 Task: Play online Dominion games in easy mode.
Action: Mouse moved to (625, 343)
Screenshot: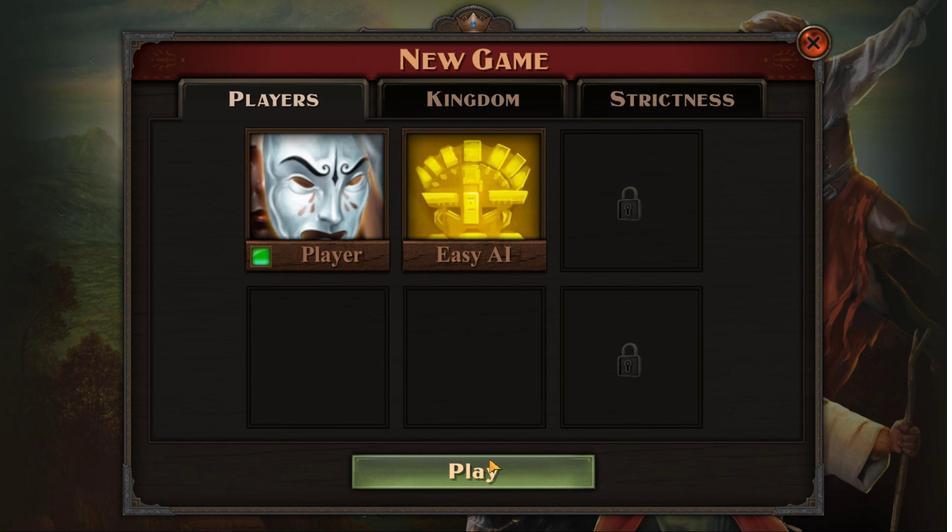 
Action: Mouse pressed left at (625, 343)
Screenshot: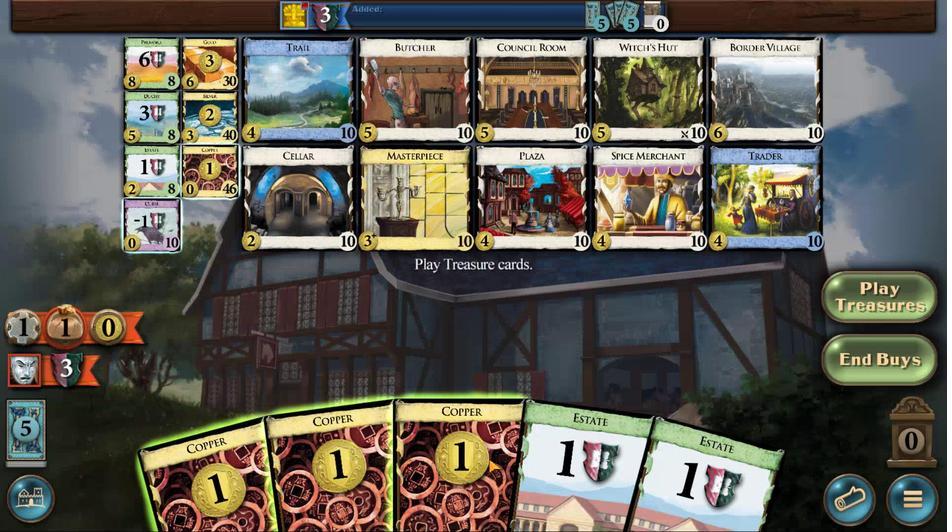 
Action: Mouse moved to (606, 344)
Screenshot: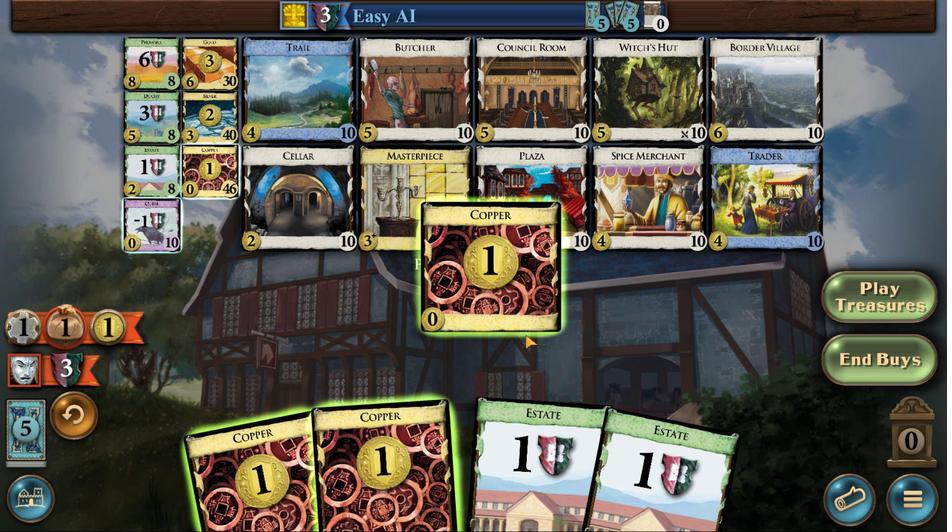 
Action: Mouse pressed left at (606, 344)
Screenshot: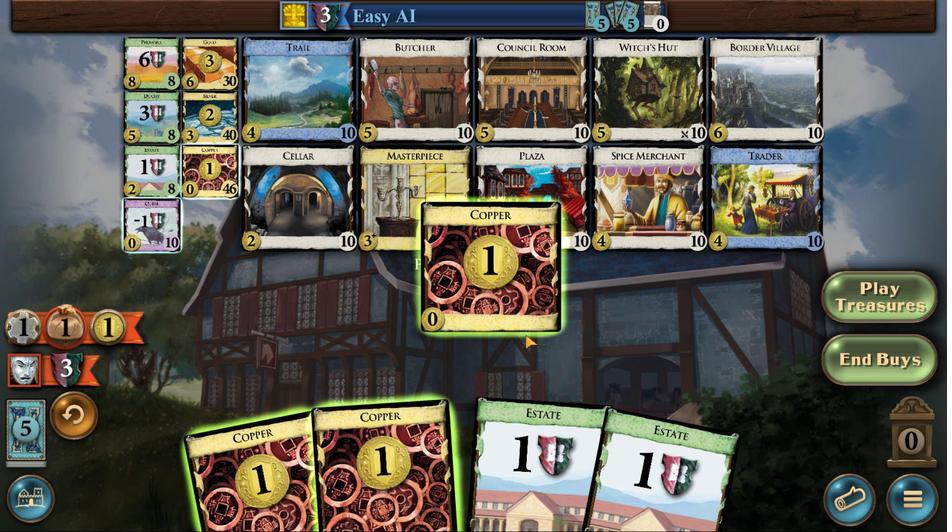 
Action: Mouse moved to (545, 345)
Screenshot: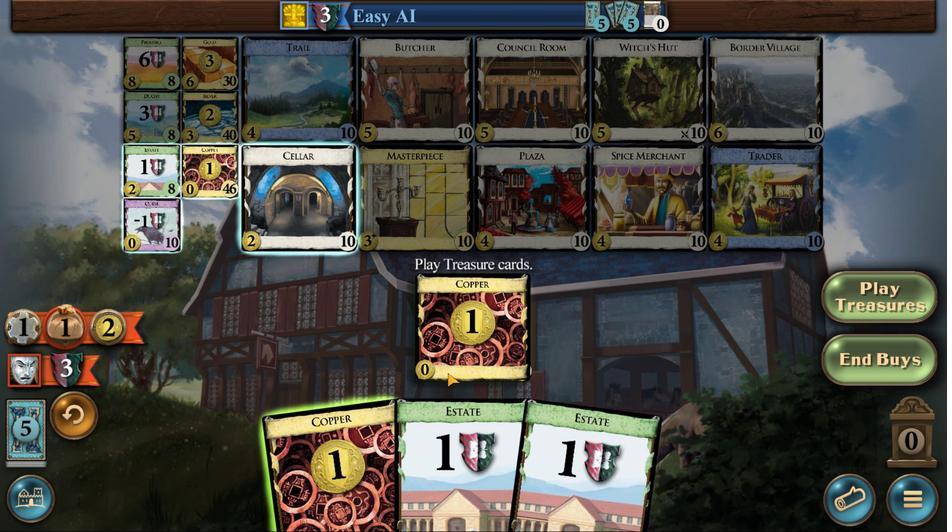 
Action: Mouse pressed left at (545, 345)
Screenshot: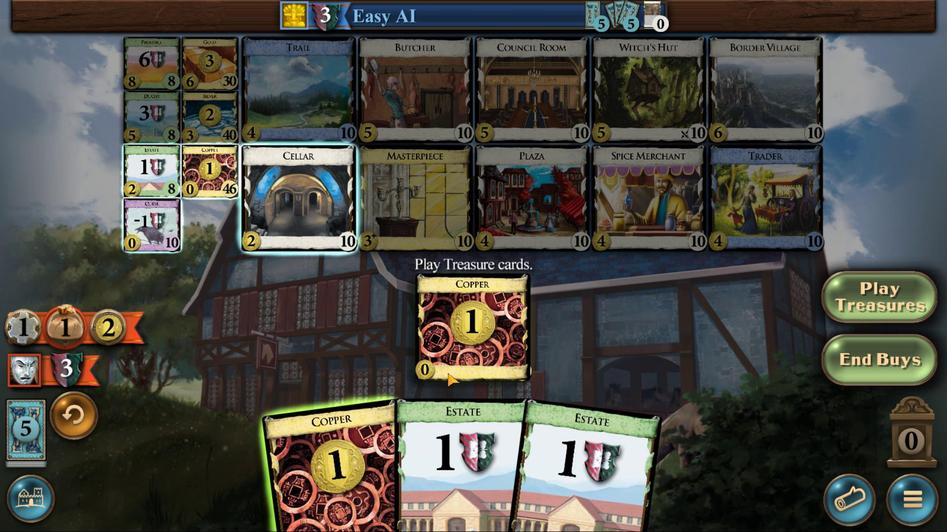 
Action: Mouse moved to (515, 341)
Screenshot: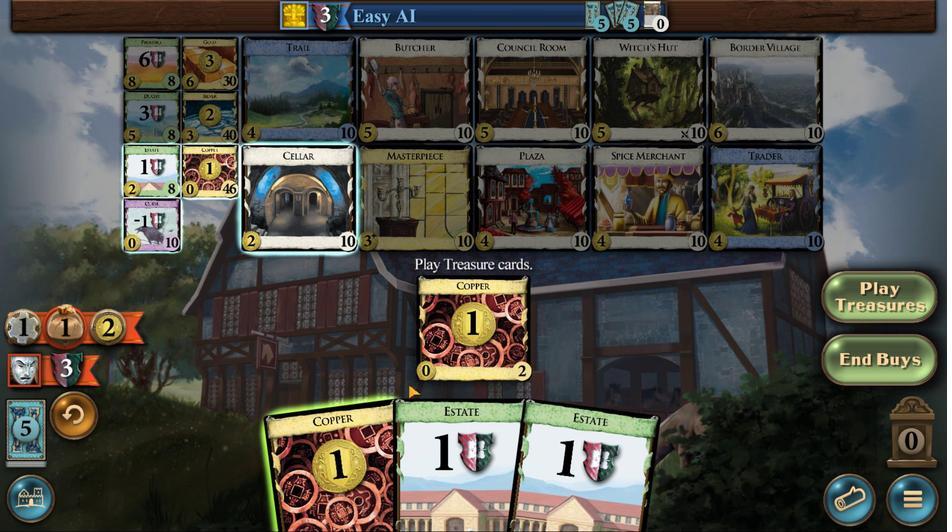 
Action: Mouse pressed left at (515, 341)
Screenshot: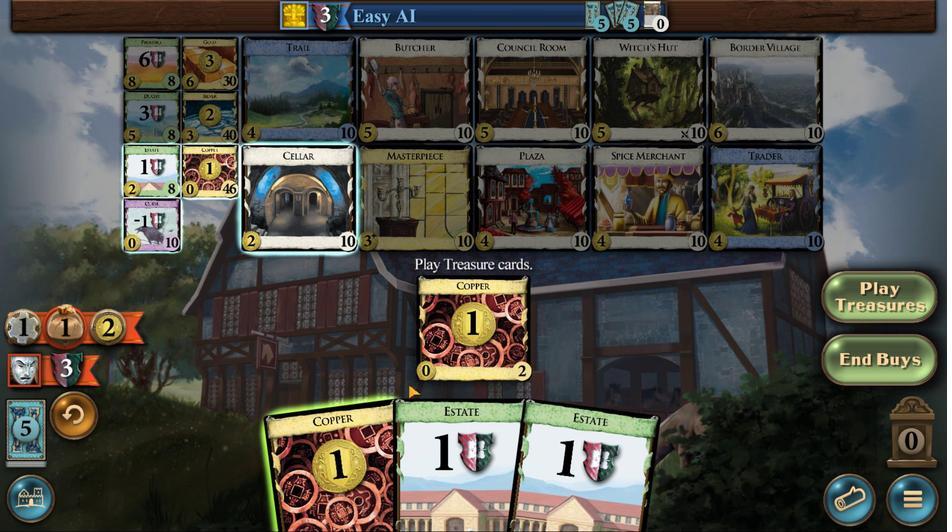 
Action: Mouse moved to (384, 302)
Screenshot: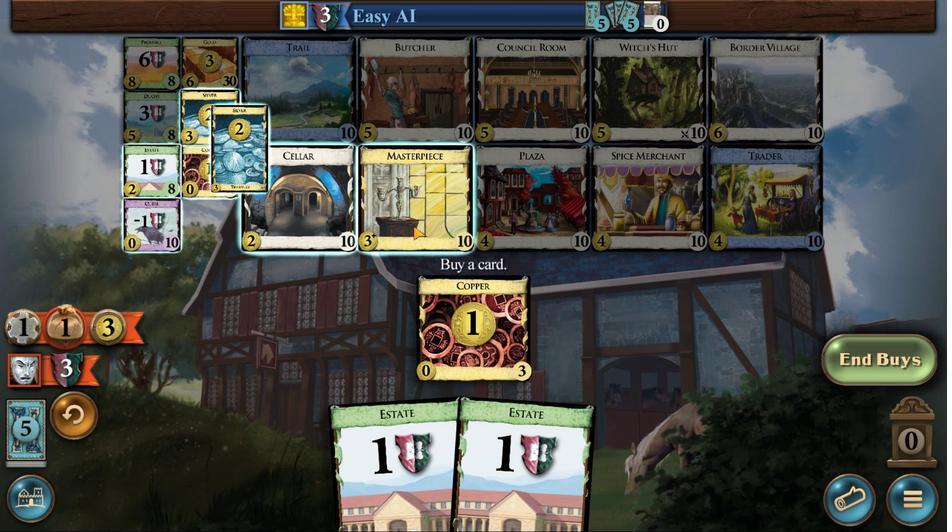 
Action: Mouse pressed left at (384, 302)
Screenshot: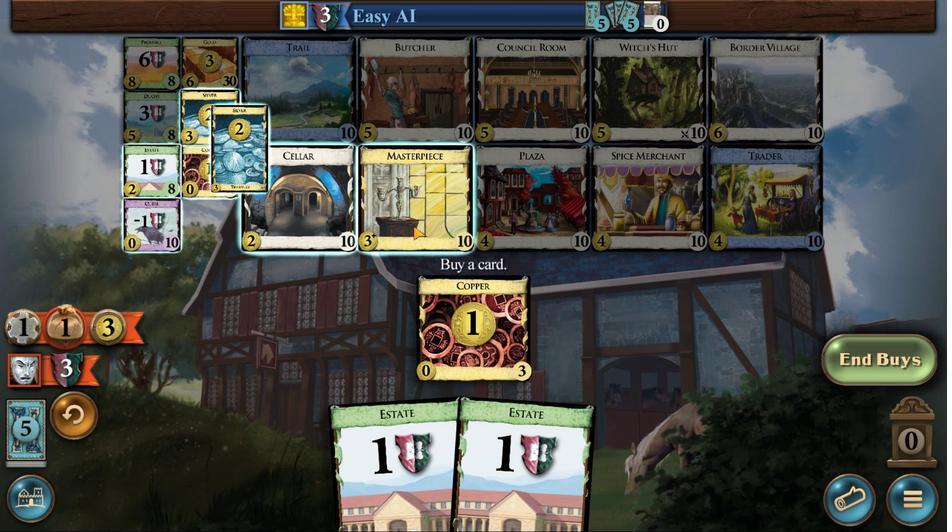 
Action: Mouse moved to (482, 341)
Screenshot: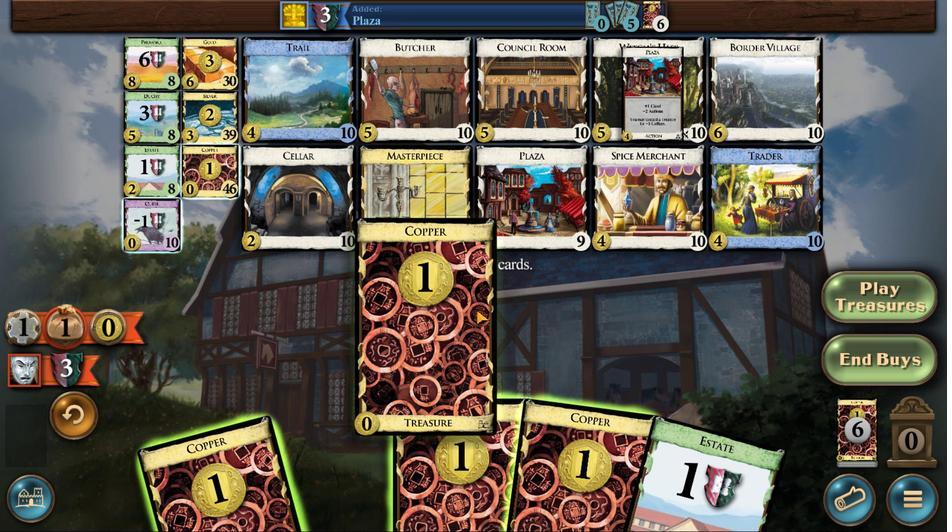 
Action: Mouse pressed left at (482, 341)
Screenshot: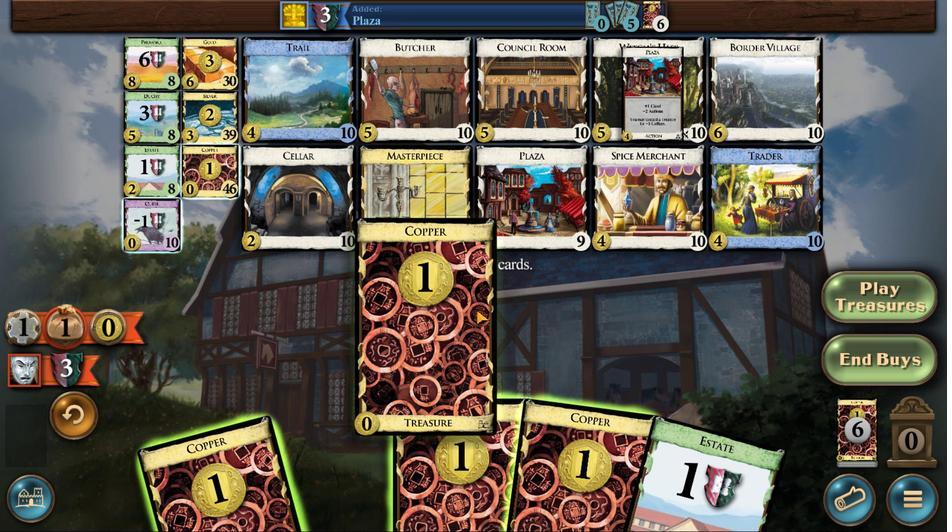 
Action: Mouse moved to (461, 344)
Screenshot: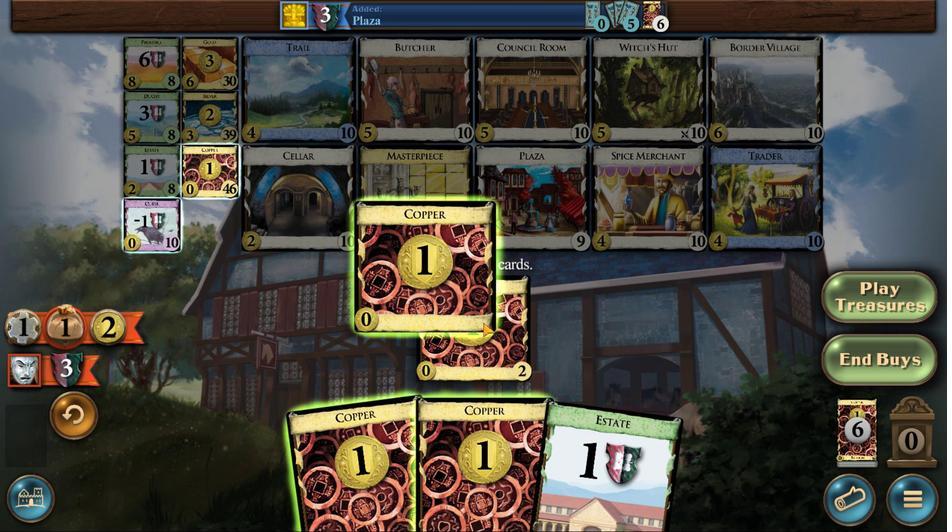 
Action: Mouse pressed left at (461, 344)
Screenshot: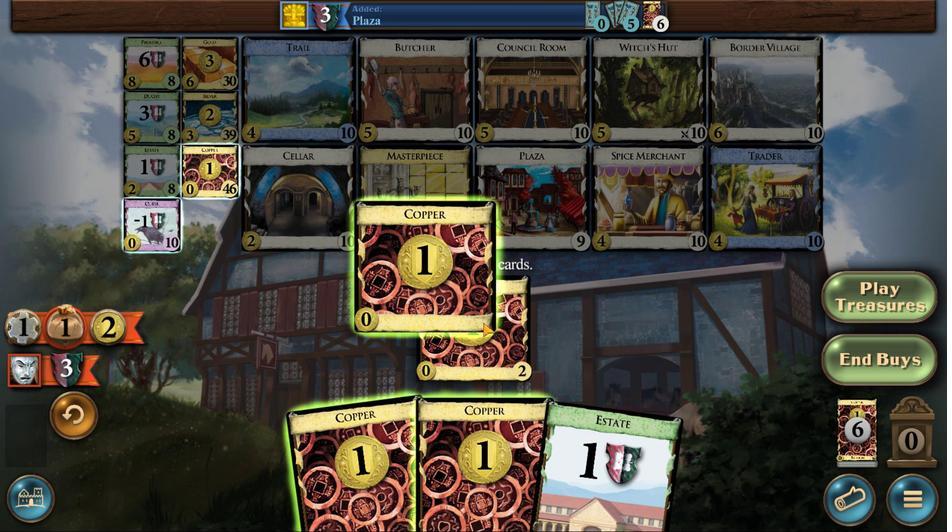 
Action: Mouse moved to (582, 342)
Screenshot: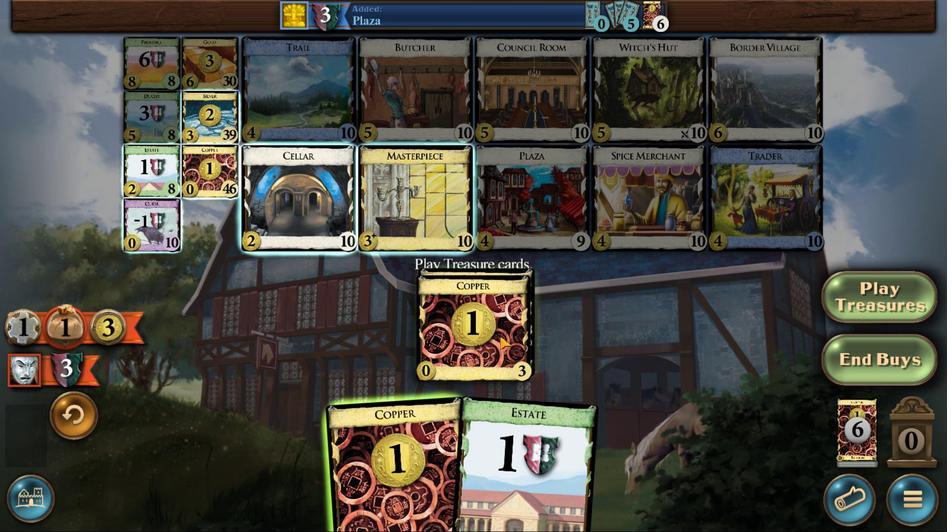 
Action: Mouse pressed left at (582, 342)
Screenshot: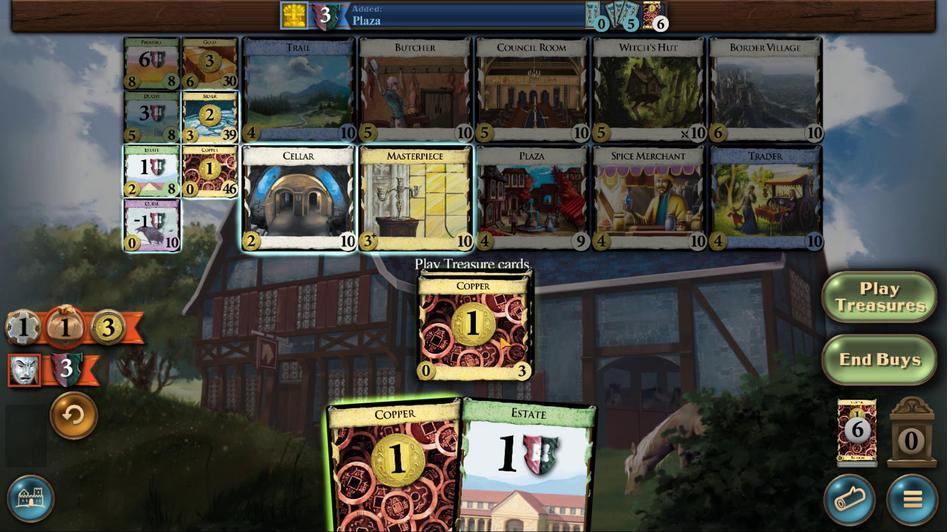 
Action: Mouse moved to (525, 342)
Screenshot: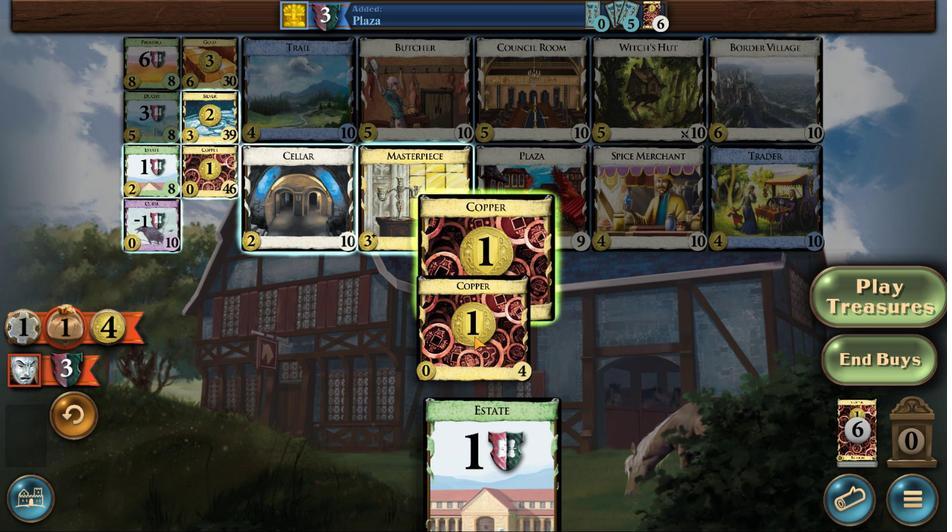 
Action: Mouse pressed left at (525, 342)
Screenshot: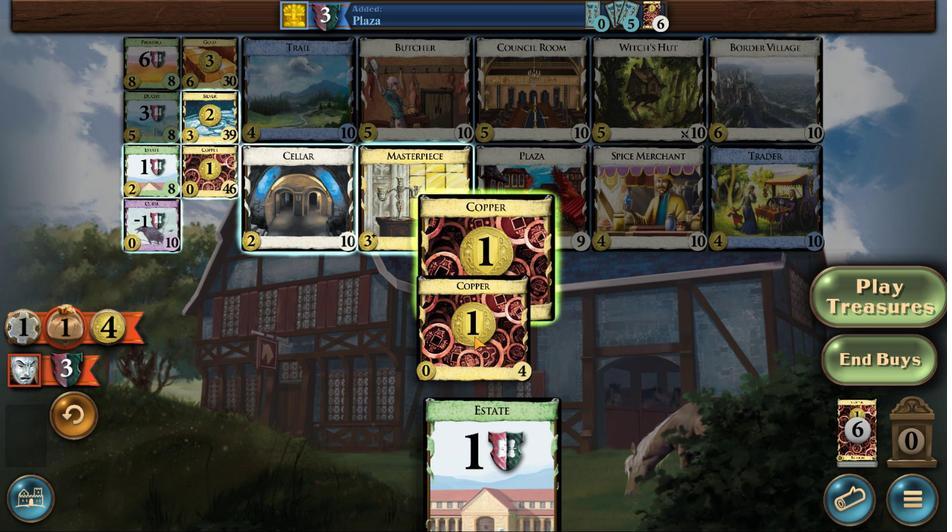 
Action: Mouse moved to (378, 302)
Screenshot: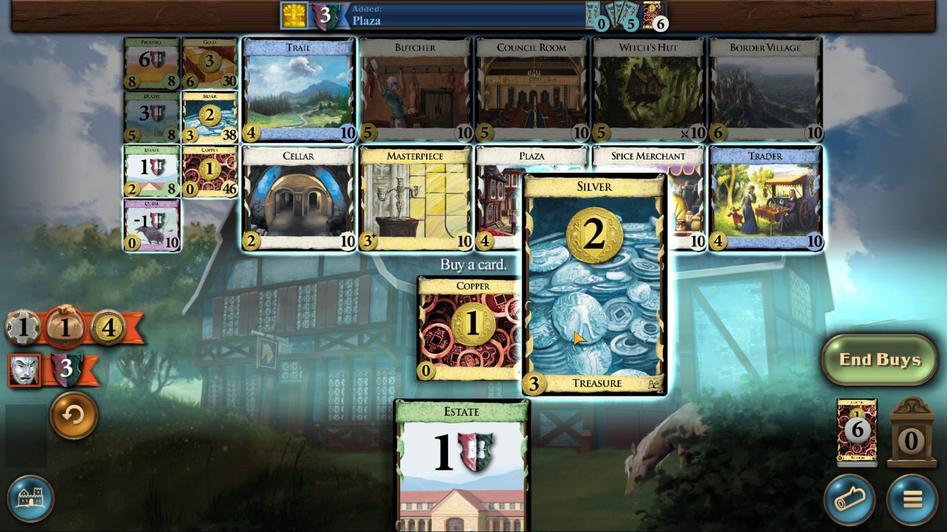 
Action: Mouse pressed left at (378, 302)
Screenshot: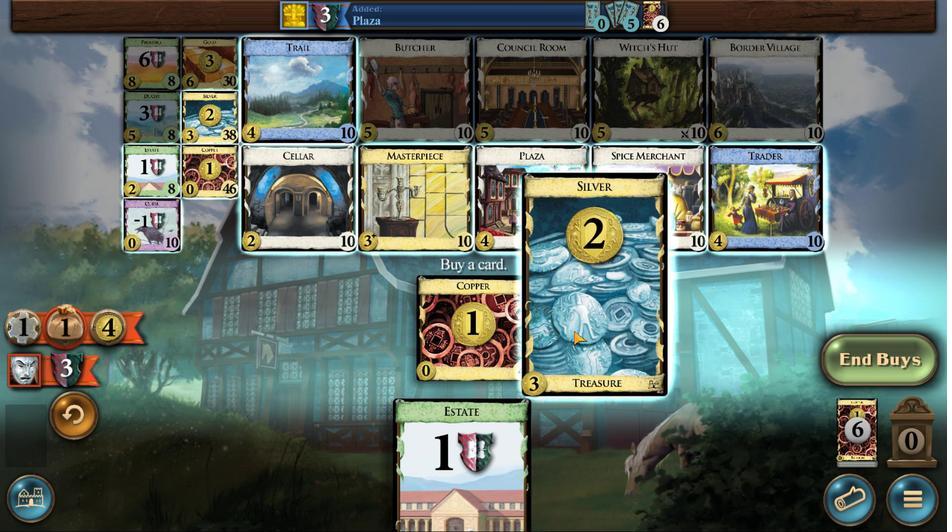 
Action: Mouse moved to (600, 341)
Screenshot: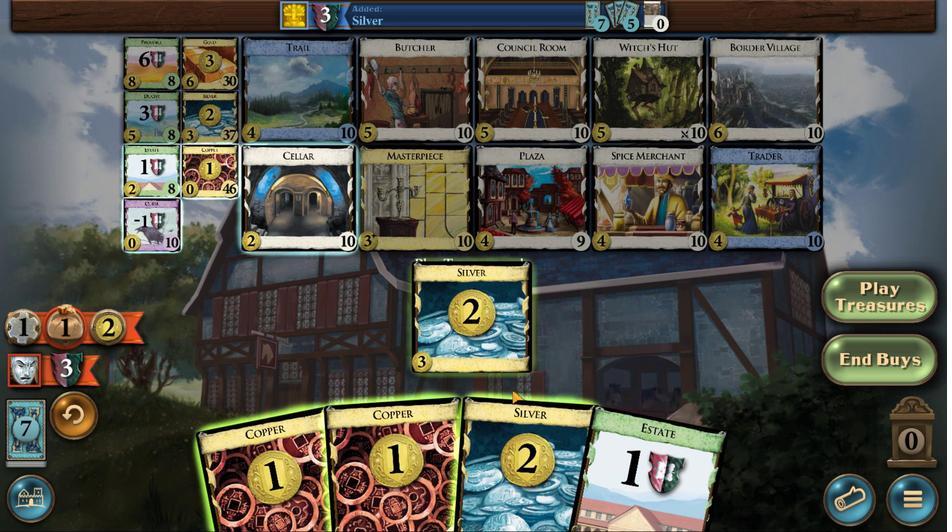 
Action: Mouse pressed left at (600, 341)
Screenshot: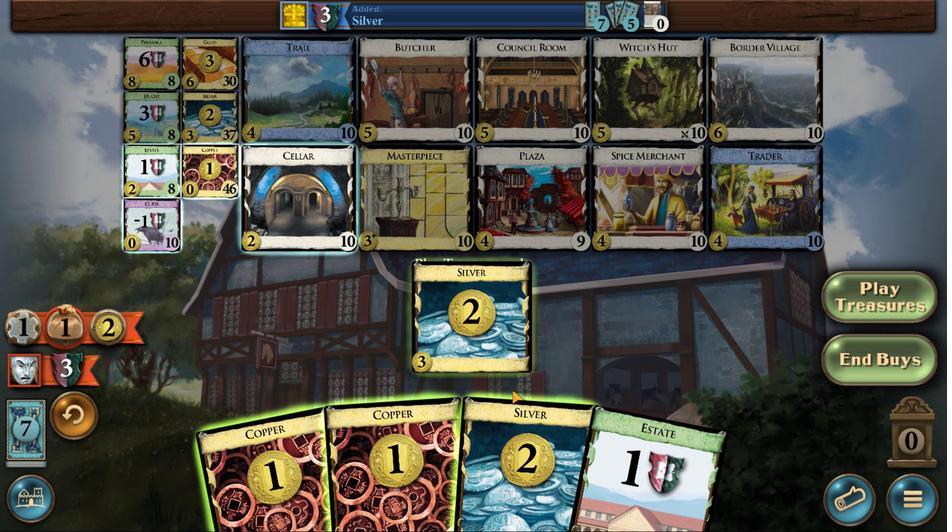 
Action: Mouse moved to (681, 346)
Screenshot: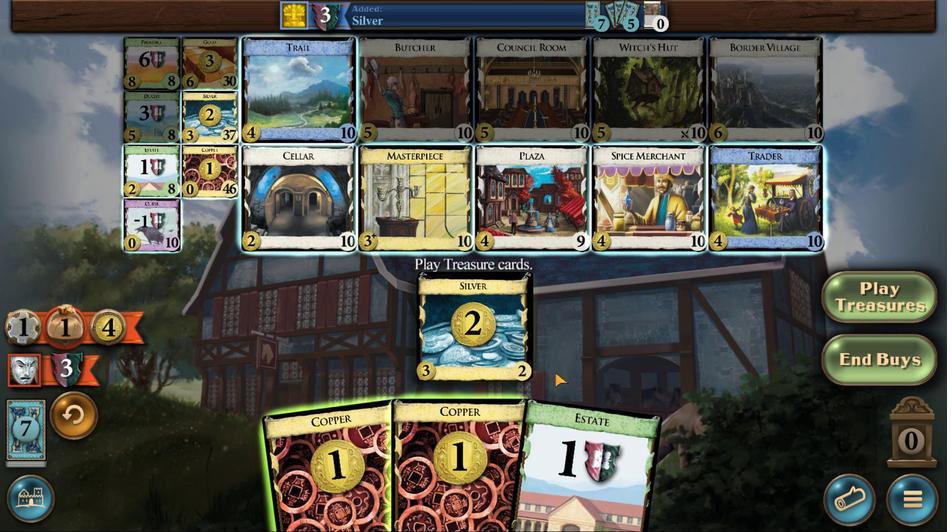 
Action: Mouse pressed left at (681, 346)
Screenshot: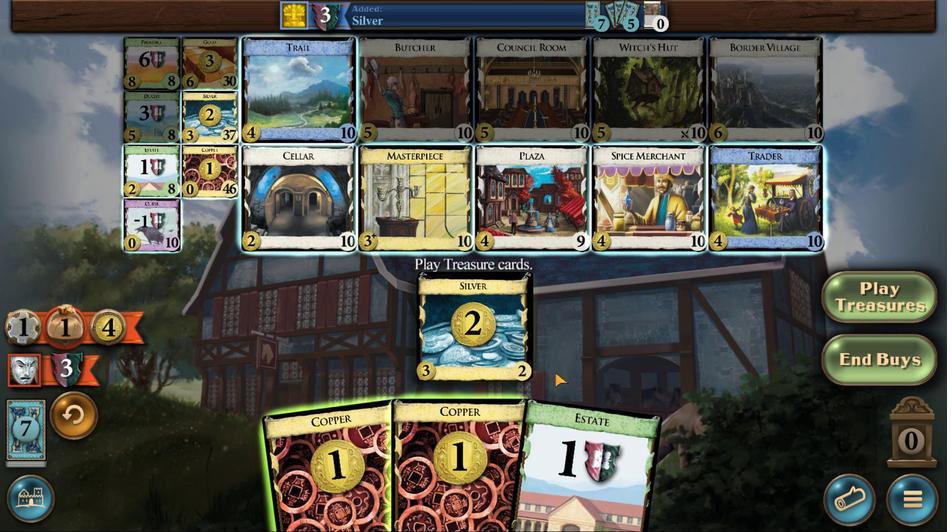 
Action: Mouse moved to (583, 345)
Screenshot: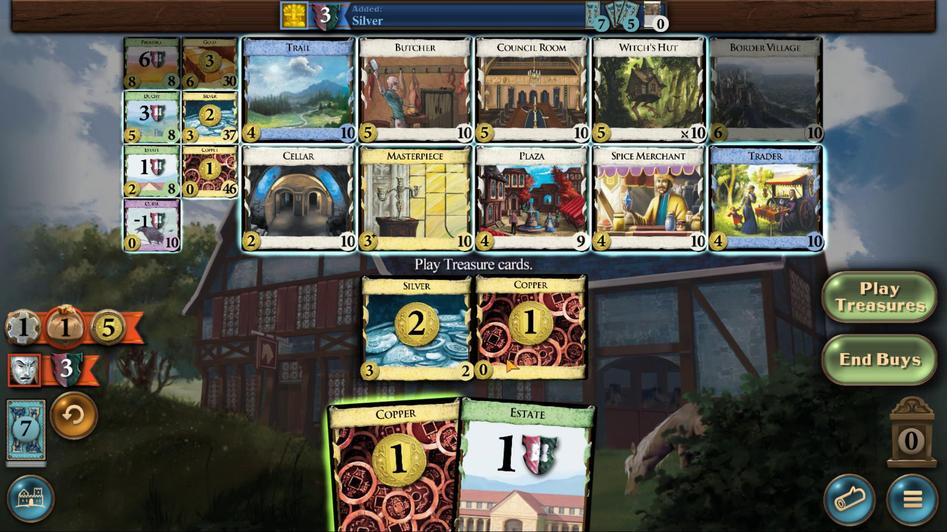 
Action: Mouse pressed left at (583, 345)
Screenshot: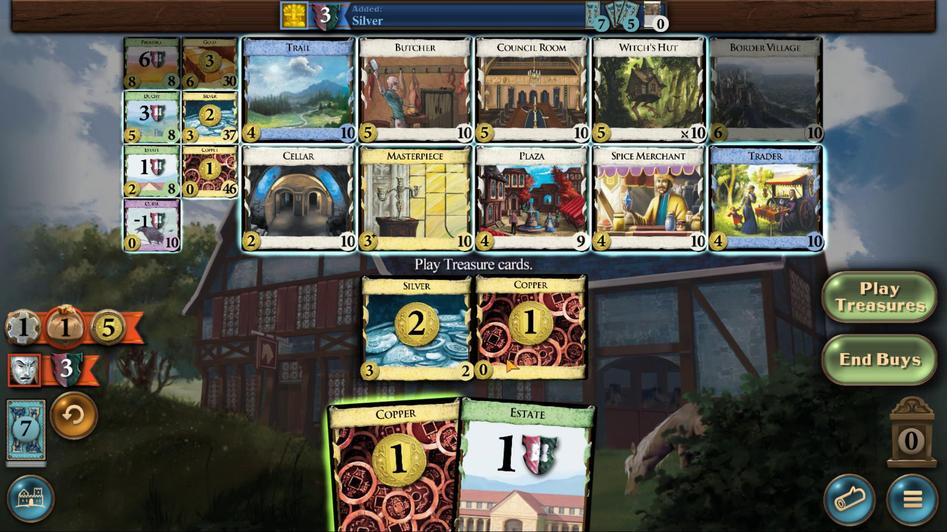 
Action: Mouse moved to (618, 336)
Screenshot: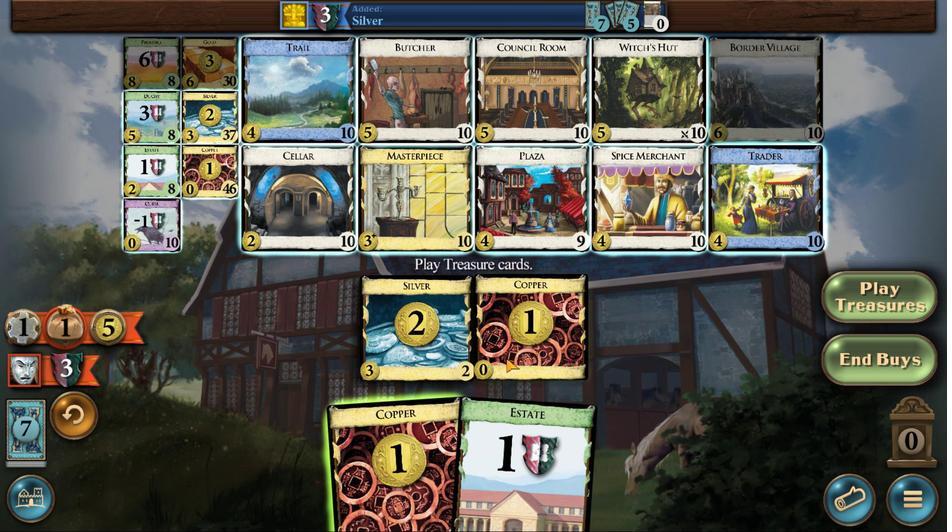 
Action: Mouse pressed left at (618, 336)
Screenshot: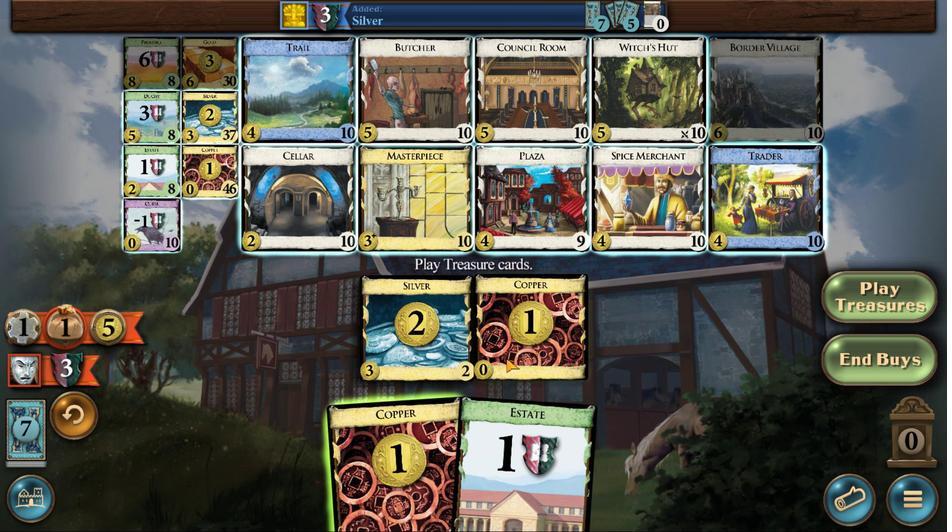 
Action: Mouse moved to (528, 343)
Screenshot: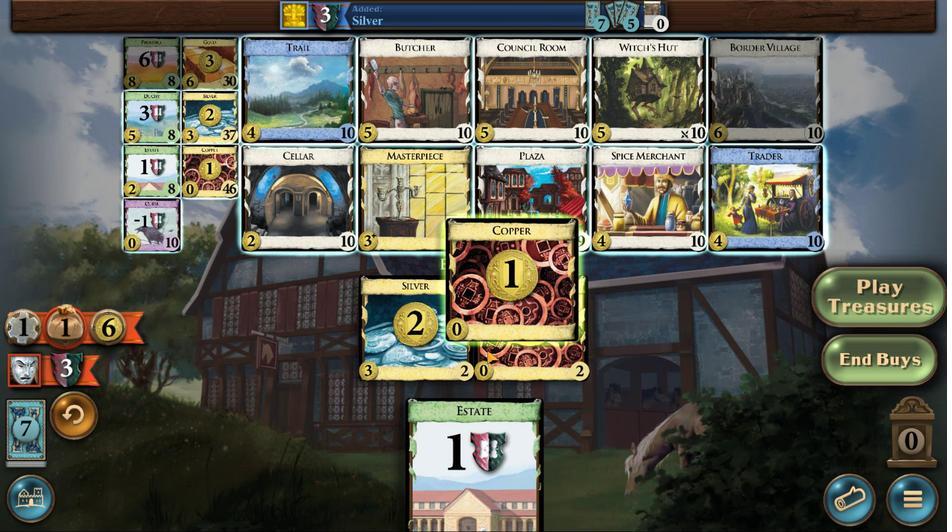 
Action: Mouse pressed left at (528, 343)
Screenshot: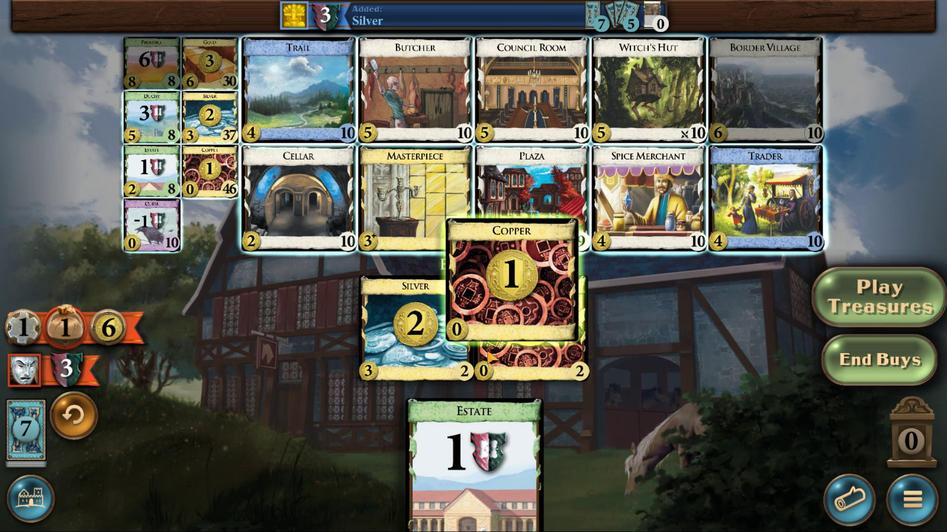 
Action: Mouse moved to (375, 297)
Screenshot: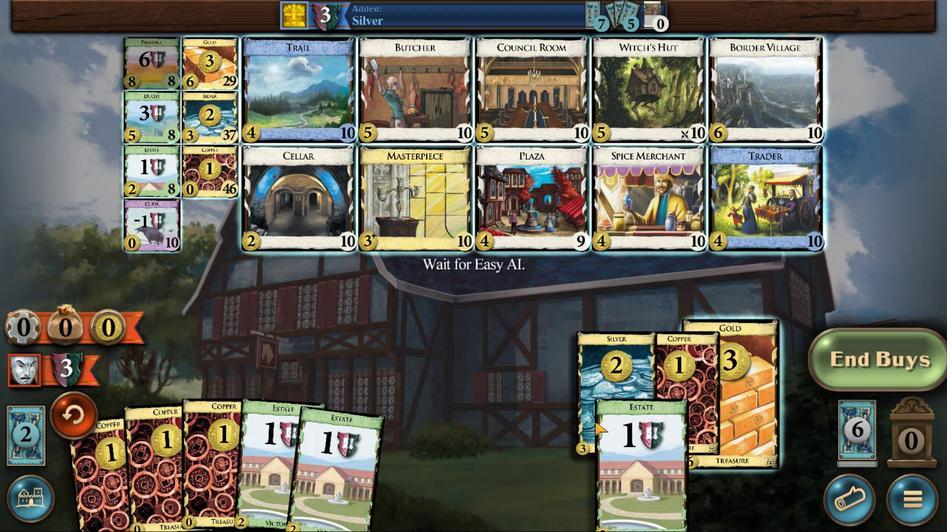 
Action: Mouse pressed left at (375, 297)
Screenshot: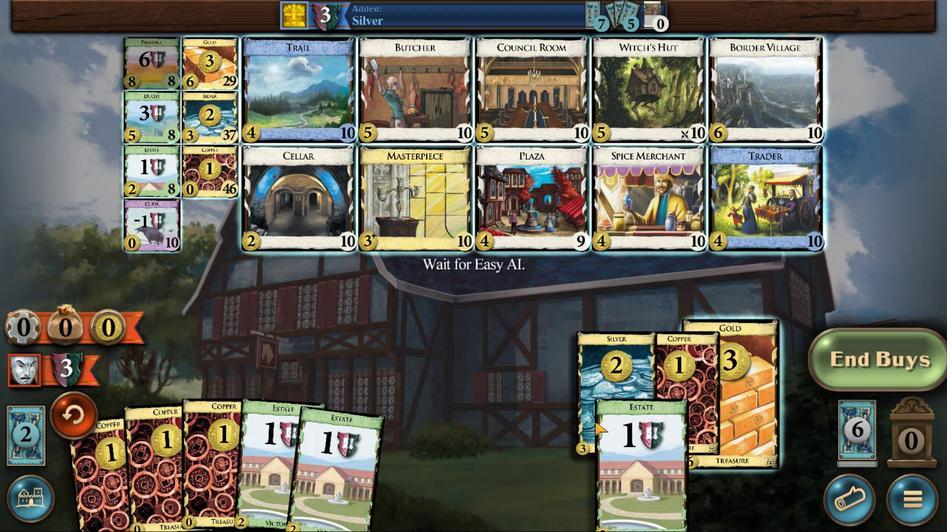 
Action: Mouse moved to (605, 343)
Screenshot: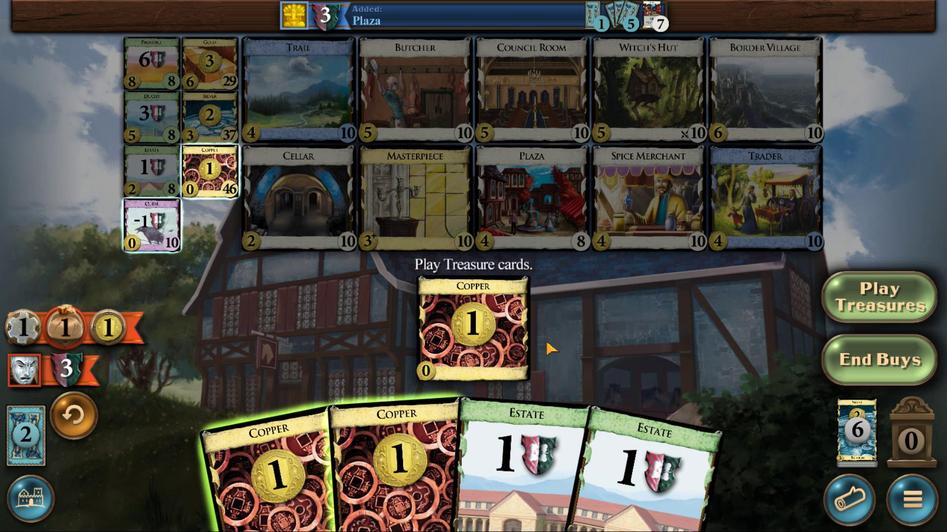 
Action: Mouse pressed left at (605, 343)
Screenshot: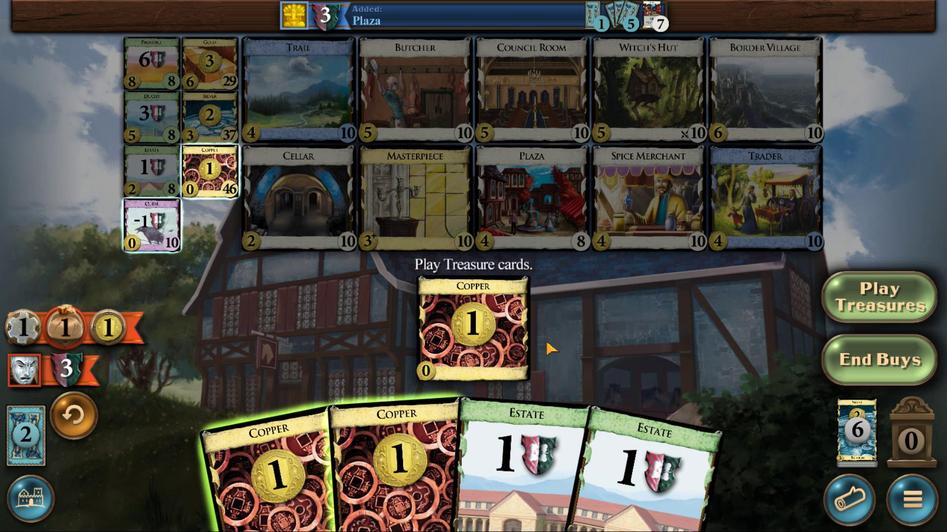 
Action: Mouse moved to (513, 340)
Screenshot: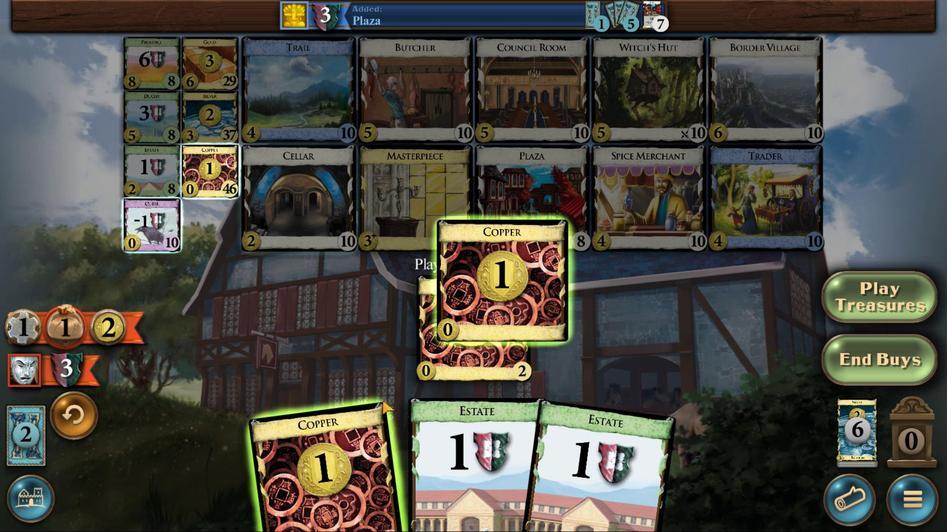 
Action: Mouse pressed left at (512, 341)
Screenshot: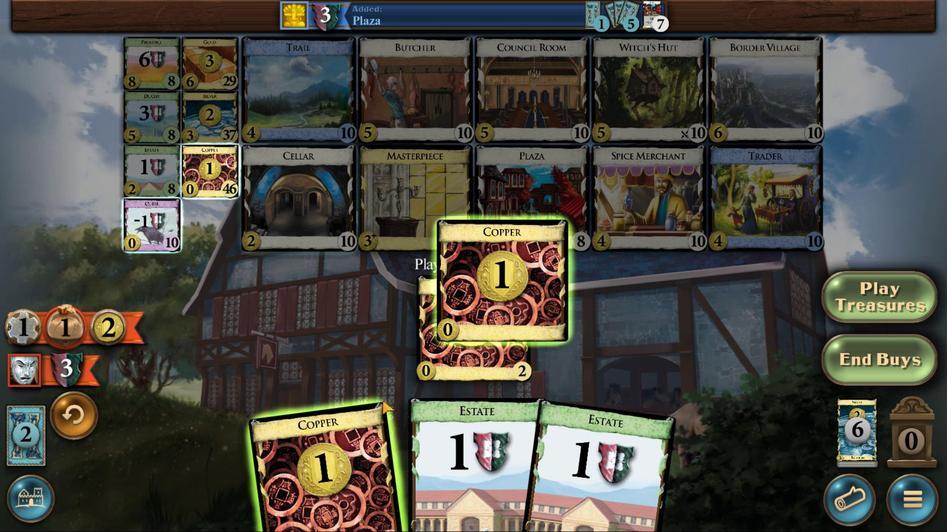 
Action: Mouse moved to (480, 341)
Screenshot: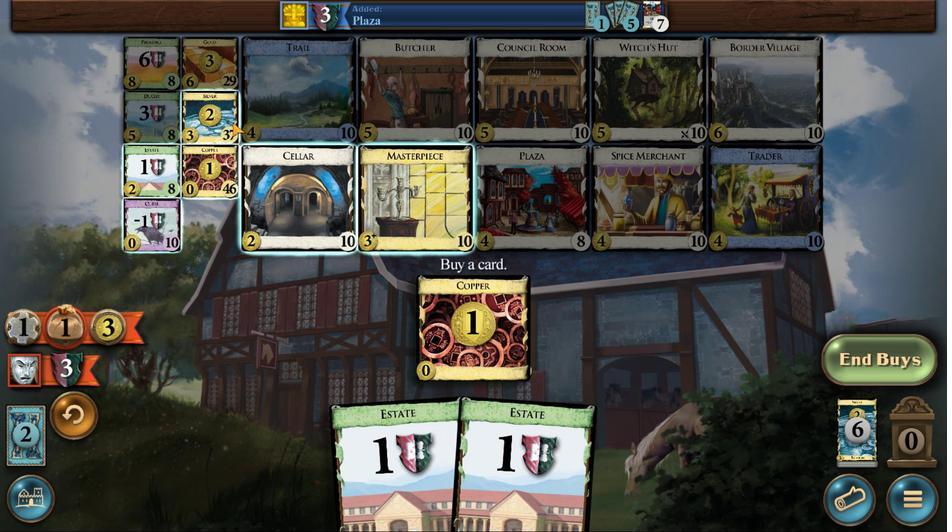 
Action: Mouse pressed left at (480, 341)
Screenshot: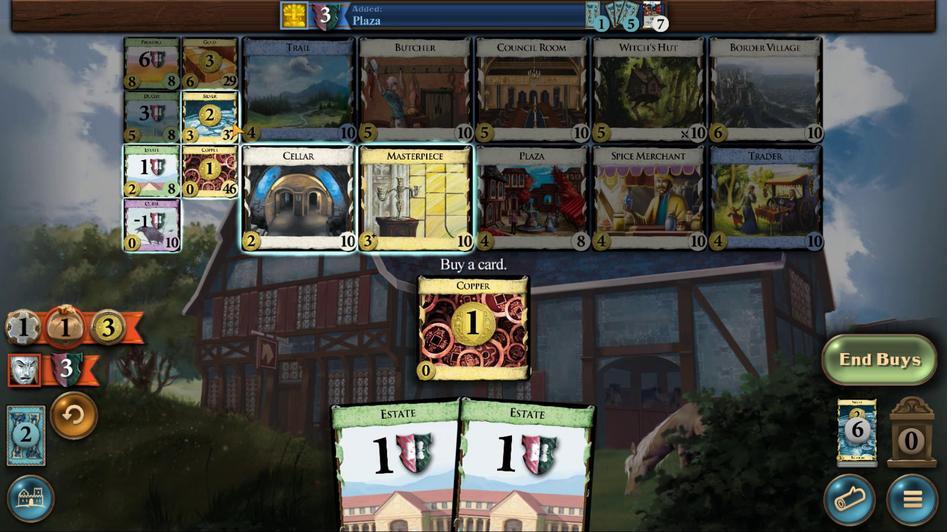 
Action: Mouse moved to (379, 302)
Screenshot: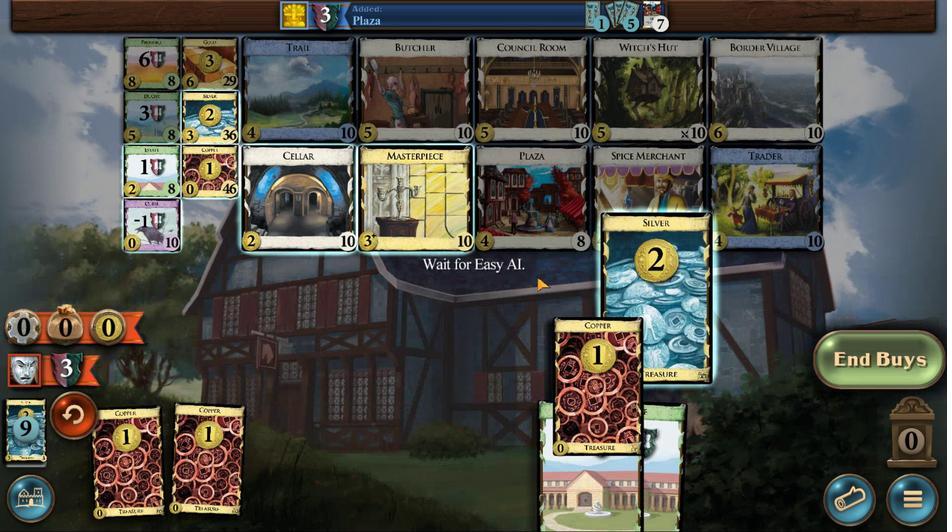 
Action: Mouse pressed left at (379, 302)
Screenshot: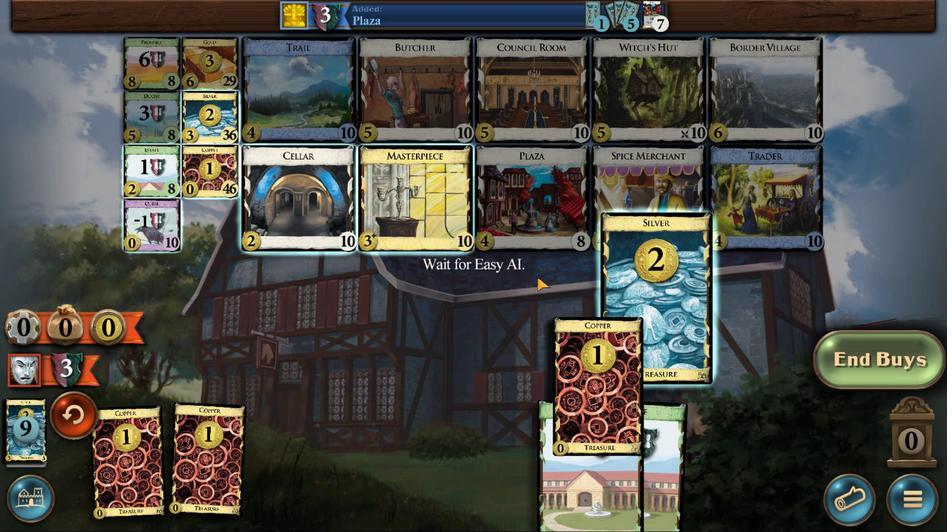 
Action: Mouse moved to (580, 341)
Screenshot: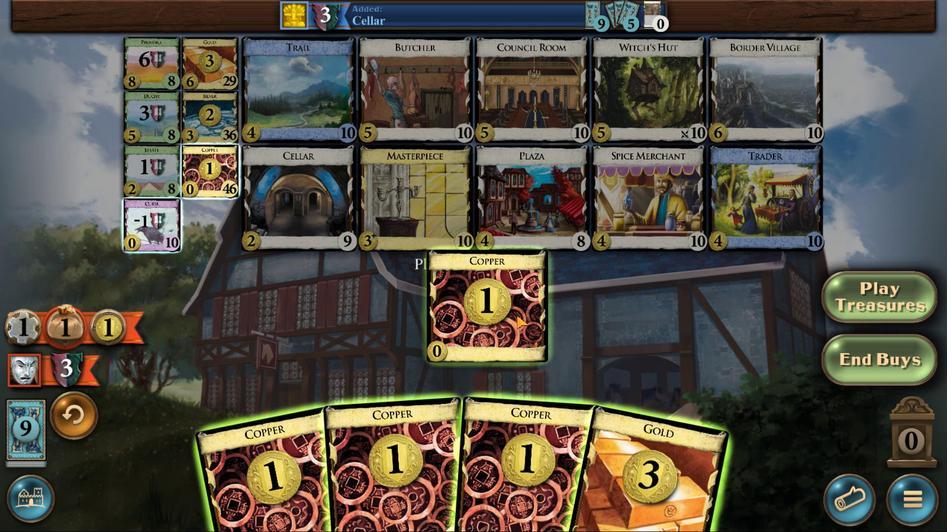 
Action: Mouse pressed left at (580, 341)
Screenshot: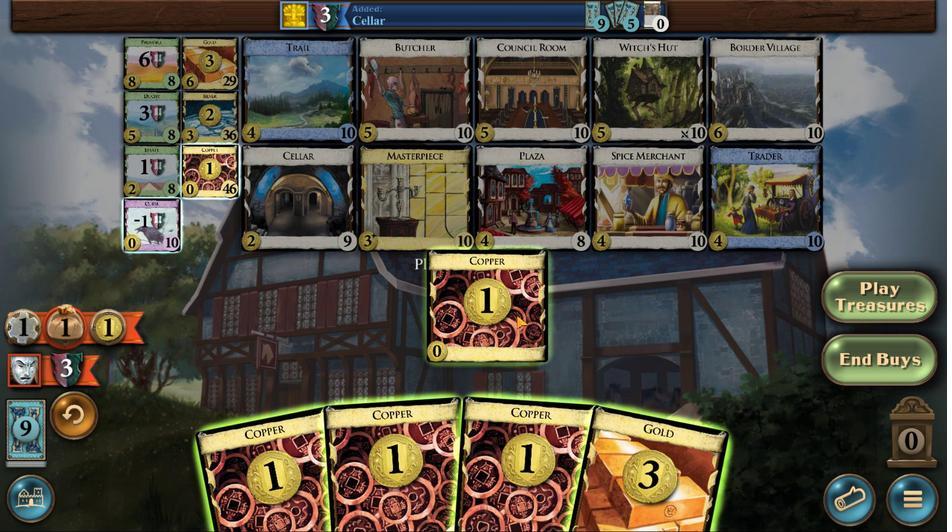 
Action: Mouse moved to (514, 344)
Screenshot: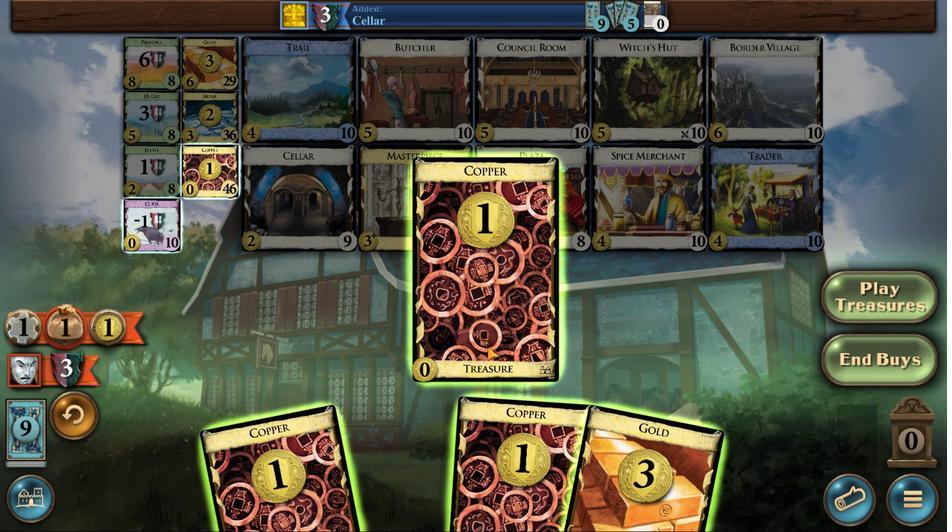 
Action: Mouse pressed left at (514, 344)
Screenshot: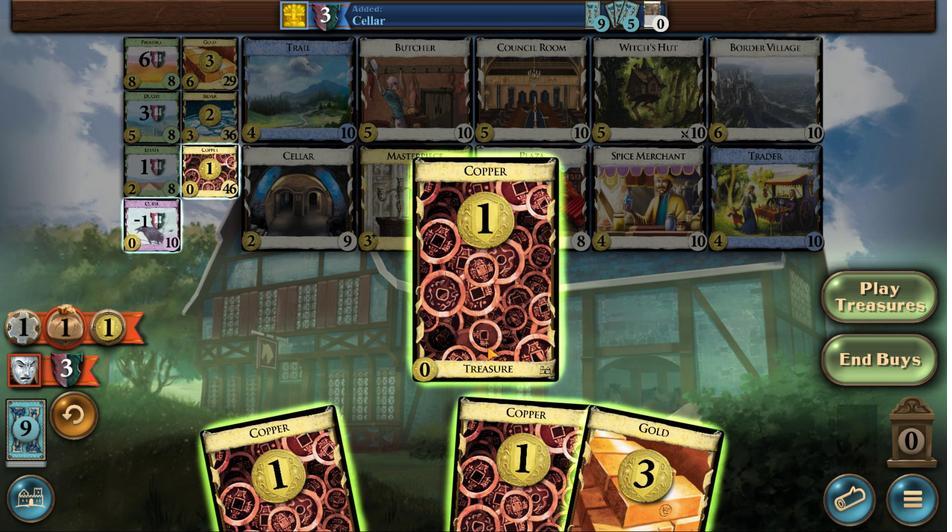
Action: Mouse moved to (713, 342)
Screenshot: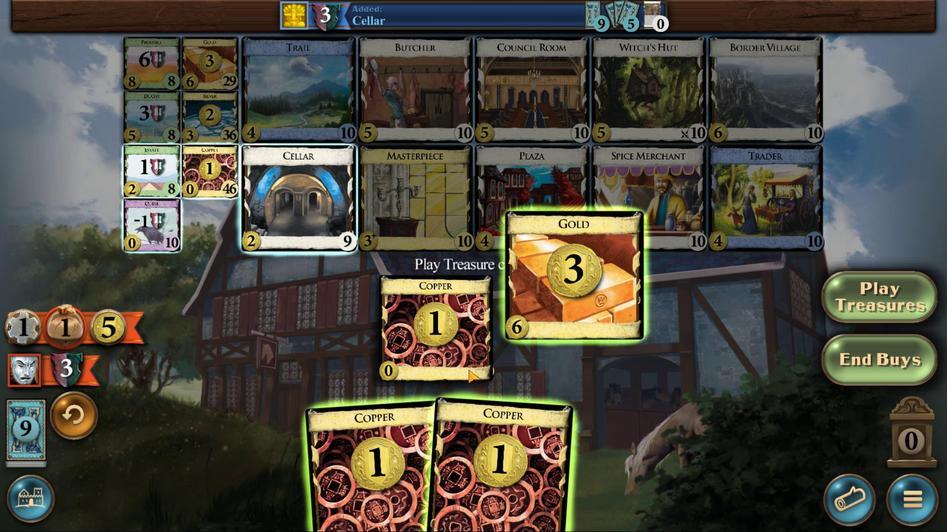 
Action: Mouse pressed left at (713, 342)
Screenshot: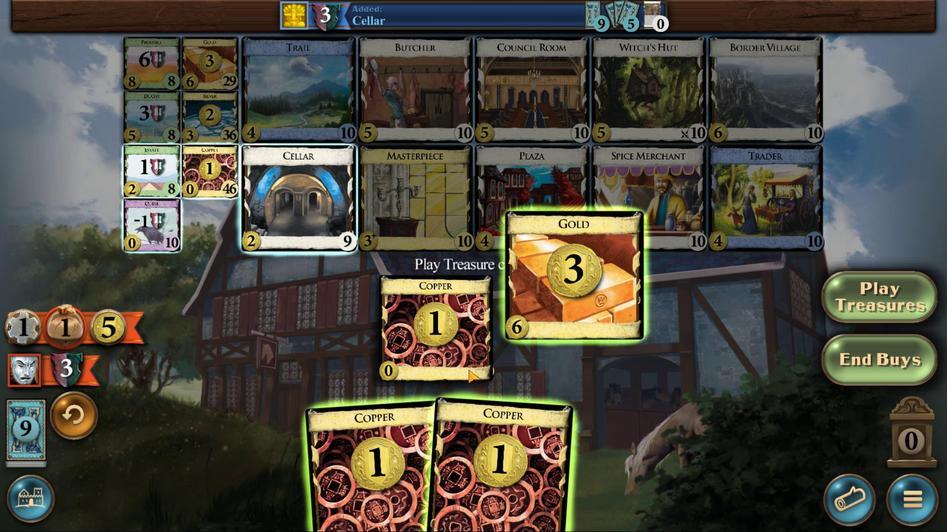 
Action: Mouse moved to (622, 344)
Screenshot: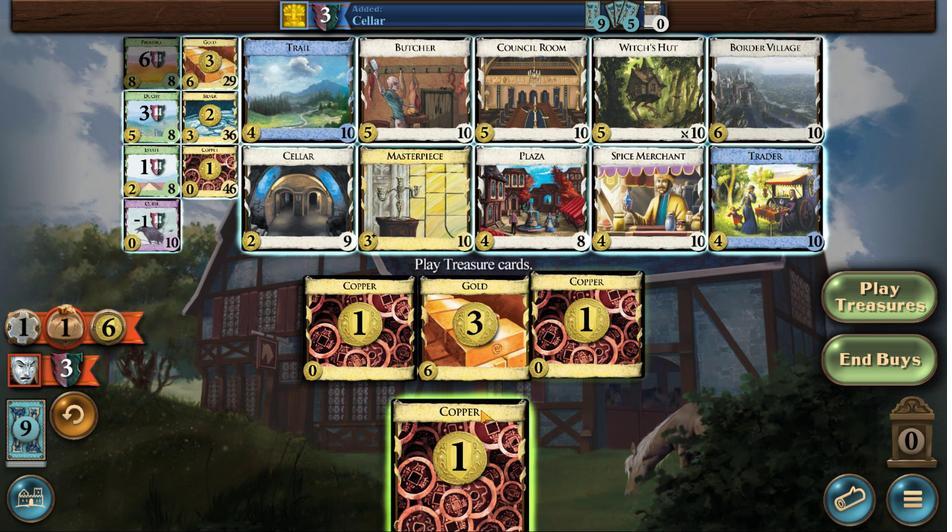 
Action: Mouse pressed left at (622, 344)
Screenshot: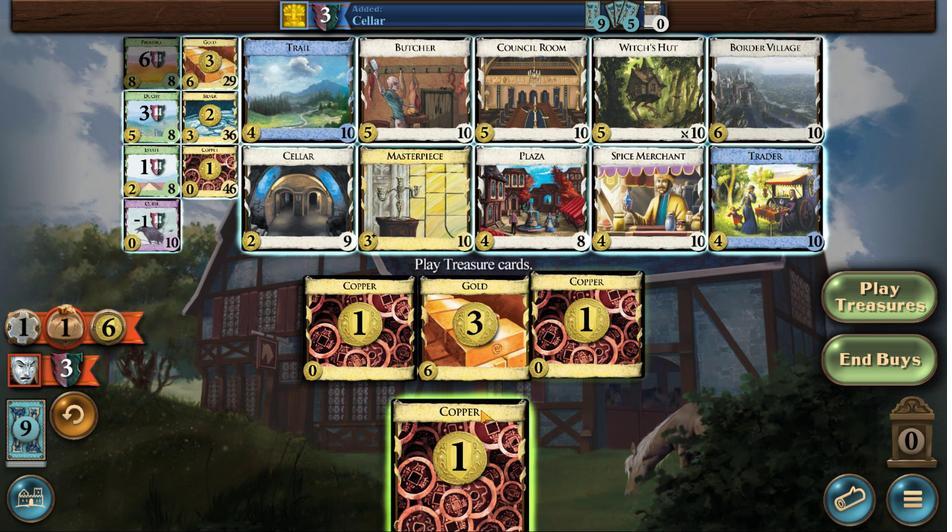 
Action: Mouse moved to (571, 342)
Screenshot: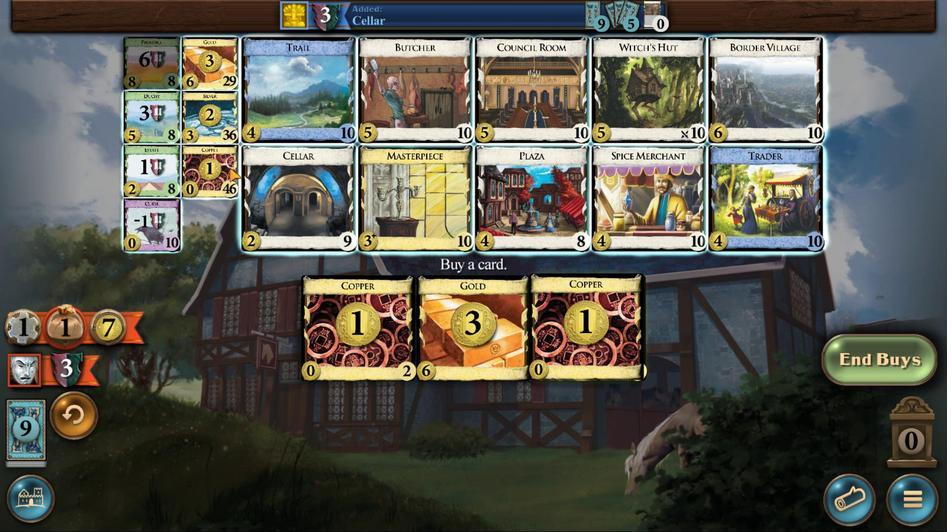
Action: Mouse pressed left at (571, 342)
Screenshot: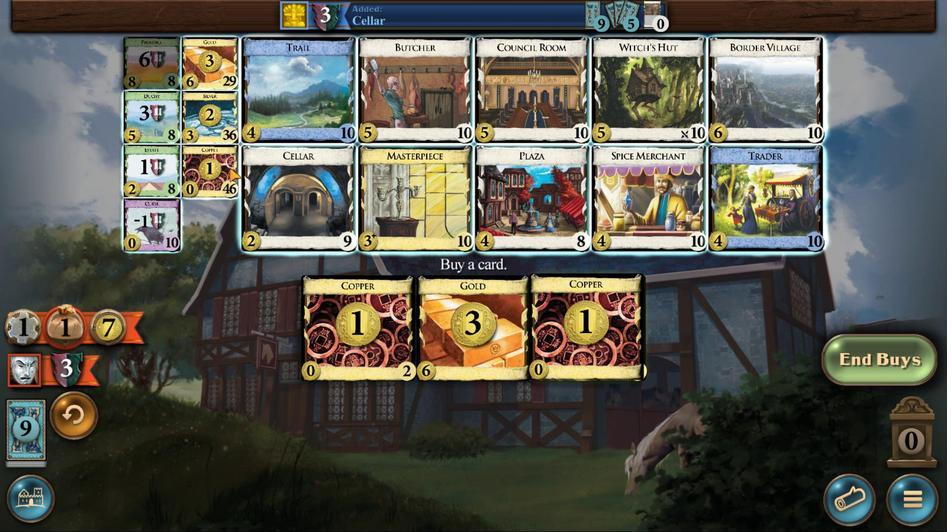 
Action: Mouse moved to (373, 295)
Screenshot: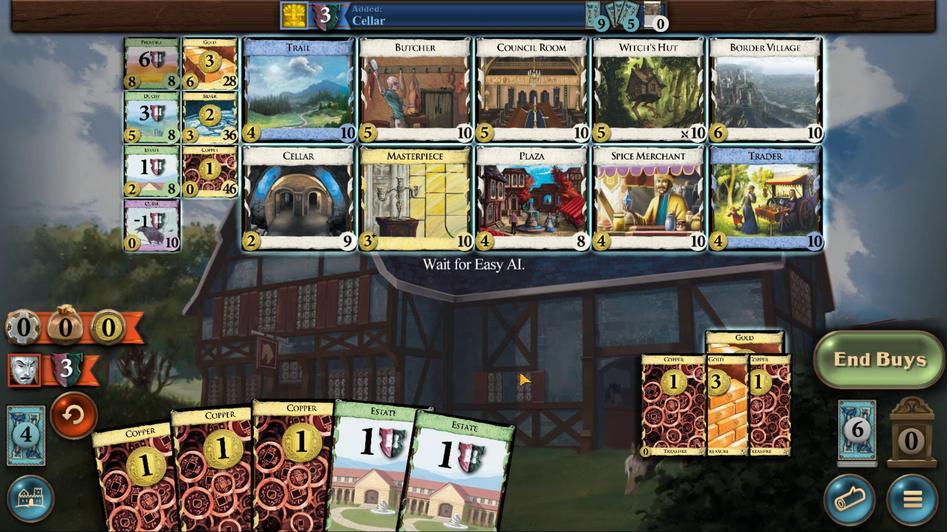 
Action: Mouse pressed left at (373, 295)
Screenshot: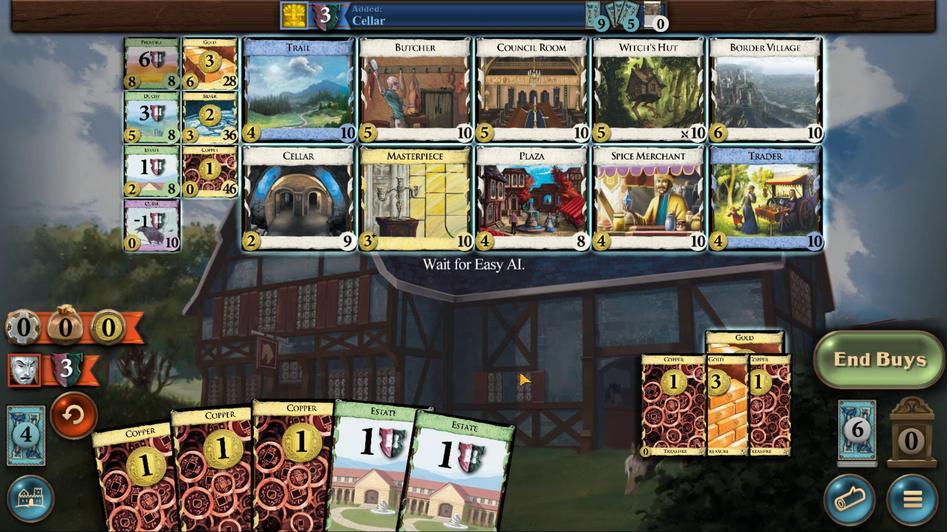 
Action: Mouse moved to (556, 342)
Screenshot: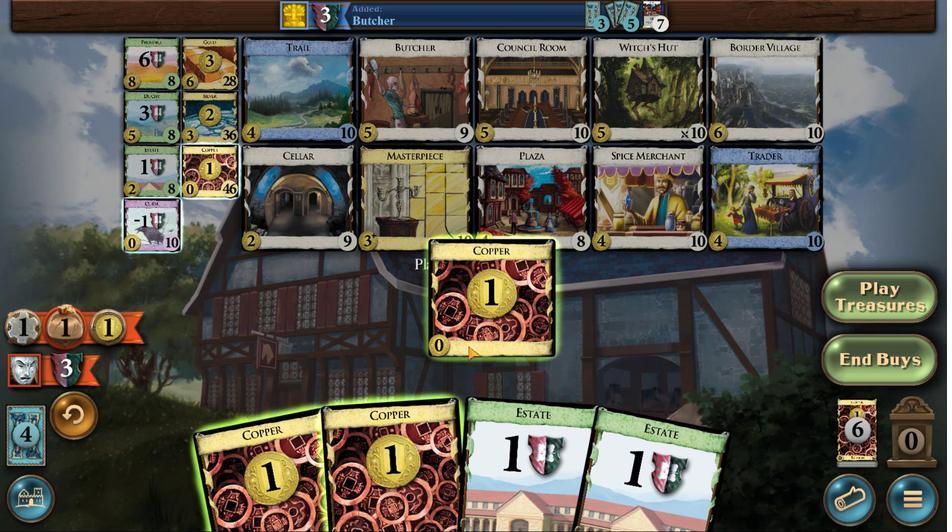 
Action: Mouse pressed left at (556, 342)
Screenshot: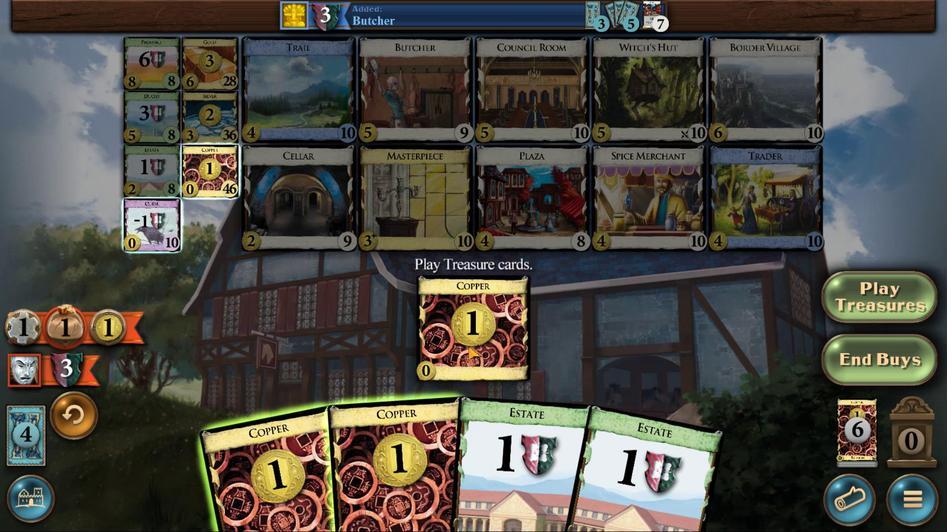 
Action: Mouse moved to (544, 344)
Screenshot: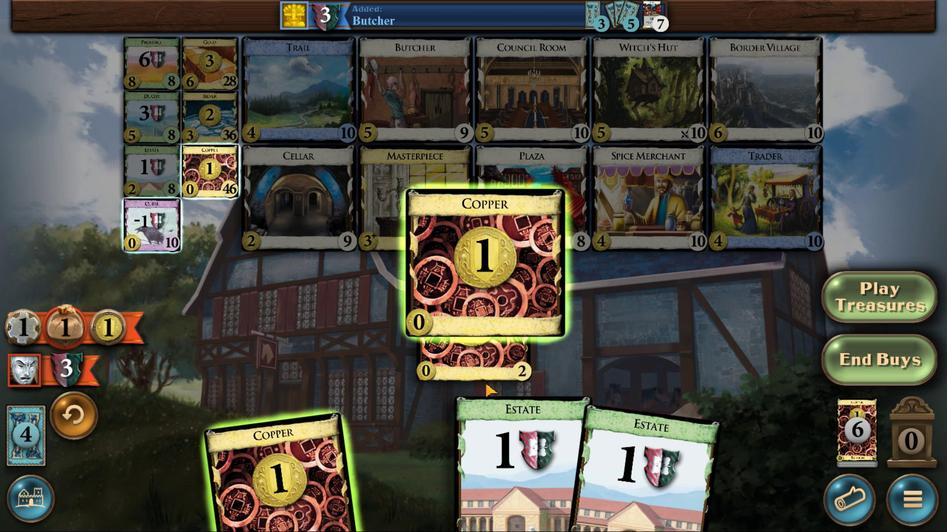 
Action: Mouse pressed left at (544, 344)
Screenshot: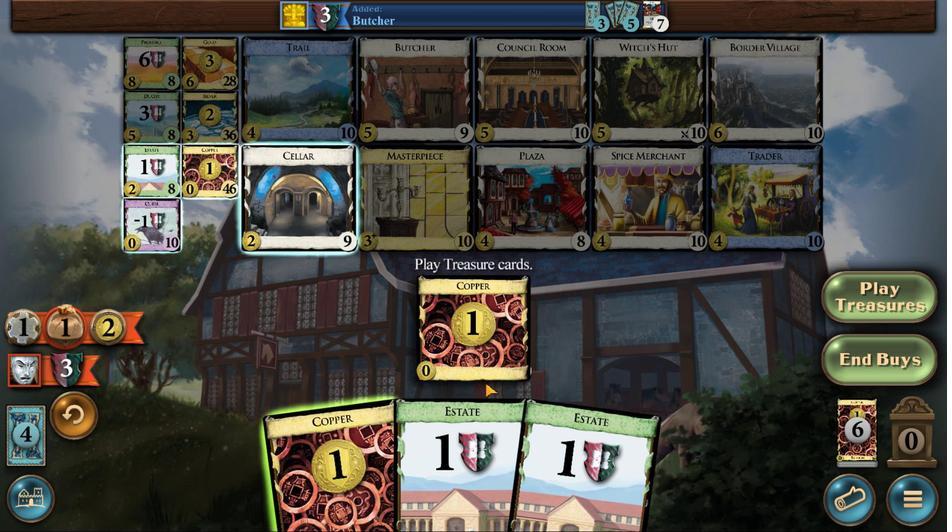 
Action: Mouse moved to (521, 342)
Screenshot: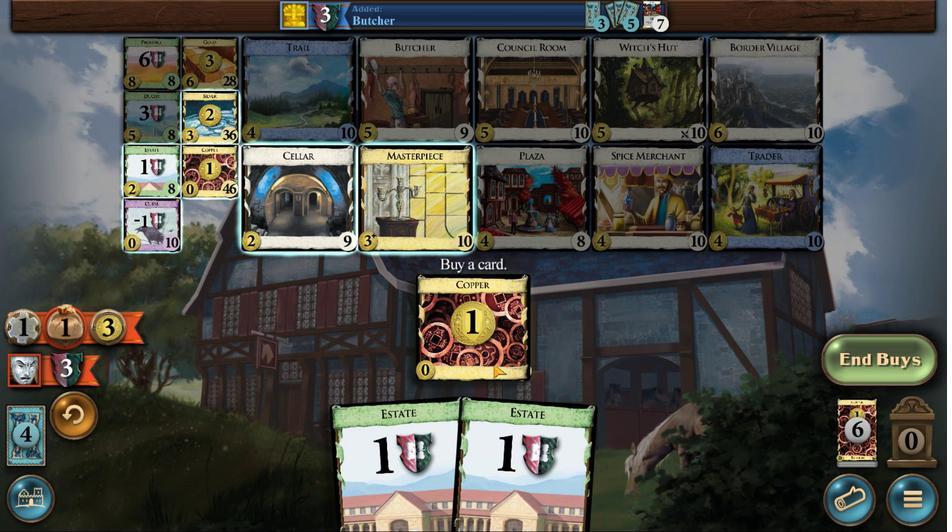 
Action: Mouse pressed left at (519, 342)
Screenshot: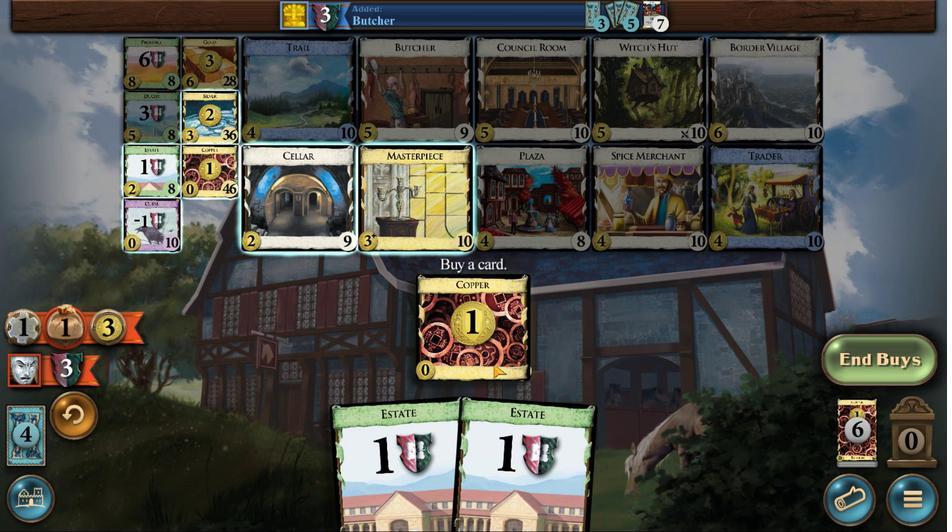 
Action: Mouse moved to (372, 303)
Screenshot: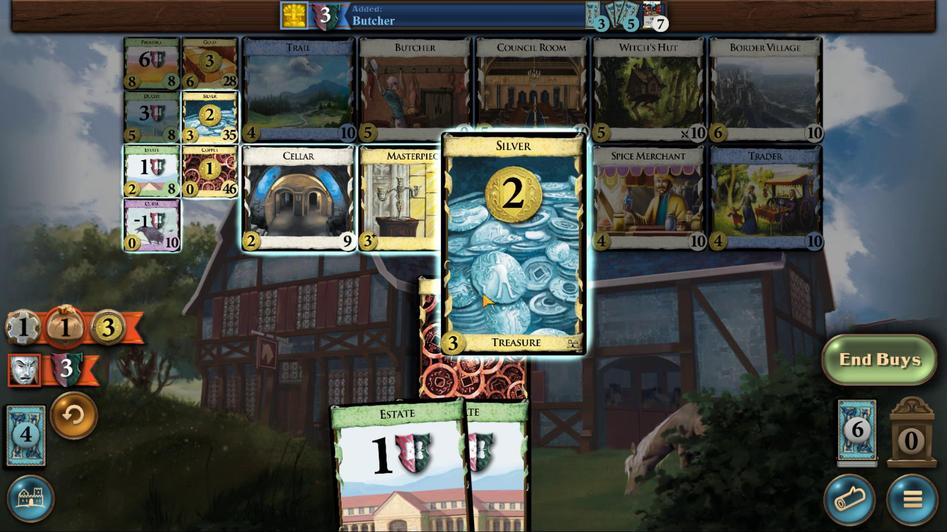 
Action: Mouse pressed left at (372, 303)
Screenshot: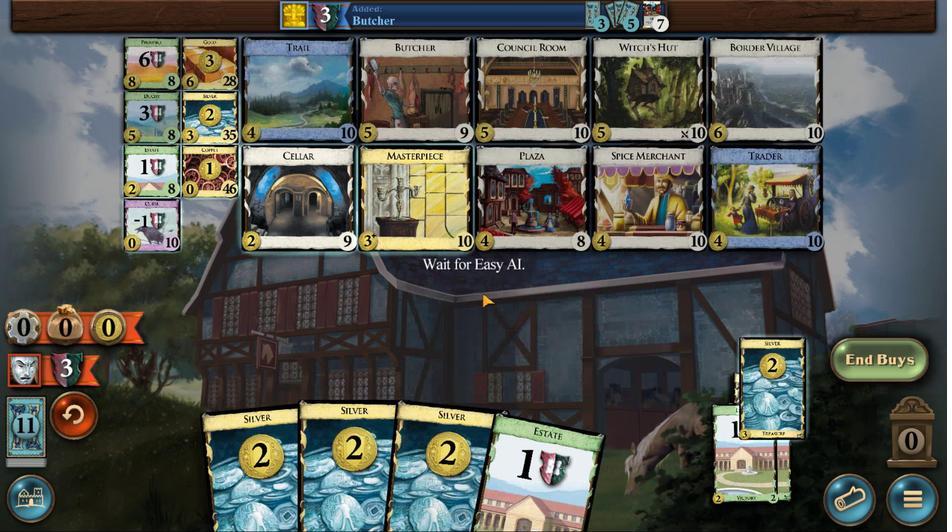 
Action: Mouse moved to (488, 340)
Screenshot: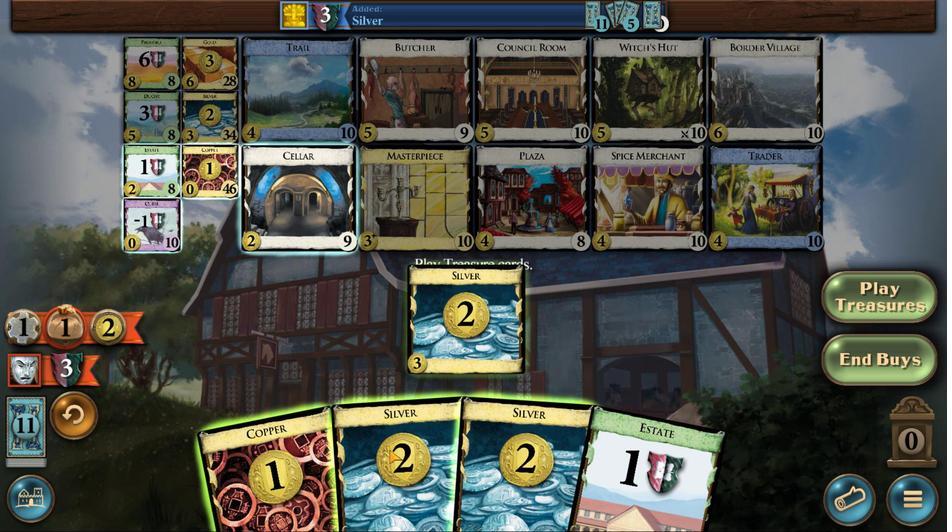 
Action: Mouse pressed left at (488, 340)
Screenshot: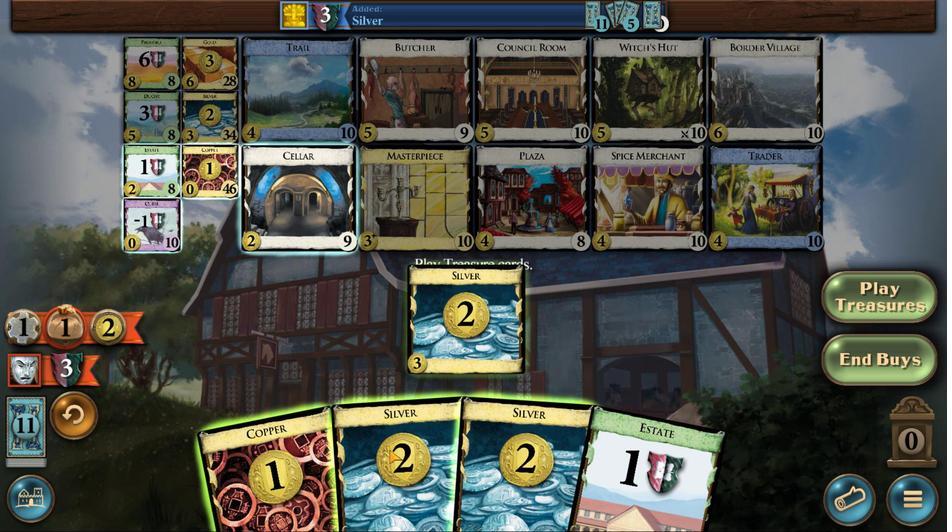 
Action: Mouse moved to (535, 342)
Screenshot: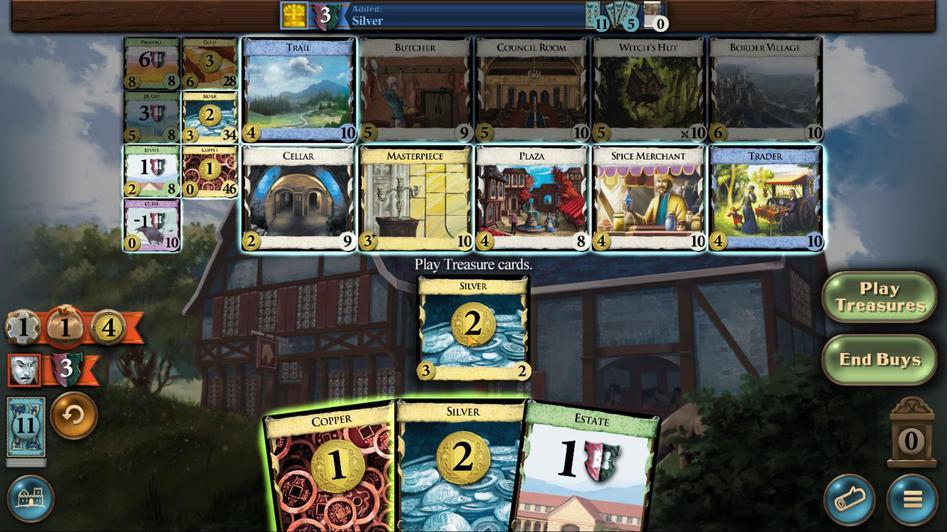 
Action: Mouse pressed left at (535, 342)
Screenshot: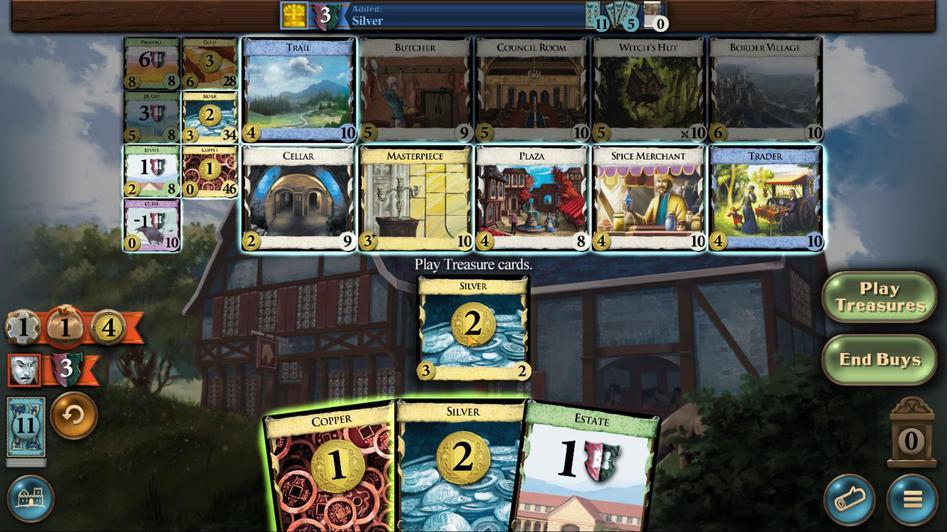 
Action: Mouse moved to (606, 339)
Screenshot: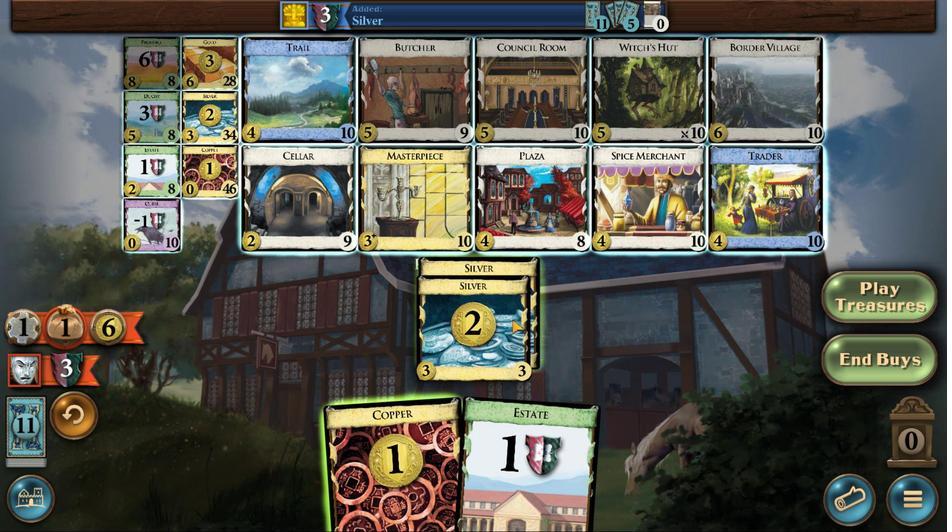 
Action: Mouse pressed left at (606, 339)
Screenshot: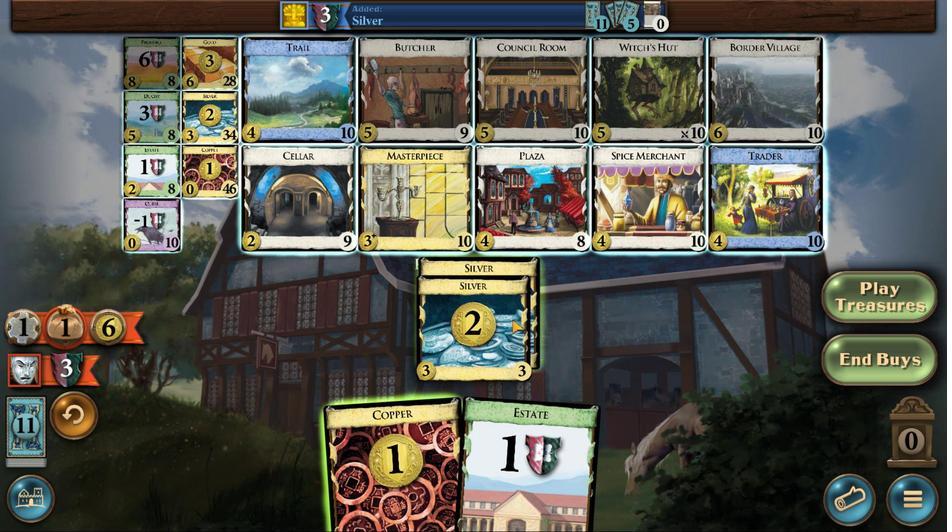 
Action: Mouse moved to (385, 297)
Screenshot: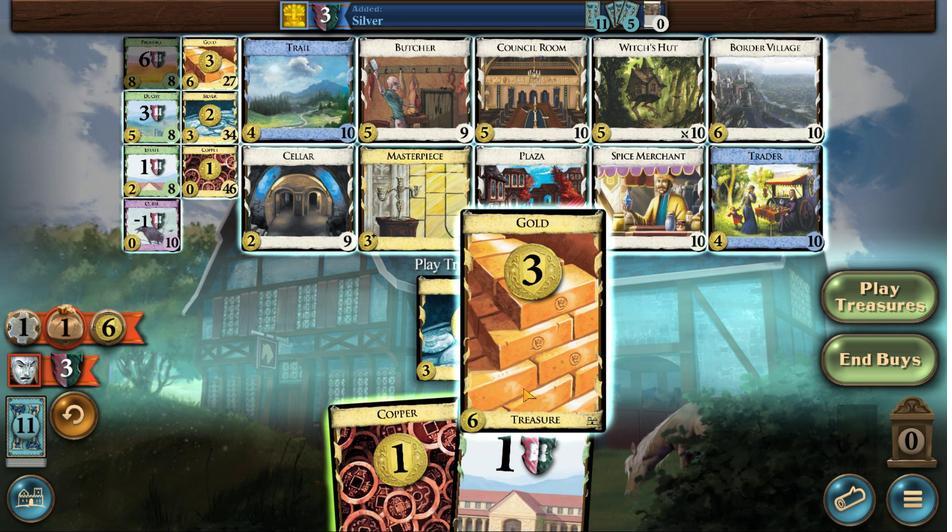 
Action: Mouse pressed left at (385, 297)
Screenshot: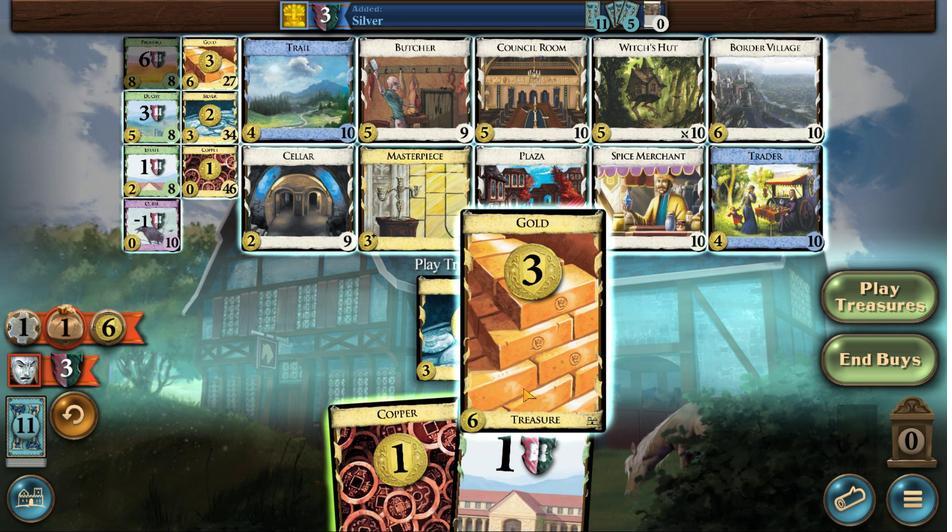 
Action: Mouse moved to (595, 344)
Screenshot: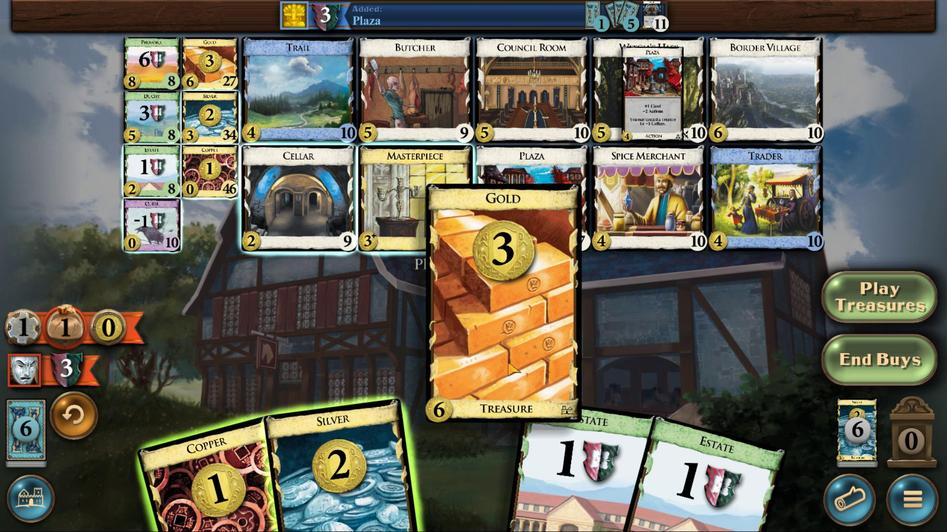 
Action: Mouse pressed left at (595, 344)
Screenshot: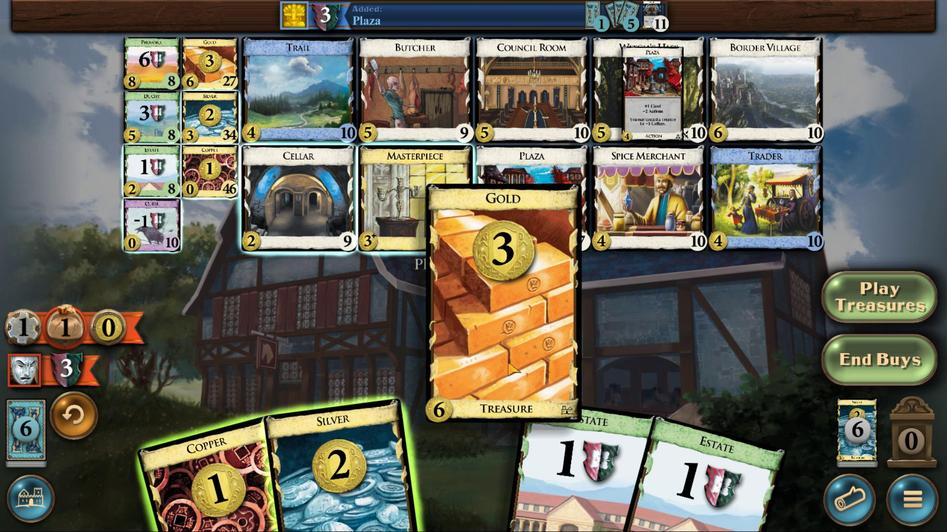 
Action: Mouse moved to (556, 342)
Screenshot: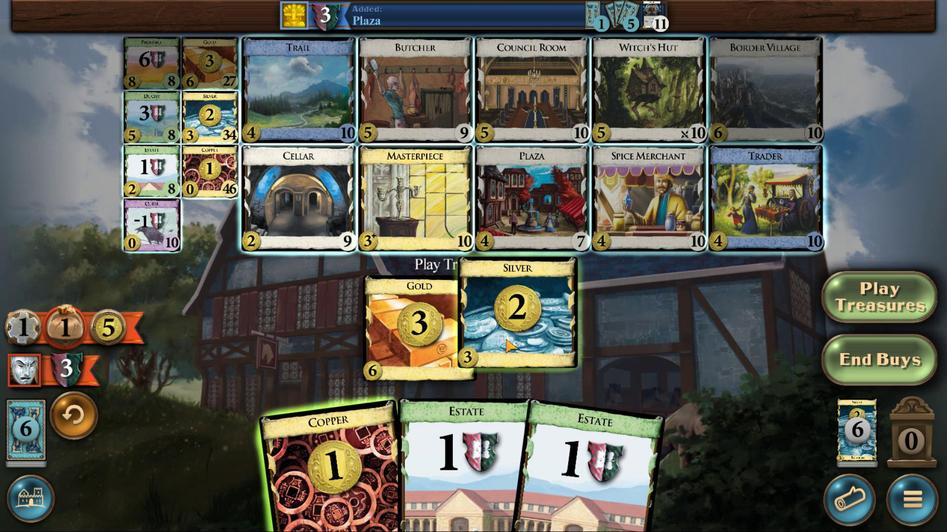 
Action: Mouse pressed left at (556, 342)
Screenshot: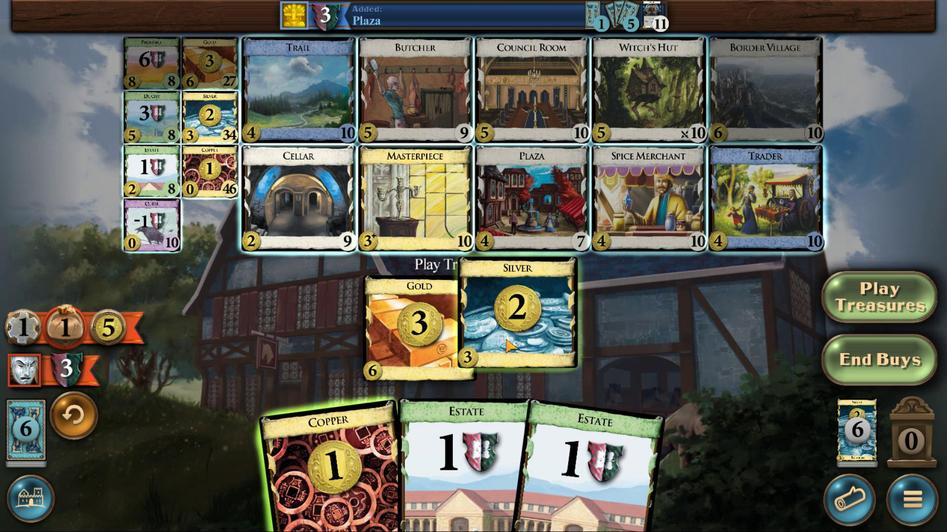 
Action: Mouse moved to (507, 340)
Screenshot: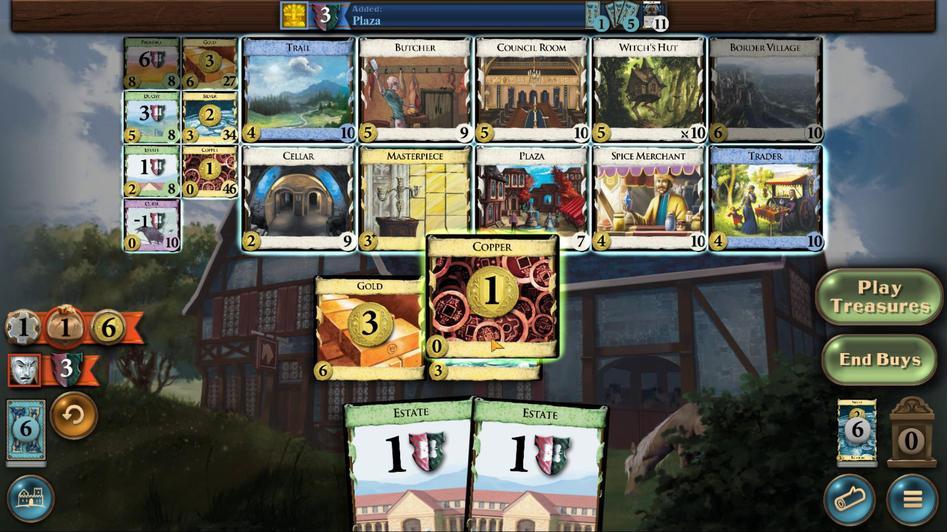 
Action: Mouse pressed left at (507, 340)
Screenshot: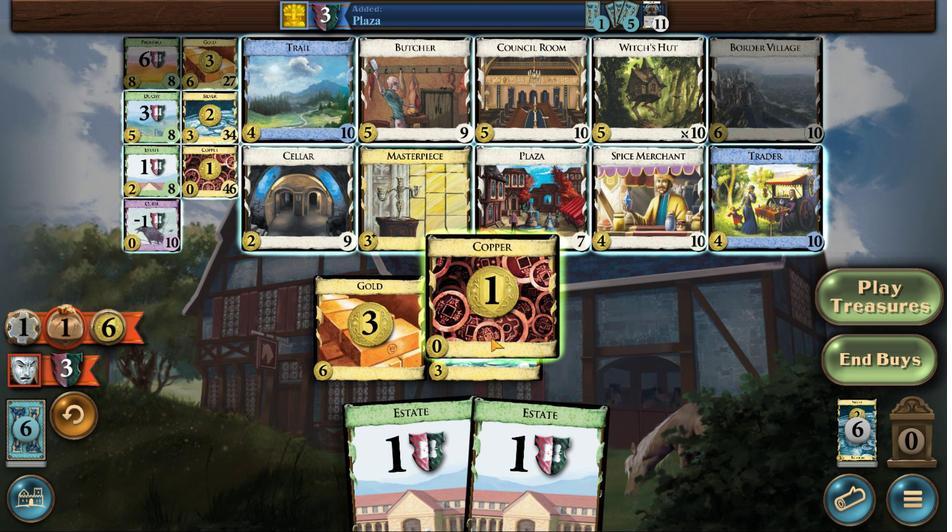 
Action: Mouse moved to (644, 299)
Screenshot: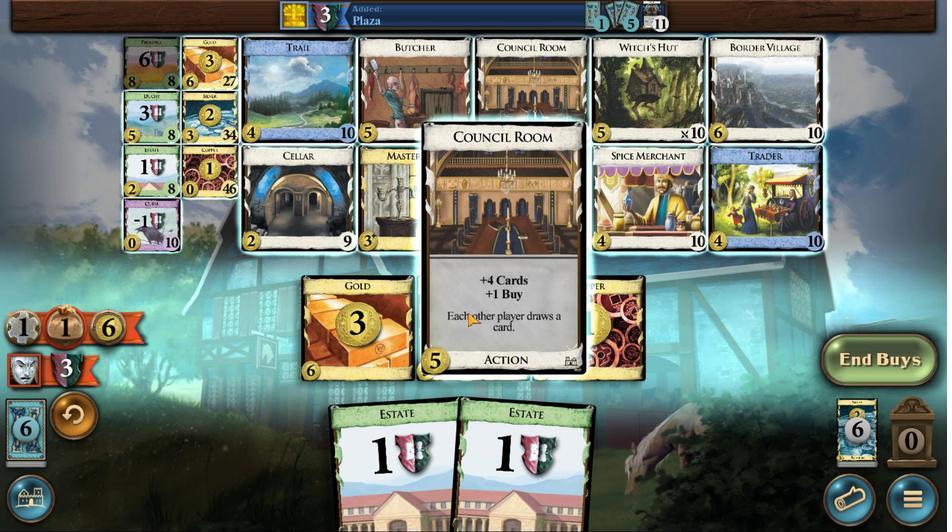 
Action: Mouse pressed left at (644, 299)
Screenshot: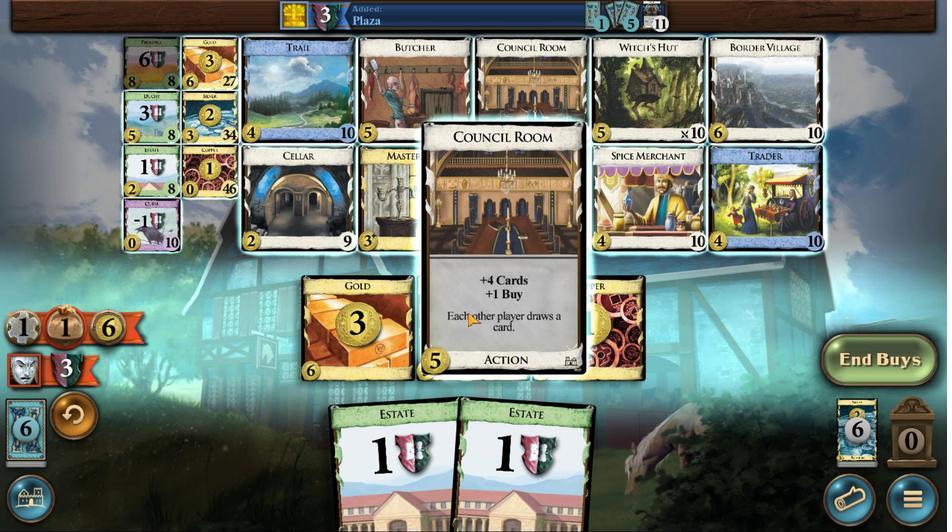 
Action: Mouse moved to (811, 342)
Screenshot: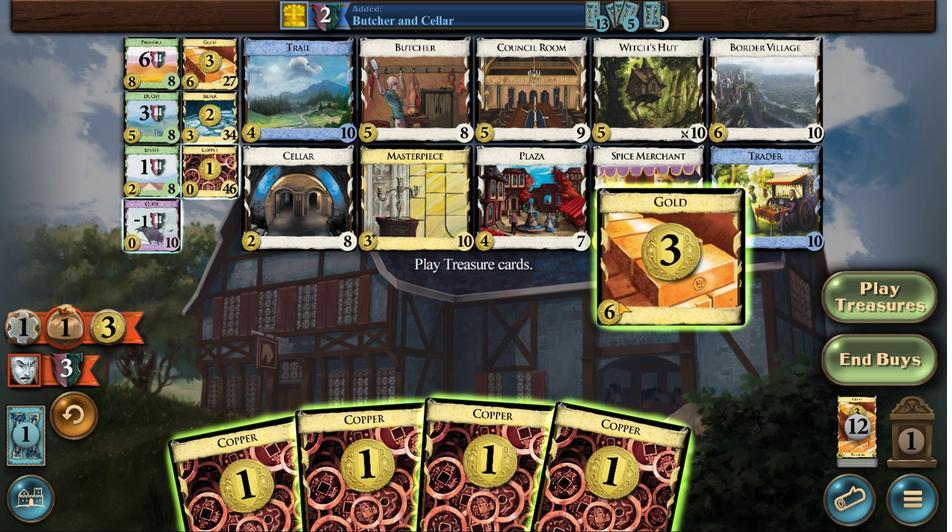 
Action: Mouse pressed left at (811, 342)
Screenshot: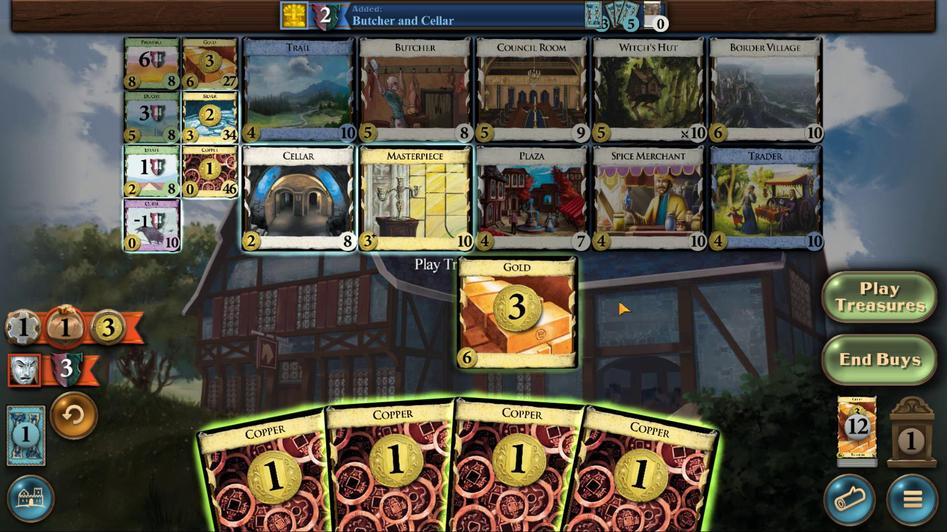 
Action: Mouse moved to (618, 343)
Screenshot: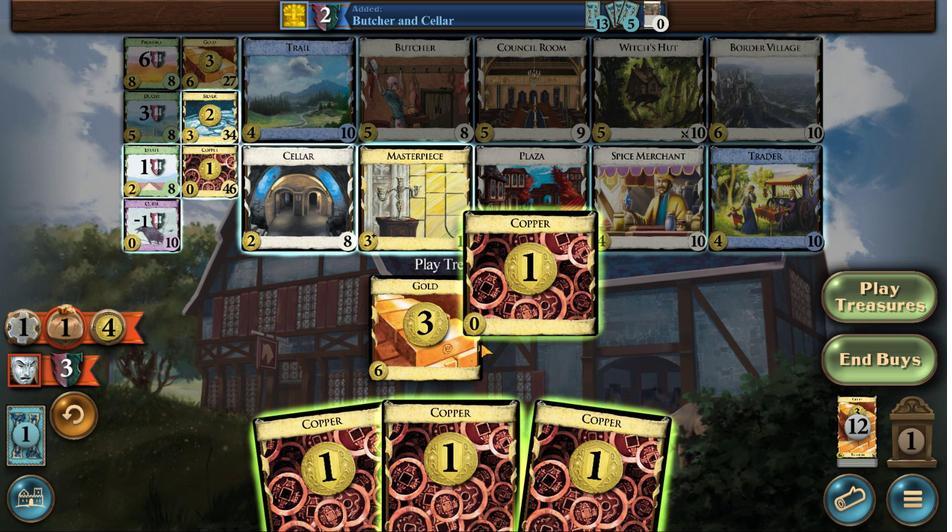 
Action: Mouse pressed left at (618, 343)
Screenshot: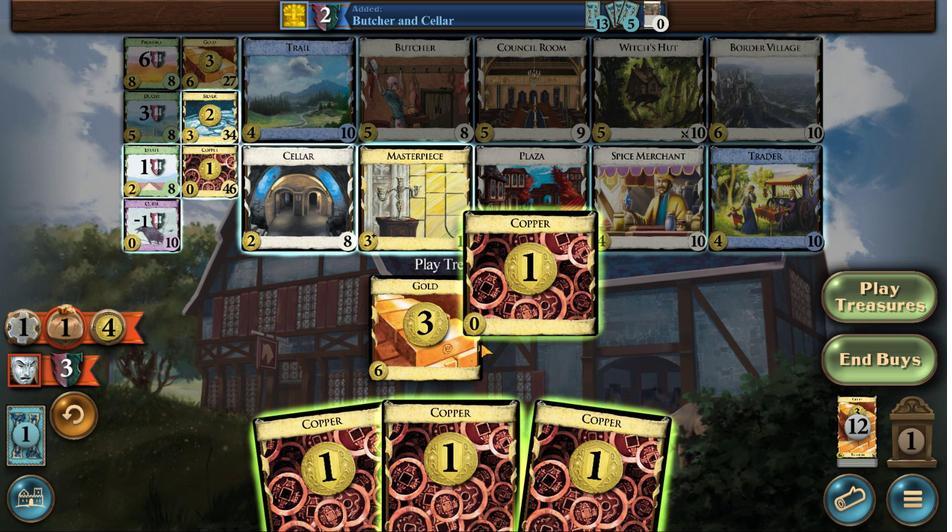 
Action: Mouse moved to (710, 343)
Screenshot: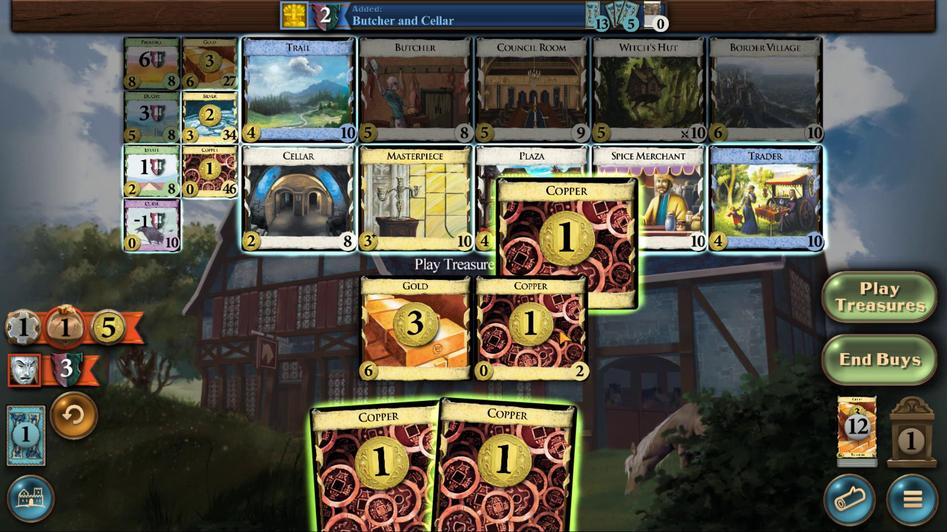 
Action: Mouse pressed left at (710, 343)
Screenshot: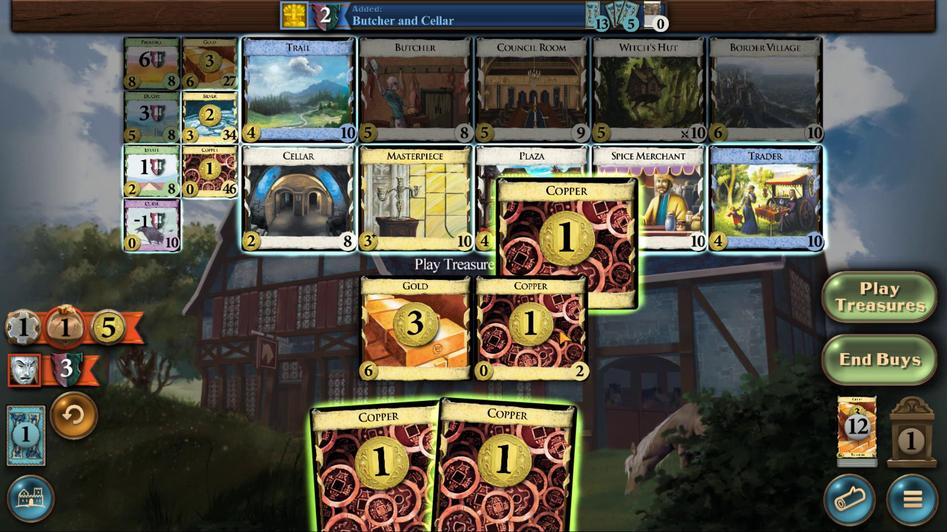 
Action: Mouse moved to (631, 341)
Screenshot: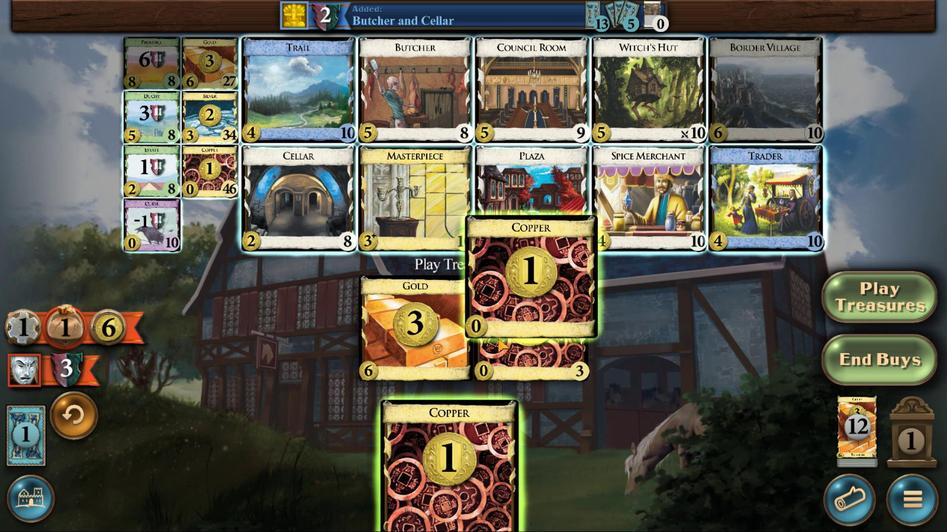 
Action: Mouse pressed left at (631, 341)
Screenshot: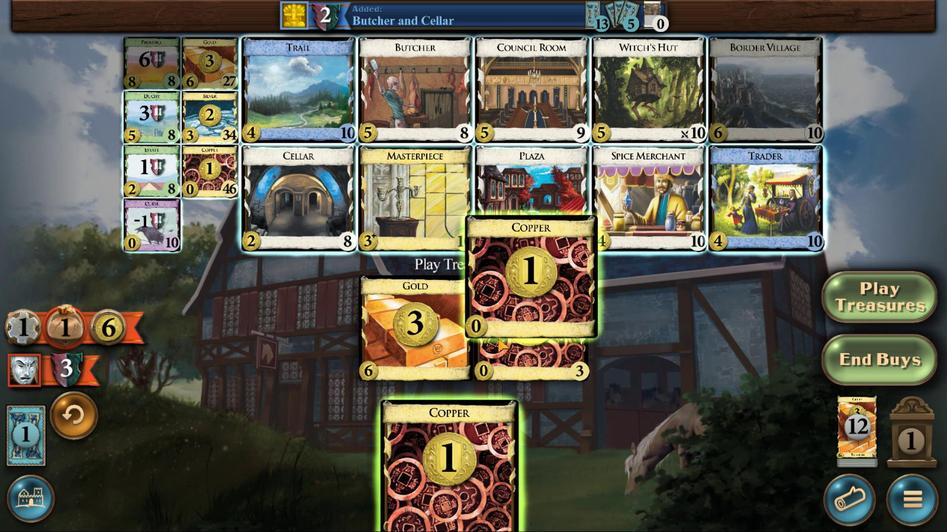 
Action: Mouse moved to (561, 340)
Screenshot: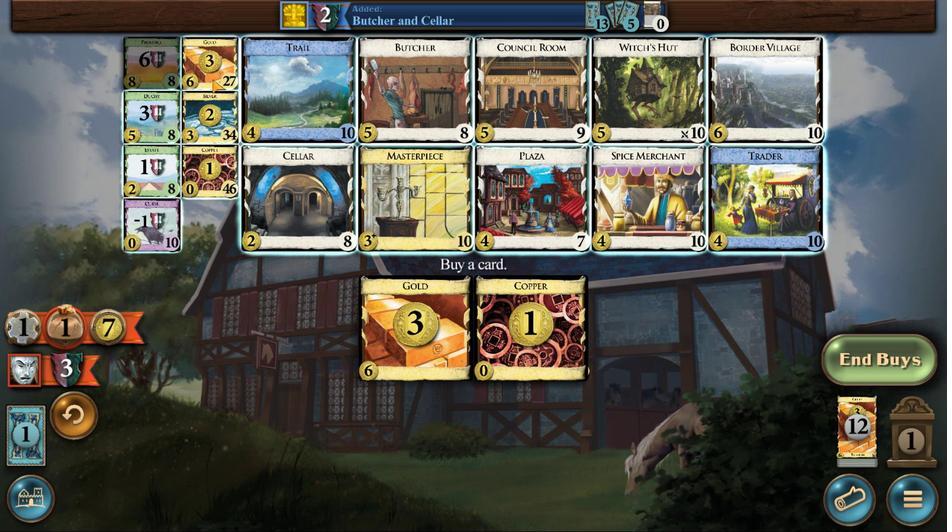 
Action: Mouse pressed left at (561, 340)
Screenshot: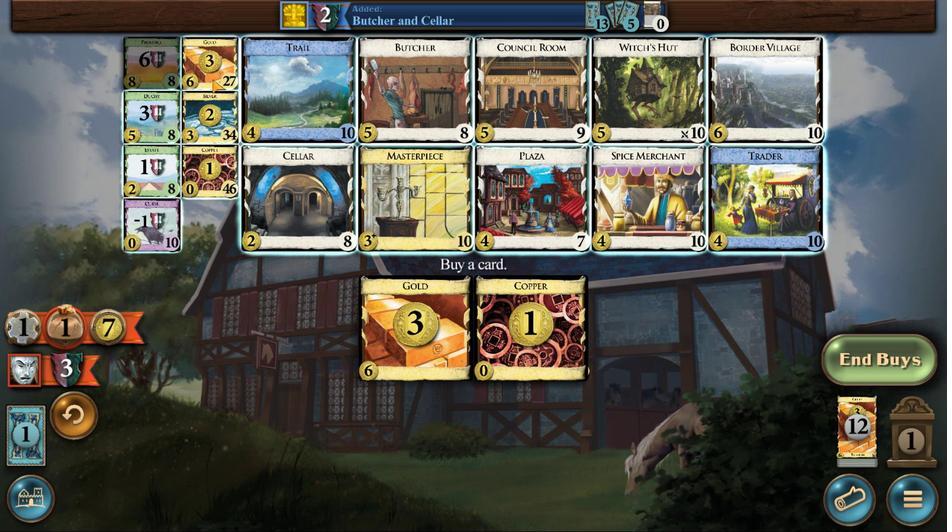 
Action: Mouse moved to (385, 296)
Screenshot: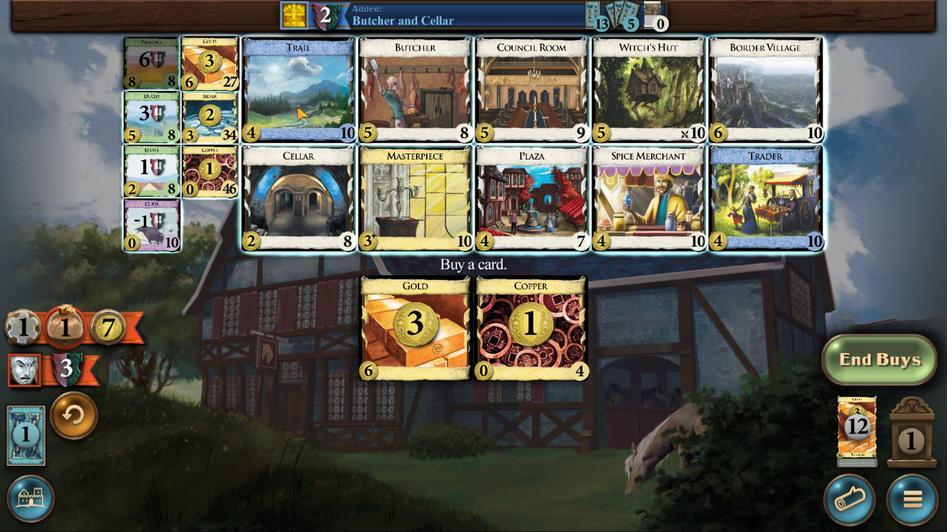 
Action: Mouse pressed left at (385, 296)
Screenshot: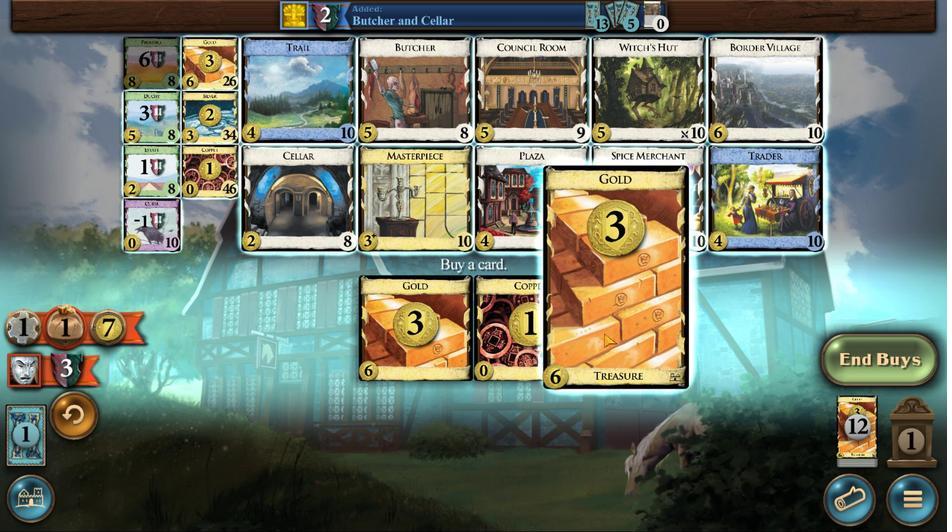 
Action: Mouse moved to (405, 344)
Screenshot: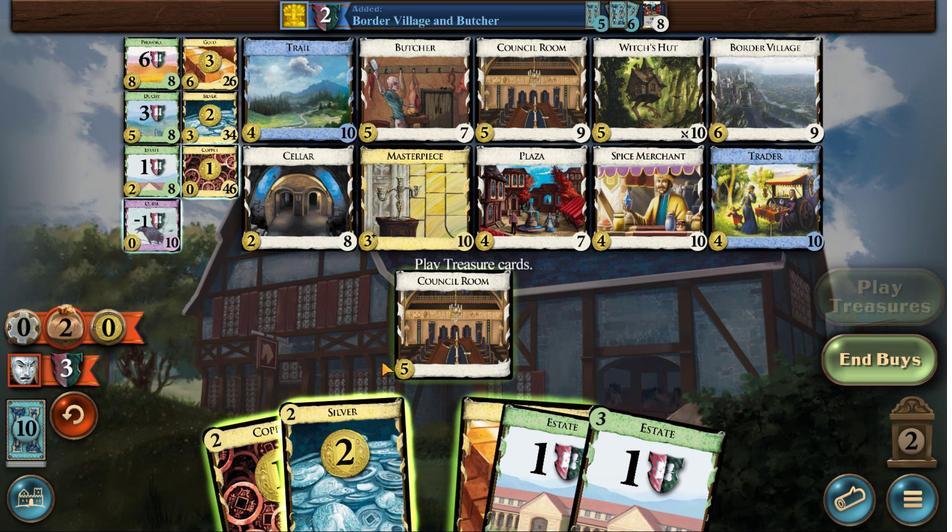 
Action: Mouse pressed left at (405, 344)
Screenshot: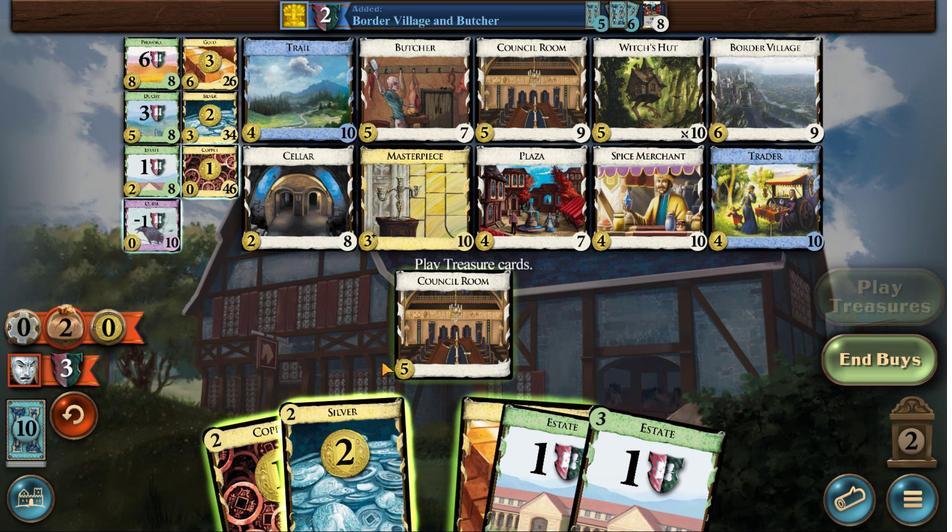 
Action: Mouse moved to (628, 341)
Screenshot: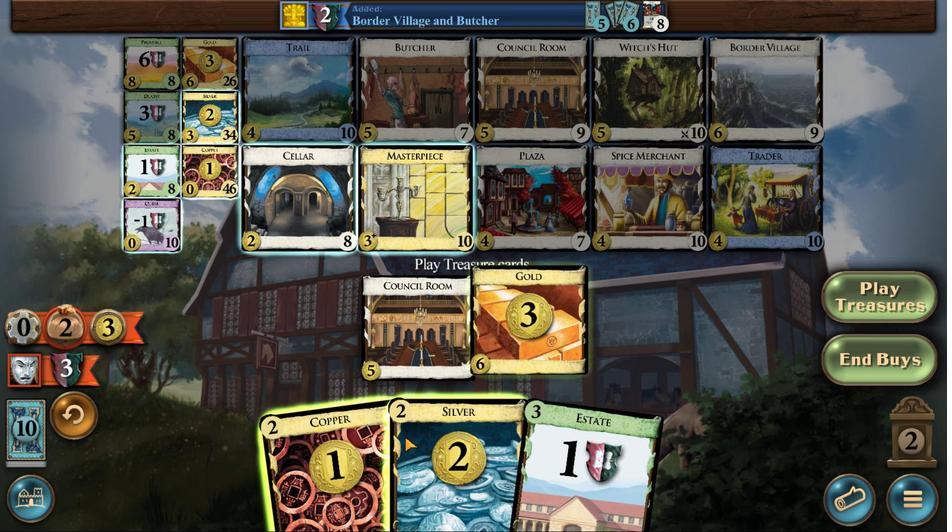 
Action: Mouse pressed left at (628, 341)
Screenshot: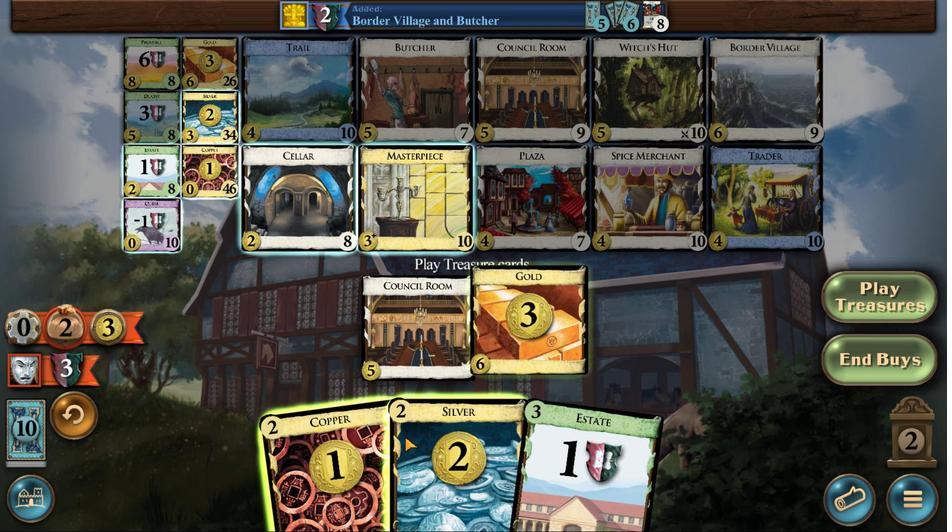 
Action: Mouse moved to (559, 340)
Screenshot: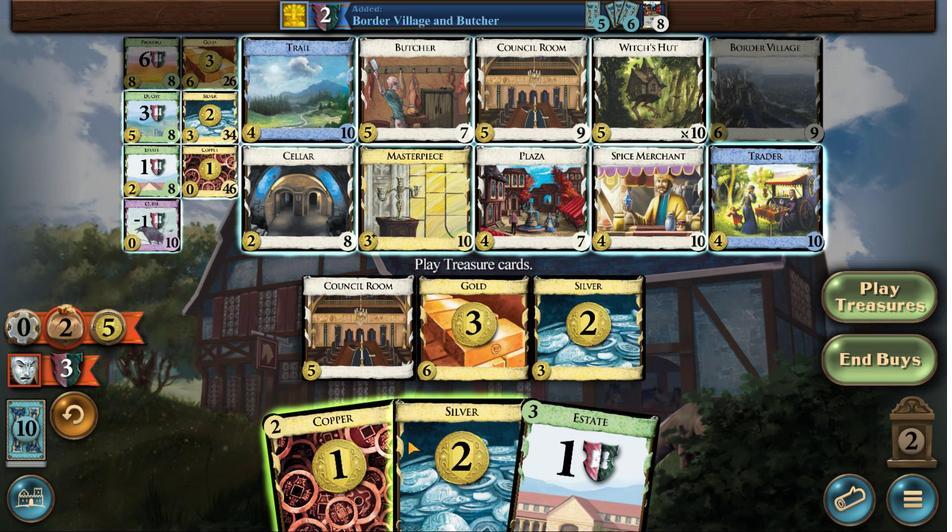 
Action: Mouse pressed left at (559, 340)
Screenshot: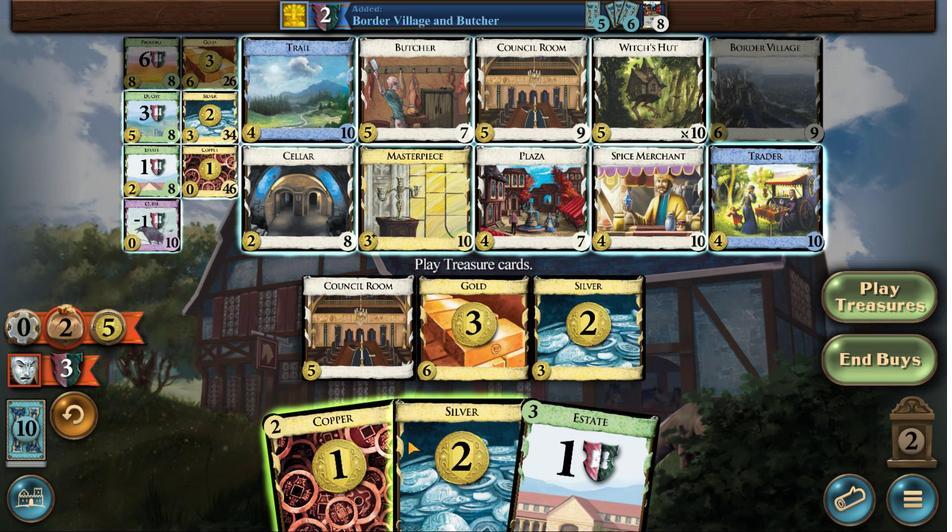 
Action: Mouse moved to (551, 341)
Screenshot: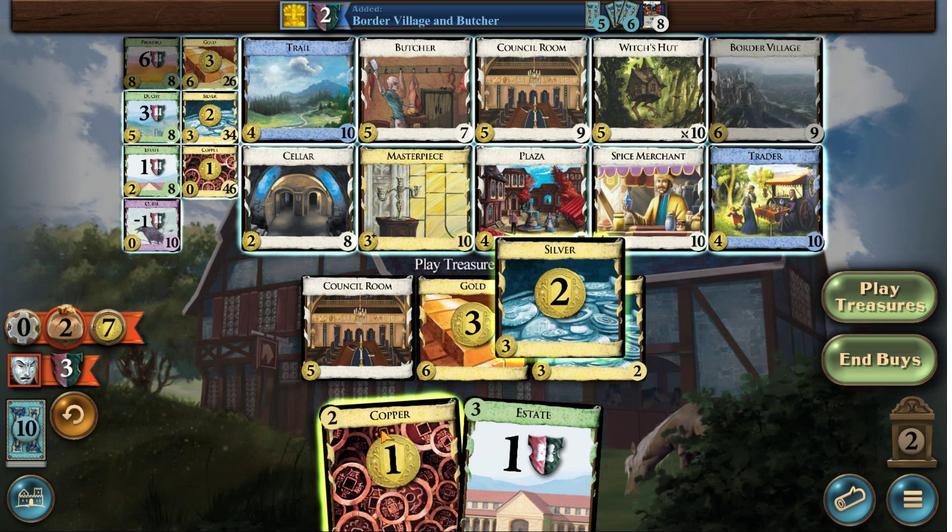 
Action: Mouse pressed left at (551, 341)
Screenshot: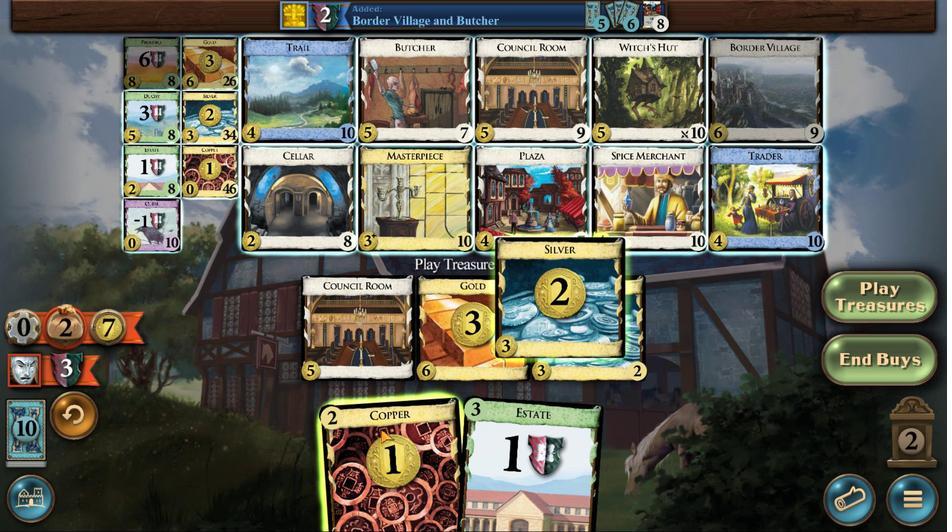 
Action: Mouse moved to (526, 340)
Screenshot: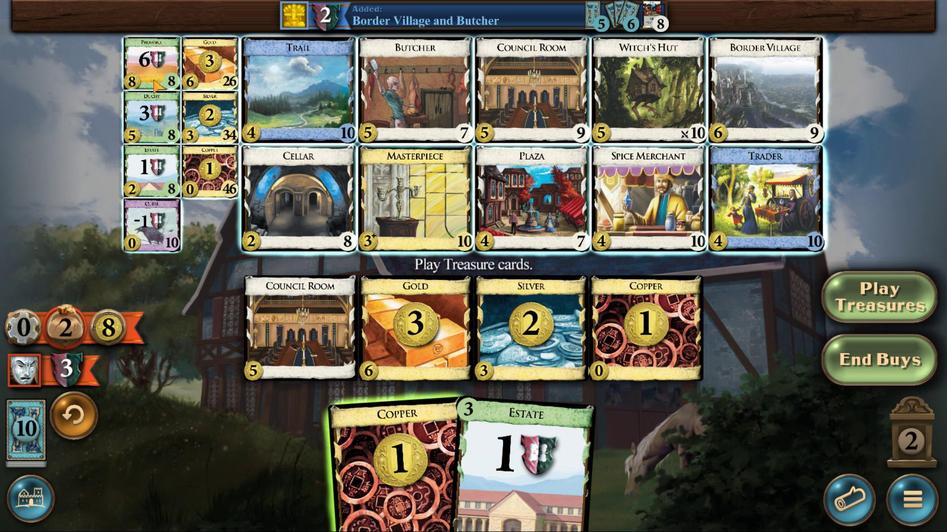 
Action: Mouse pressed left at (526, 340)
Screenshot: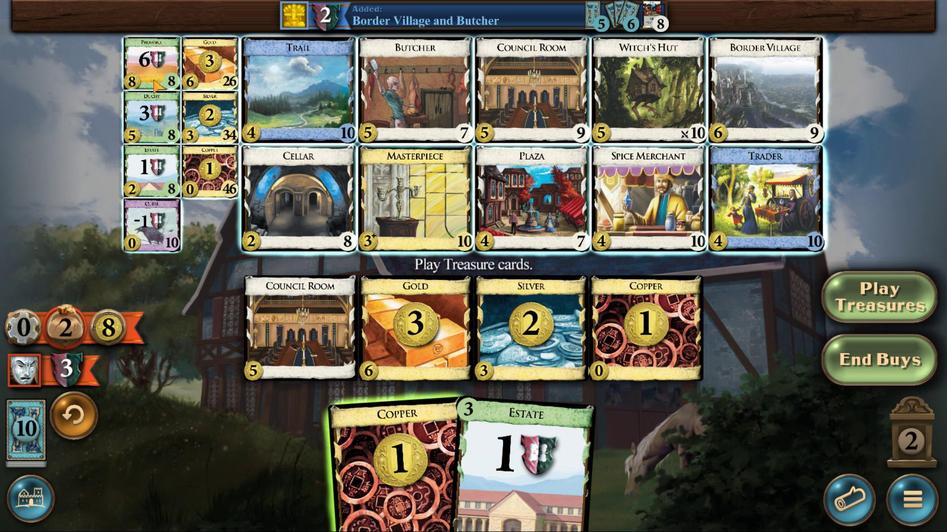 
Action: Mouse moved to (322, 297)
Screenshot: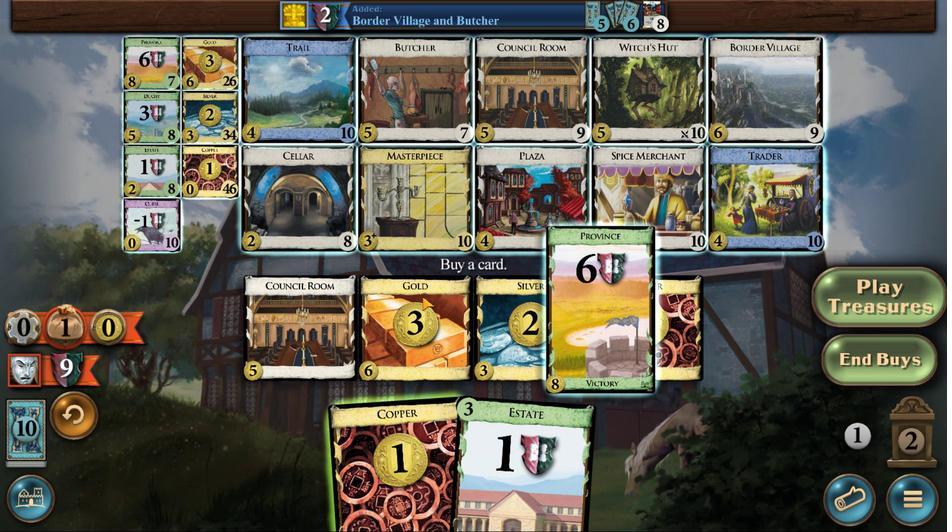 
Action: Mouse pressed left at (322, 297)
Screenshot: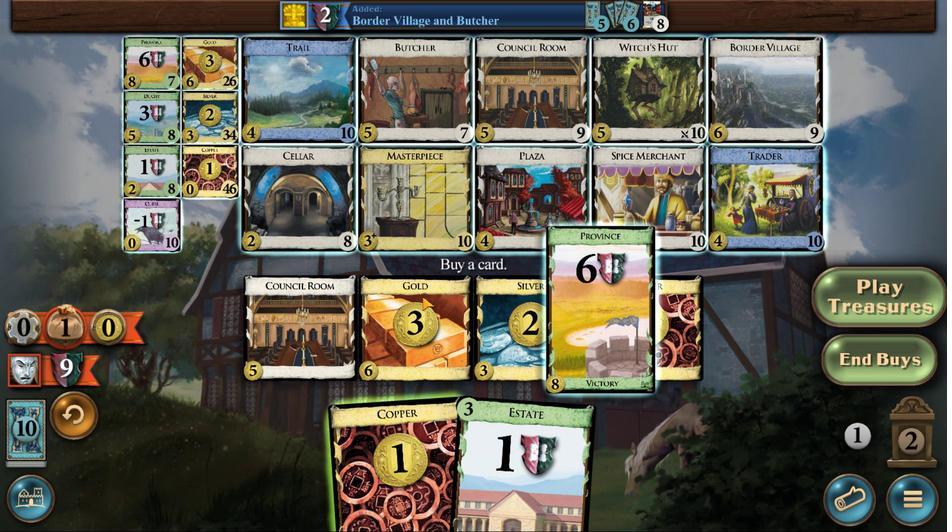 
Action: Mouse moved to (389, 309)
Screenshot: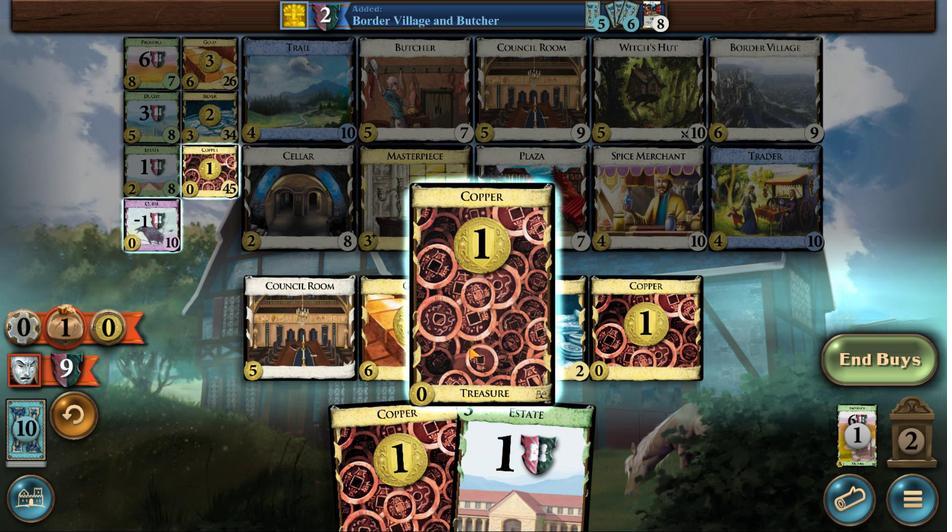 
Action: Mouse pressed left at (389, 309)
Screenshot: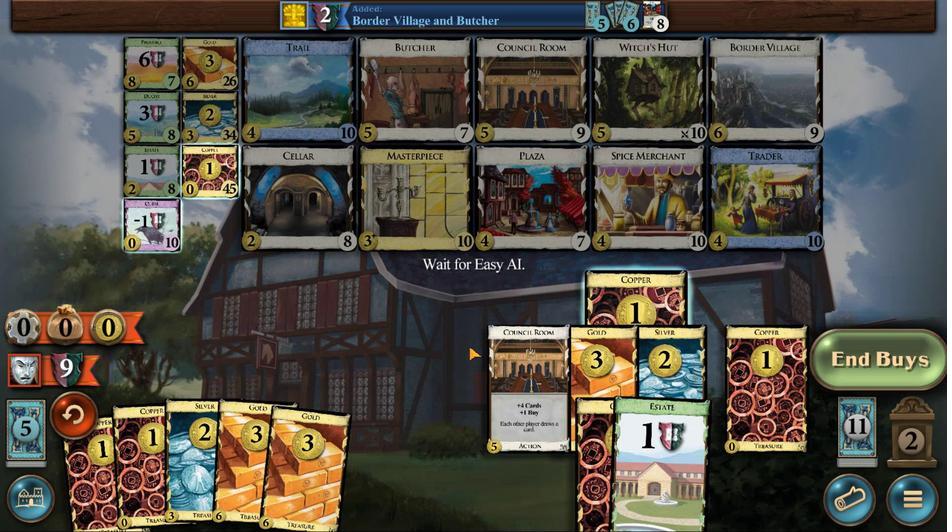
Action: Mouse moved to (733, 344)
Screenshot: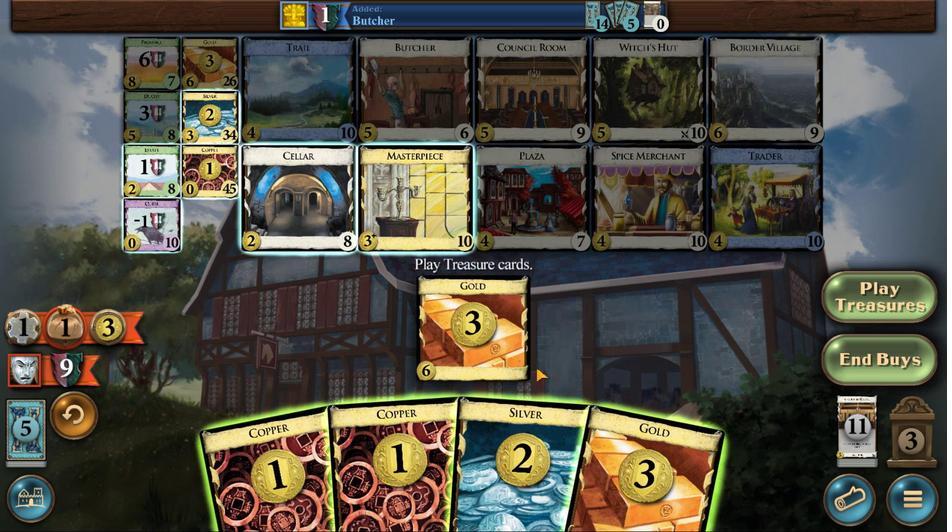 
Action: Mouse pressed left at (733, 344)
Screenshot: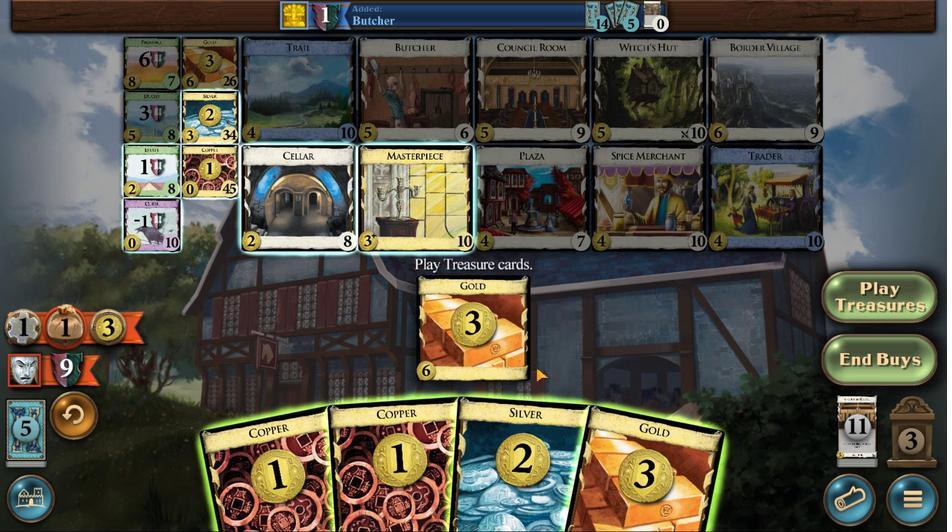 
Action: Mouse moved to (750, 344)
Screenshot: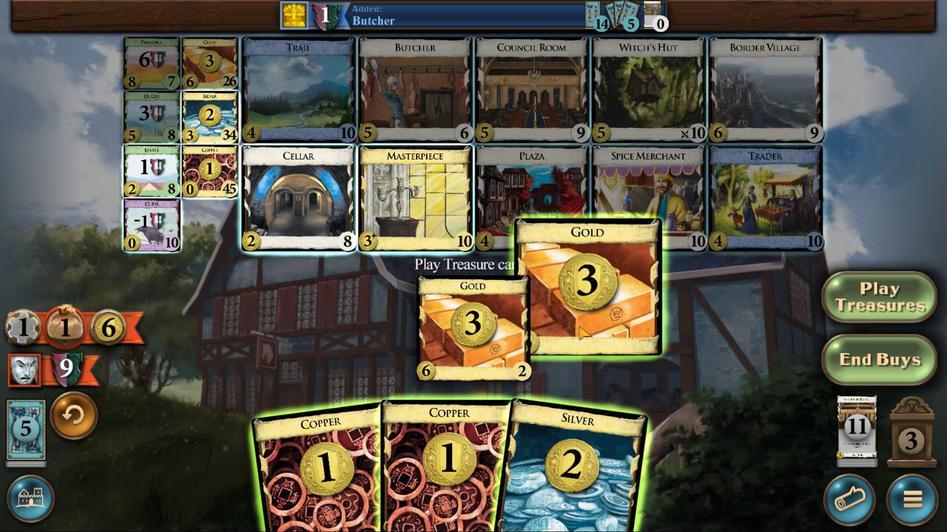 
Action: Mouse pressed left at (750, 344)
Screenshot: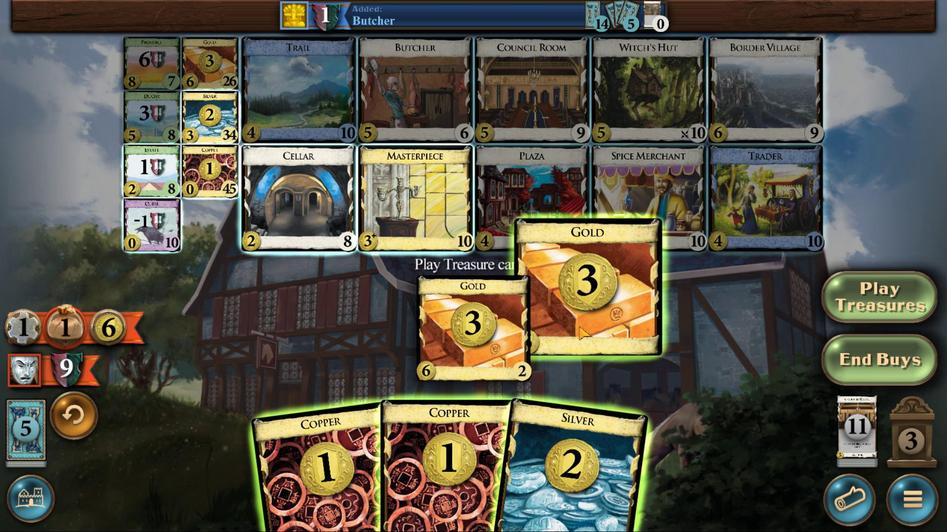 
Action: Mouse moved to (566, 343)
Screenshot: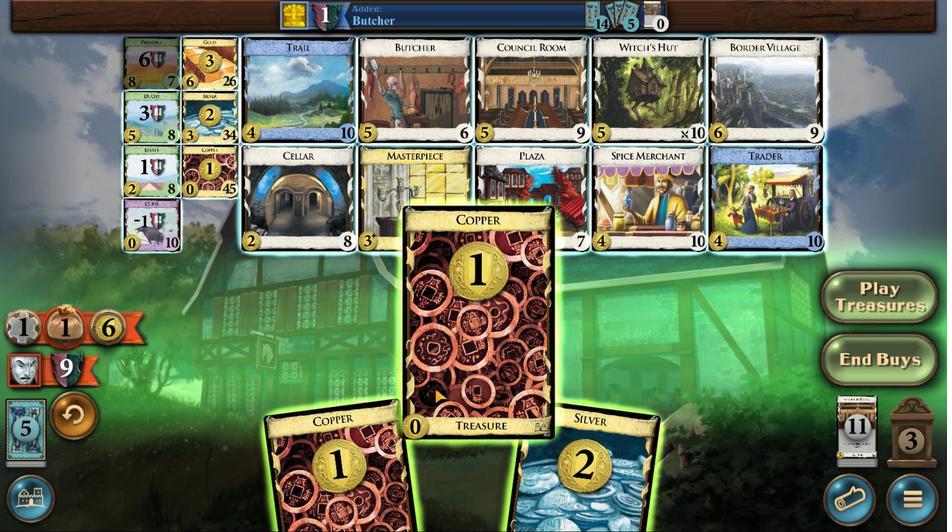 
Action: Mouse pressed left at (566, 343)
Screenshot: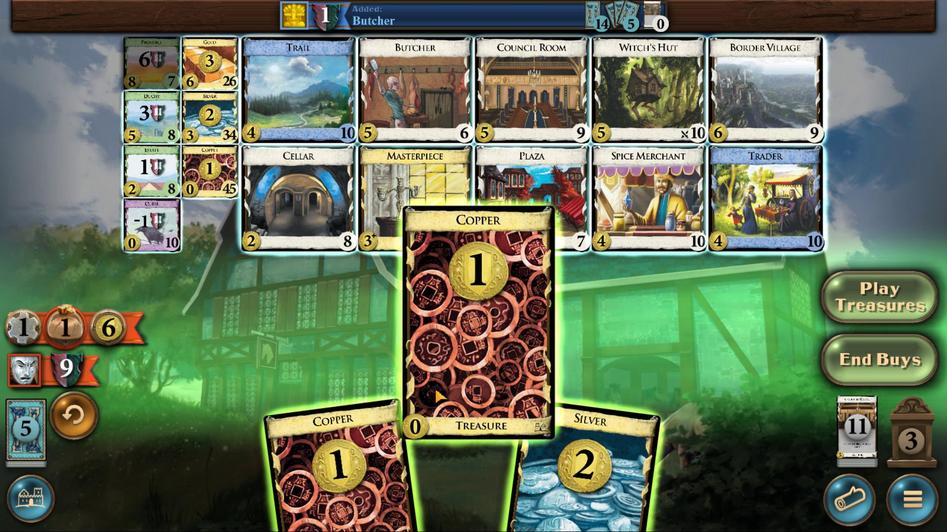 
Action: Mouse moved to (541, 344)
Screenshot: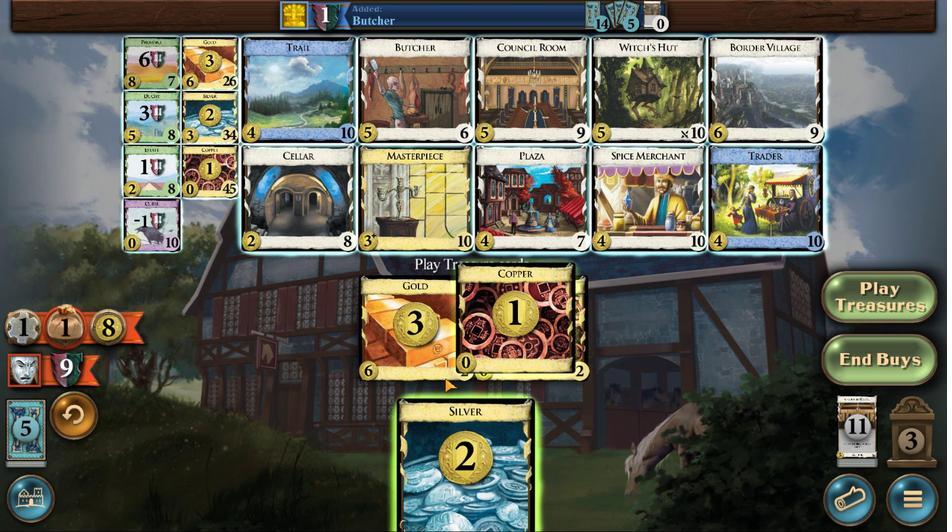 
Action: Mouse pressed left at (541, 344)
Screenshot: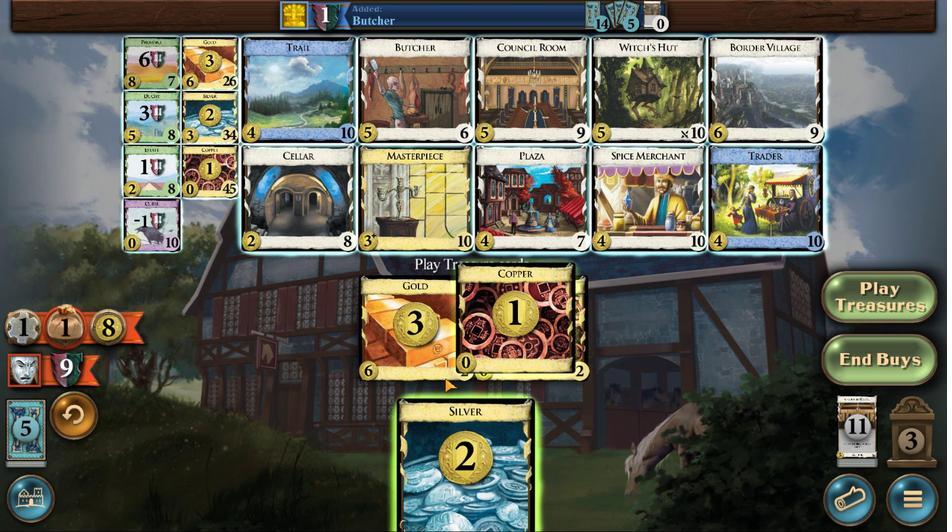 
Action: Mouse moved to (328, 298)
Screenshot: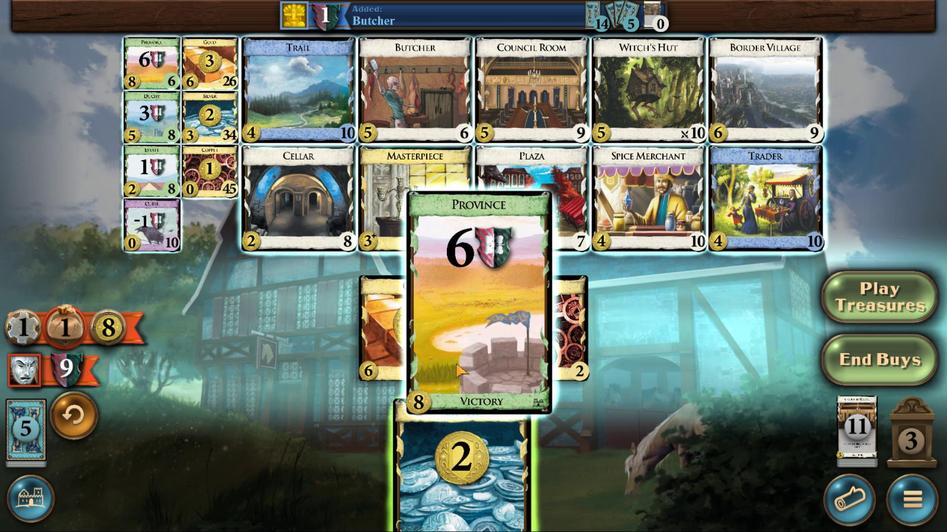 
Action: Mouse pressed left at (328, 298)
Screenshot: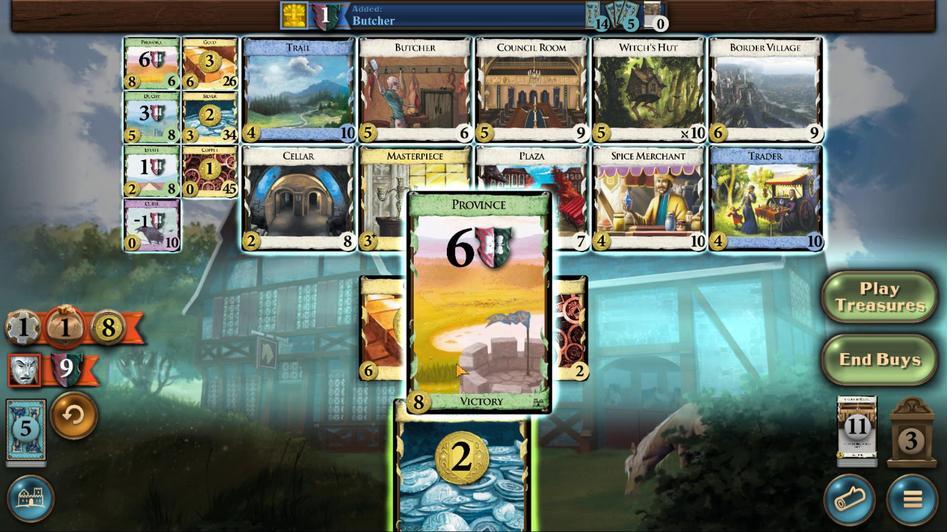 
Action: Mouse moved to (451, 345)
Screenshot: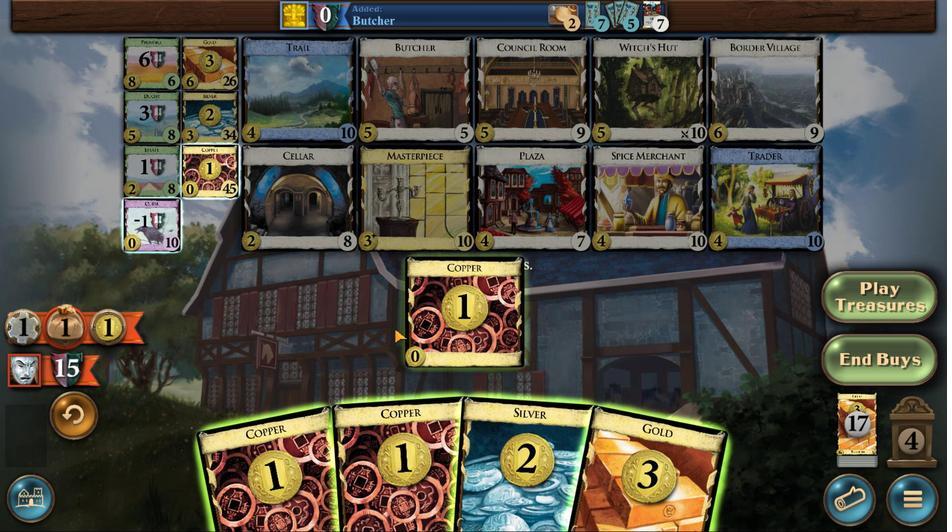 
Action: Mouse pressed left at (451, 345)
Screenshot: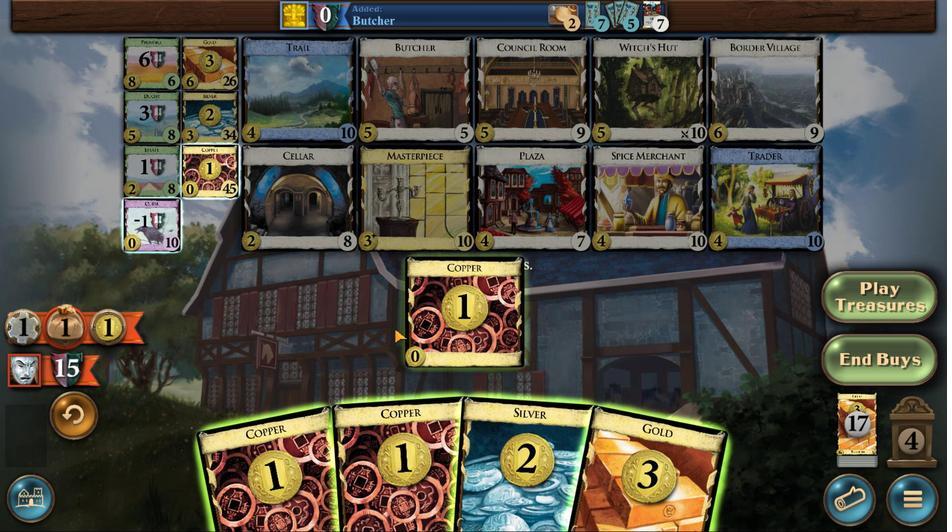 
Action: Mouse moved to (442, 341)
Screenshot: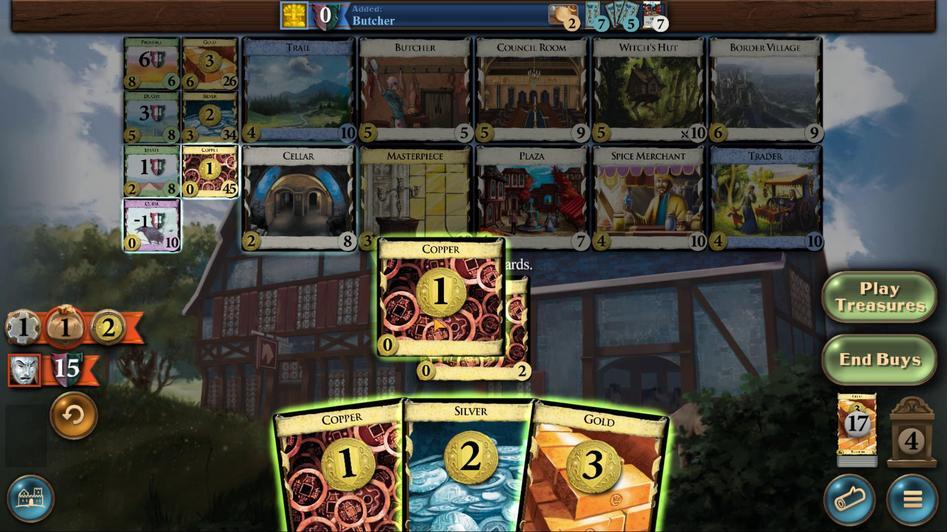 
Action: Mouse pressed left at (442, 341)
Screenshot: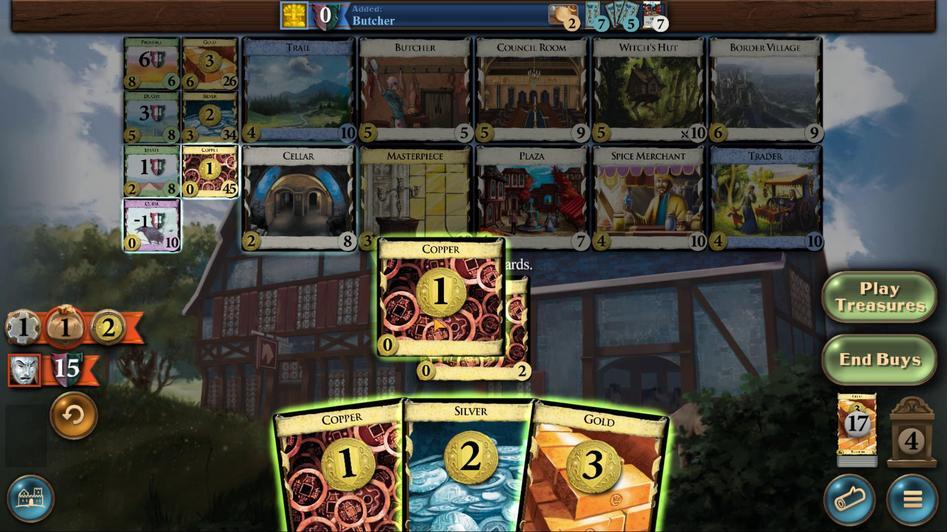 
Action: Mouse moved to (615, 343)
Screenshot: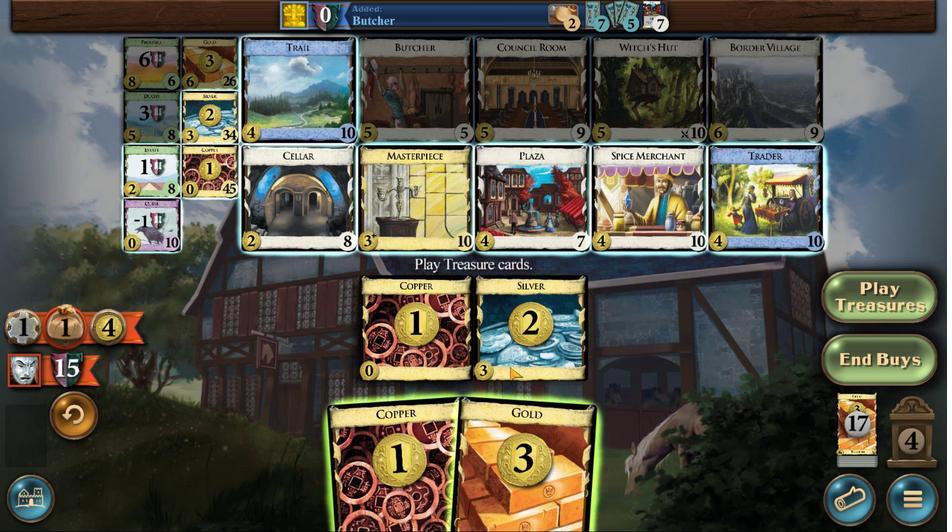 
Action: Mouse pressed left at (615, 343)
Screenshot: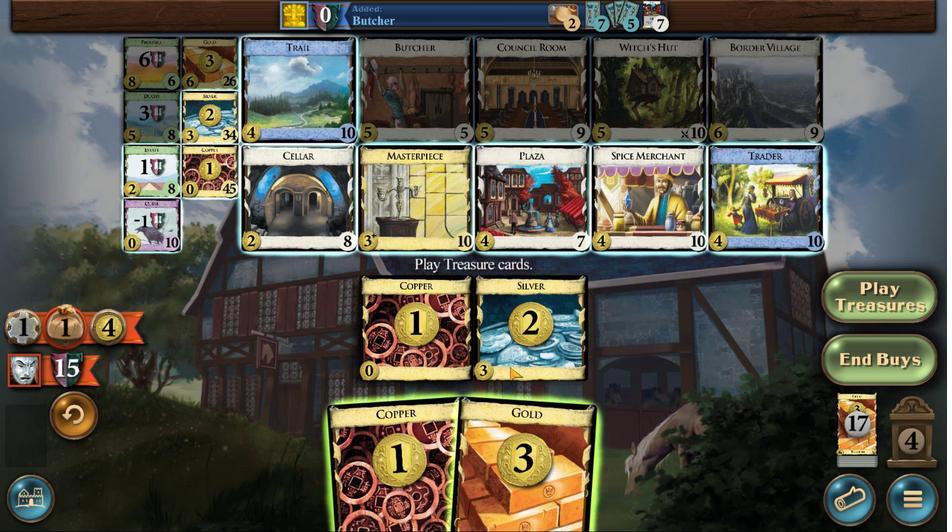 
Action: Mouse moved to (690, 342)
Screenshot: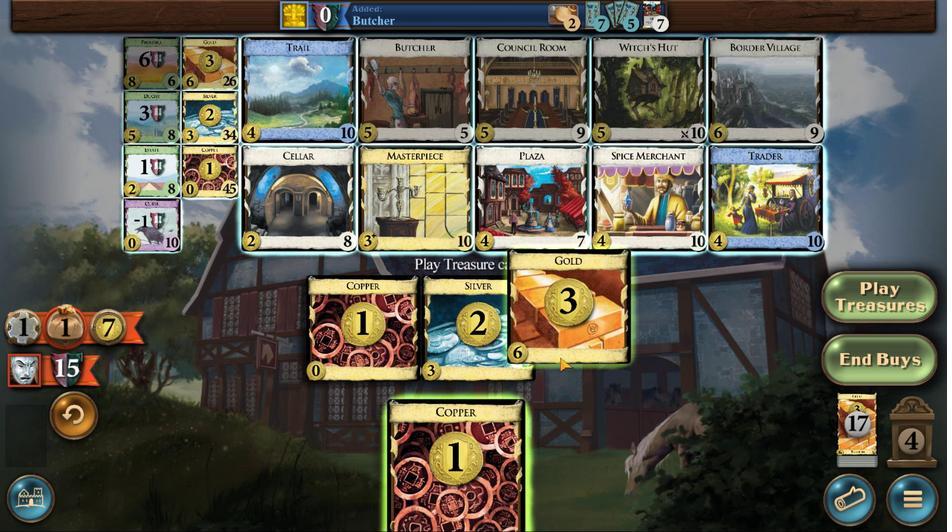 
Action: Mouse pressed left at (690, 342)
Screenshot: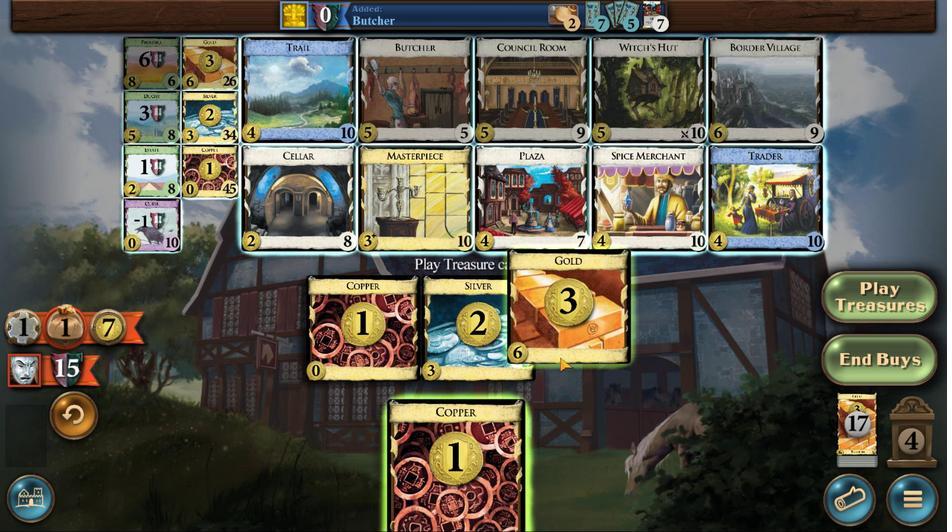 
Action: Mouse moved to (556, 342)
Screenshot: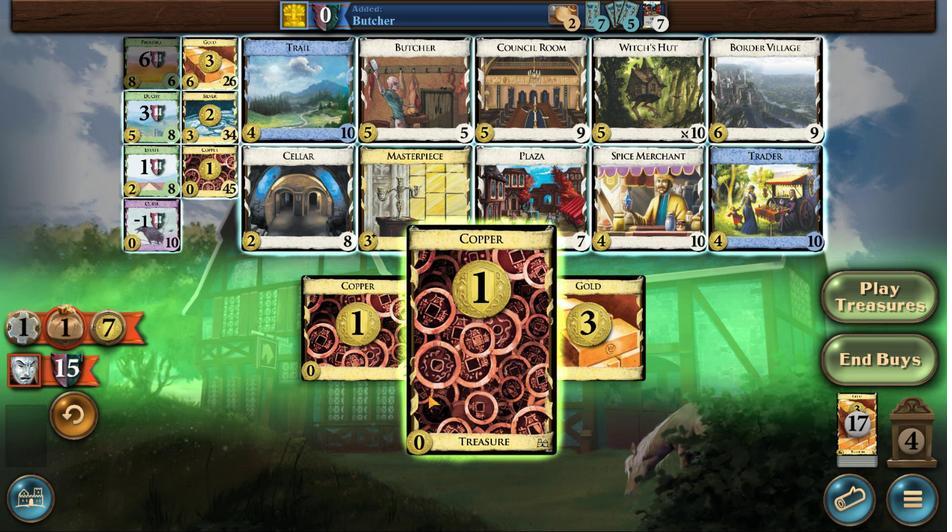 
Action: Mouse pressed left at (556, 342)
Screenshot: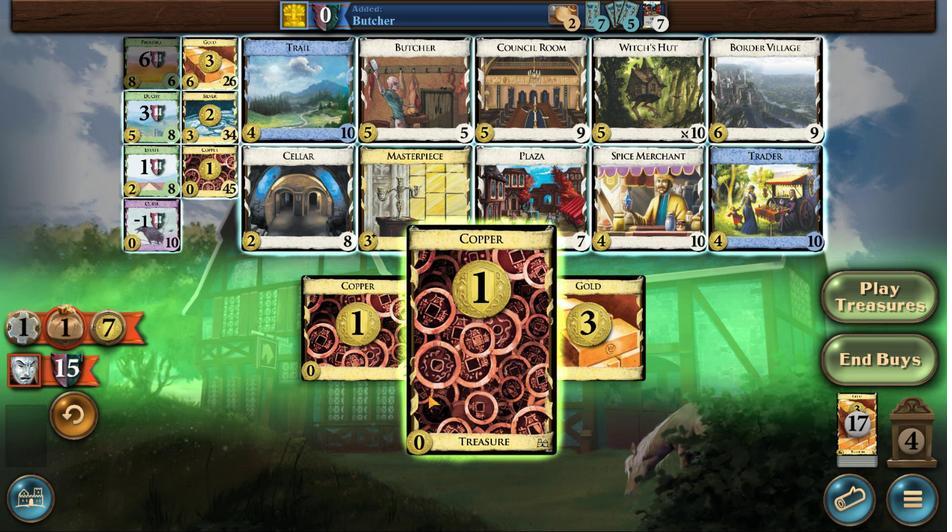 
Action: Mouse moved to (343, 298)
Screenshot: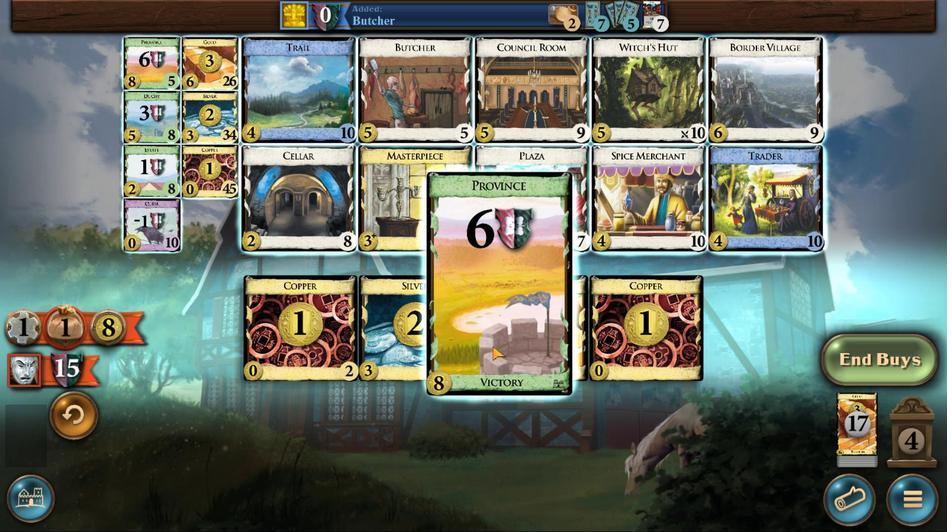 
Action: Mouse pressed left at (343, 298)
Screenshot: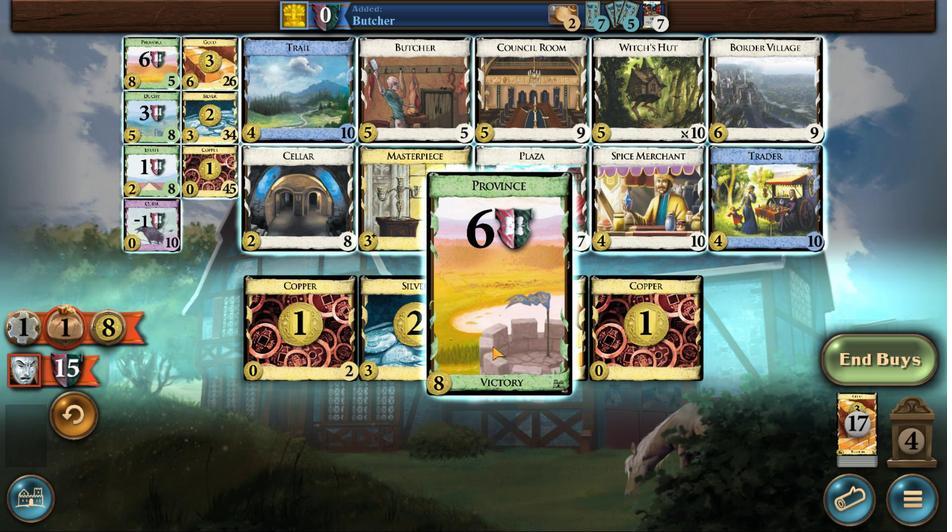 
Action: Mouse moved to (602, 343)
Screenshot: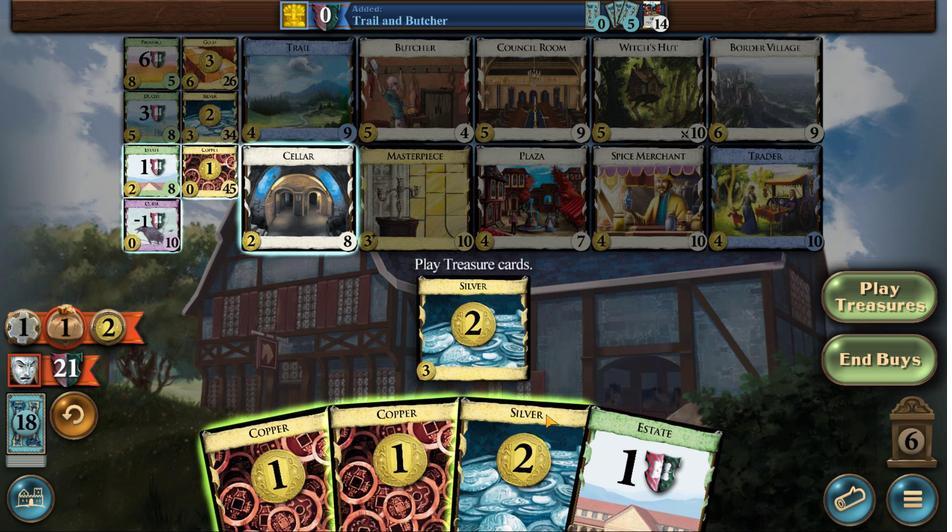 
Action: Mouse pressed left at (602, 343)
Screenshot: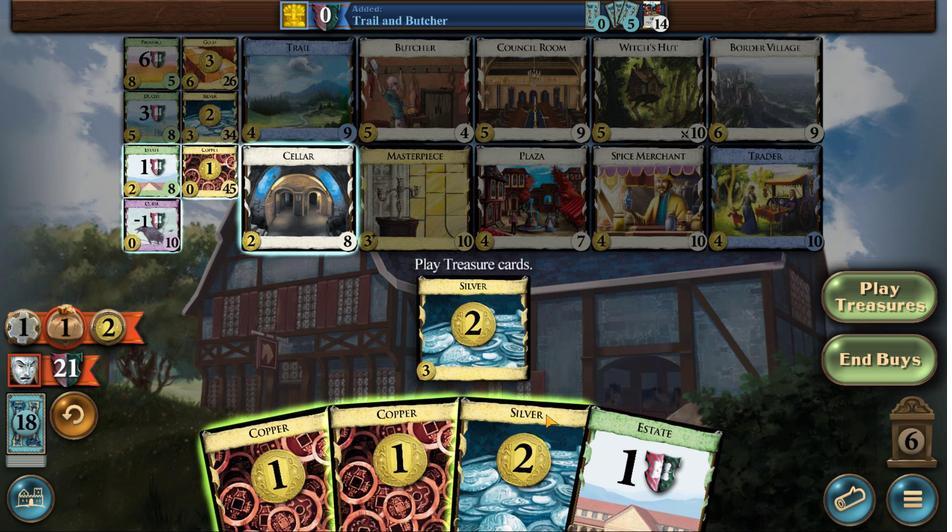
Action: Mouse moved to (676, 344)
Screenshot: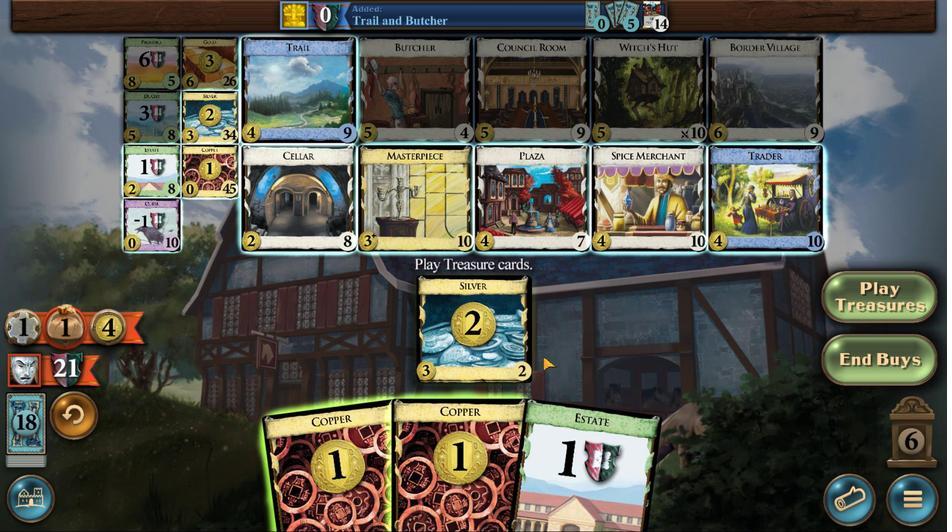 
Action: Mouse pressed left at (676, 344)
Screenshot: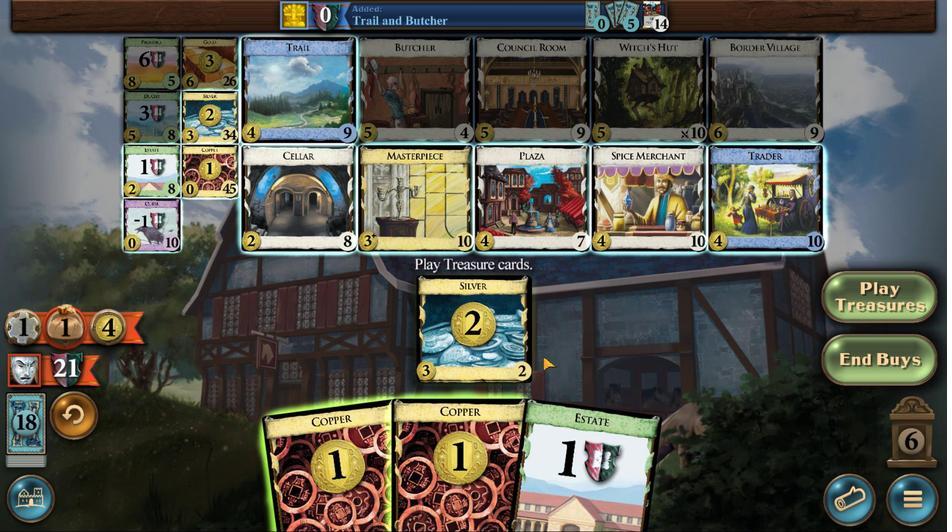 
Action: Mouse moved to (676, 337)
Screenshot: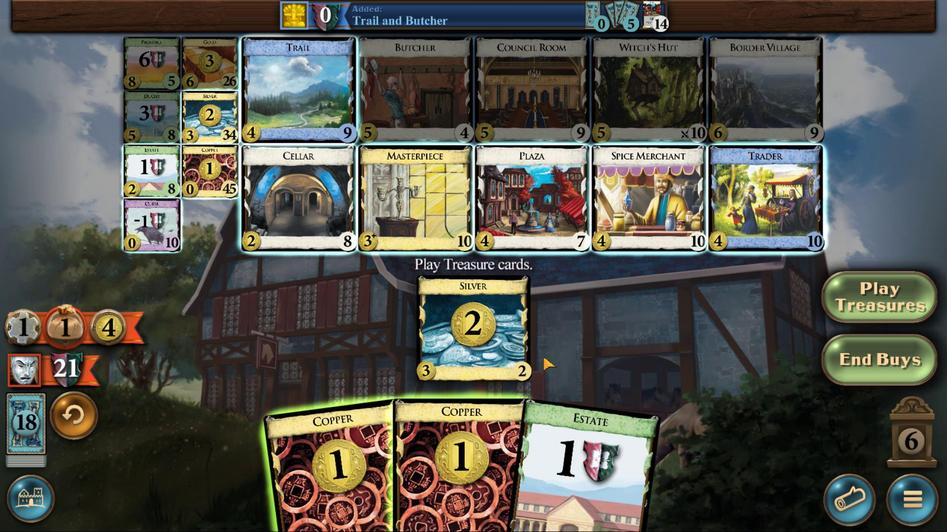 
Action: Mouse pressed left at (676, 337)
Screenshot: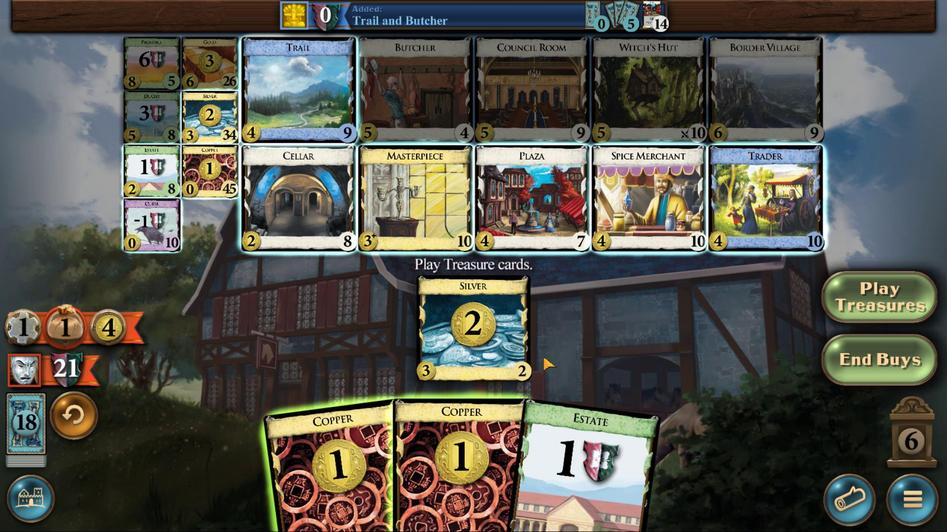 
Action: Mouse moved to (590, 342)
Screenshot: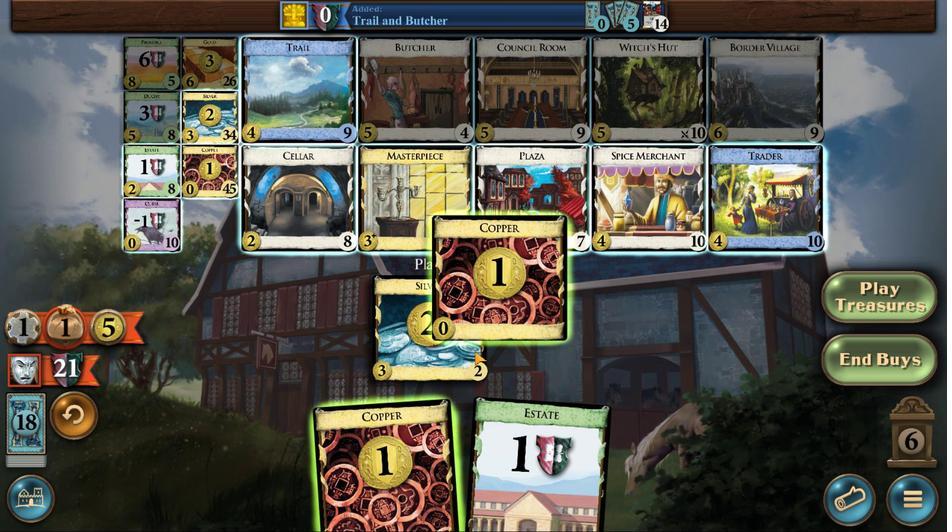 
Action: Mouse pressed left at (590, 342)
Screenshot: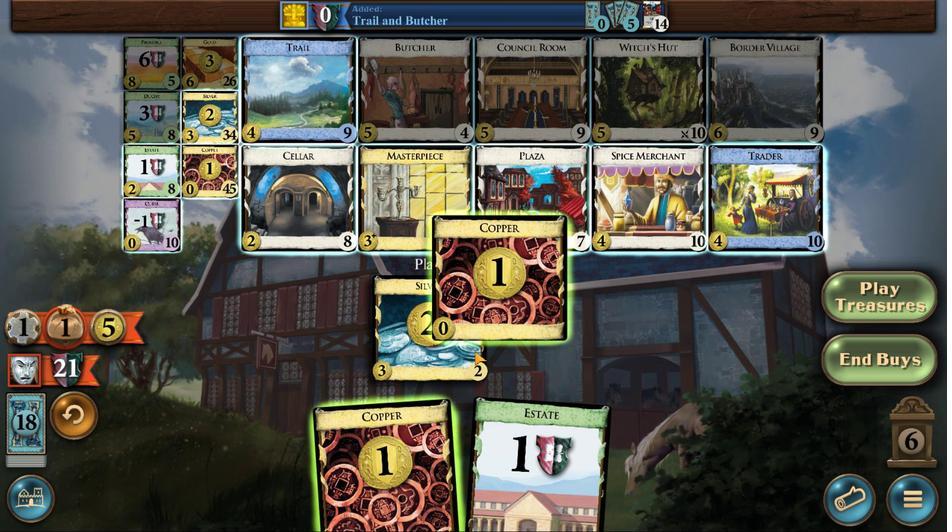 
Action: Mouse moved to (522, 342)
Screenshot: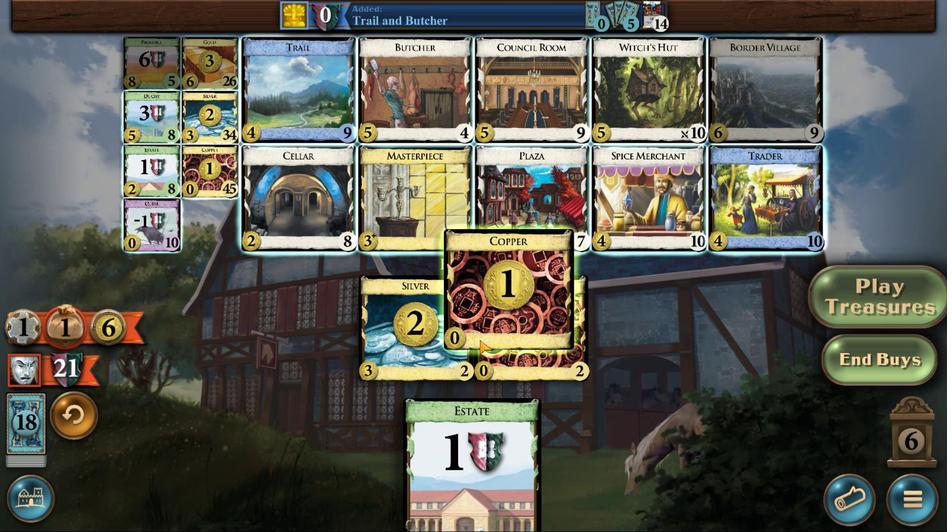 
Action: Mouse pressed left at (522, 342)
Screenshot: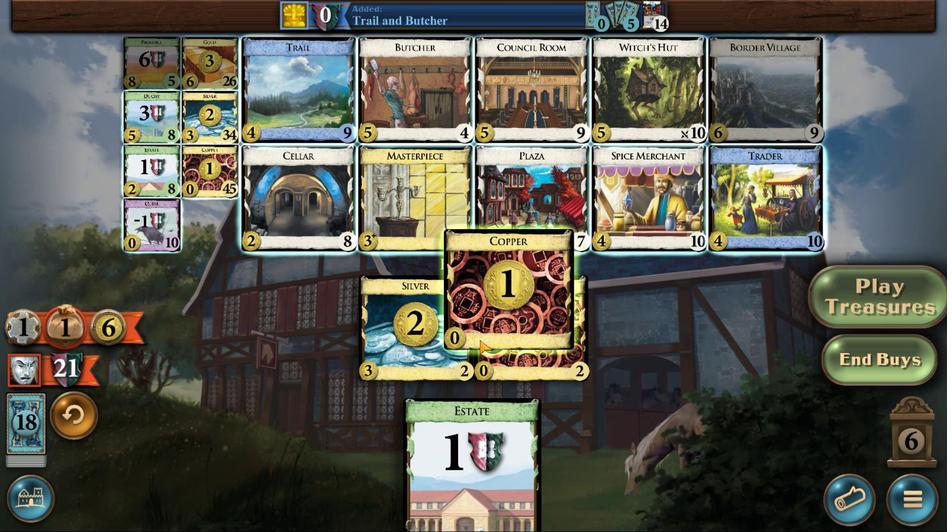 
Action: Mouse moved to (372, 298)
Screenshot: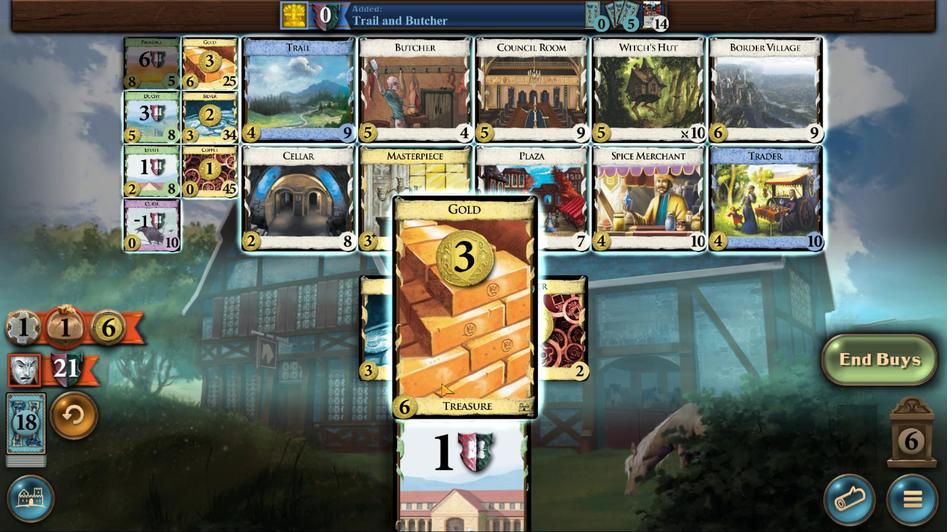 
Action: Mouse pressed left at (372, 298)
Screenshot: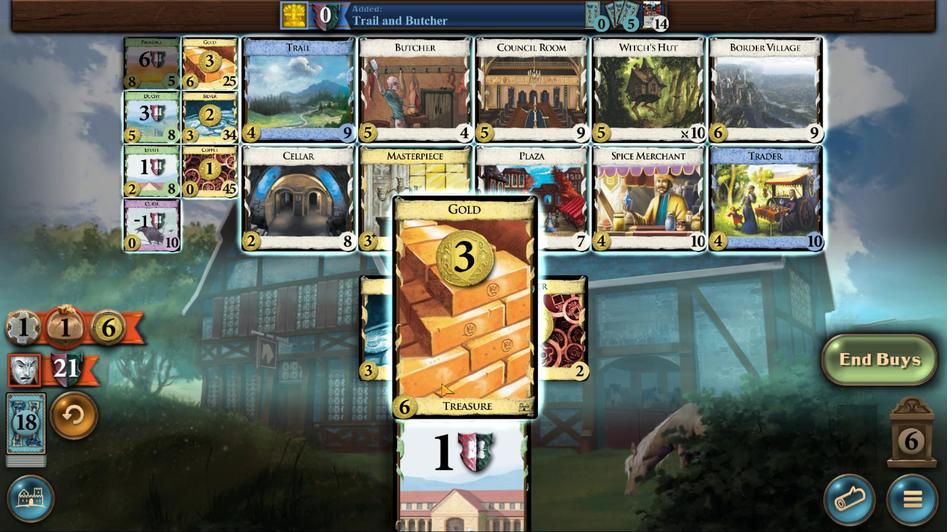 
Action: Mouse moved to (391, 349)
Screenshot: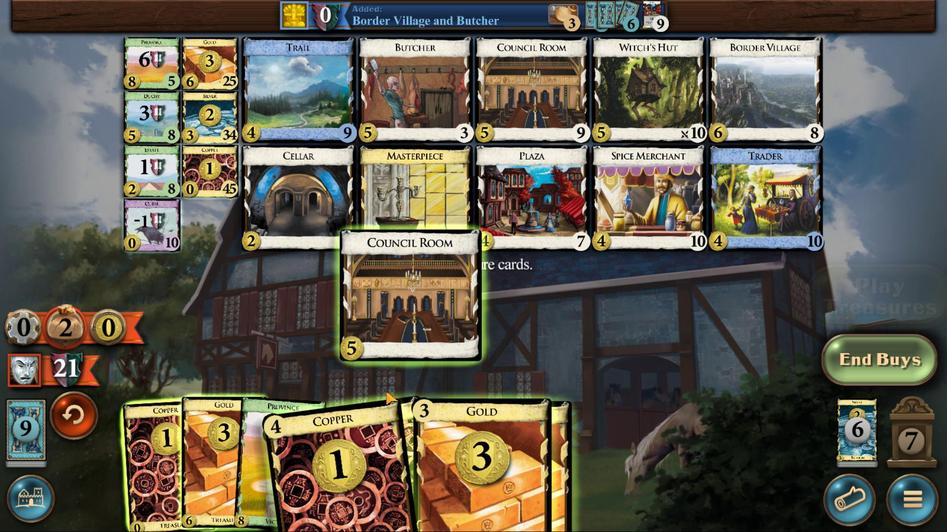 
Action: Mouse pressed left at (391, 349)
Screenshot: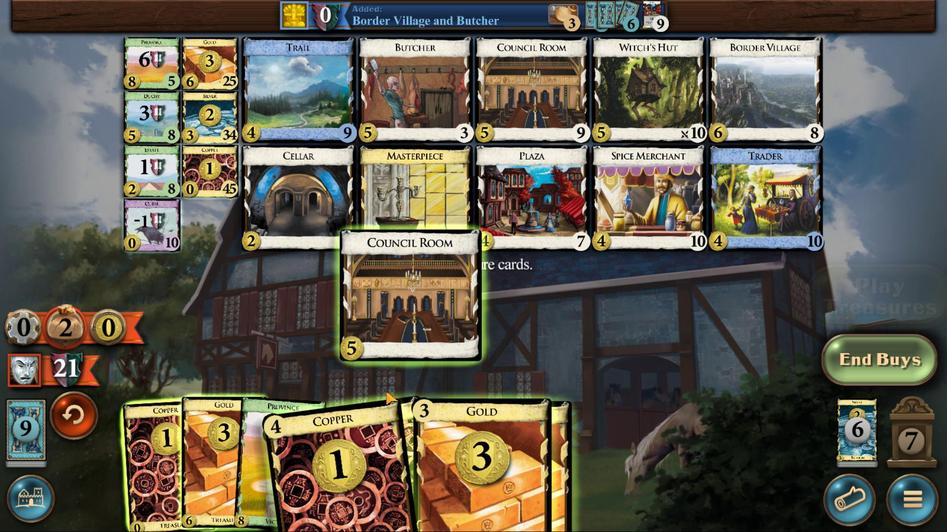 
Action: Mouse moved to (578, 343)
Screenshot: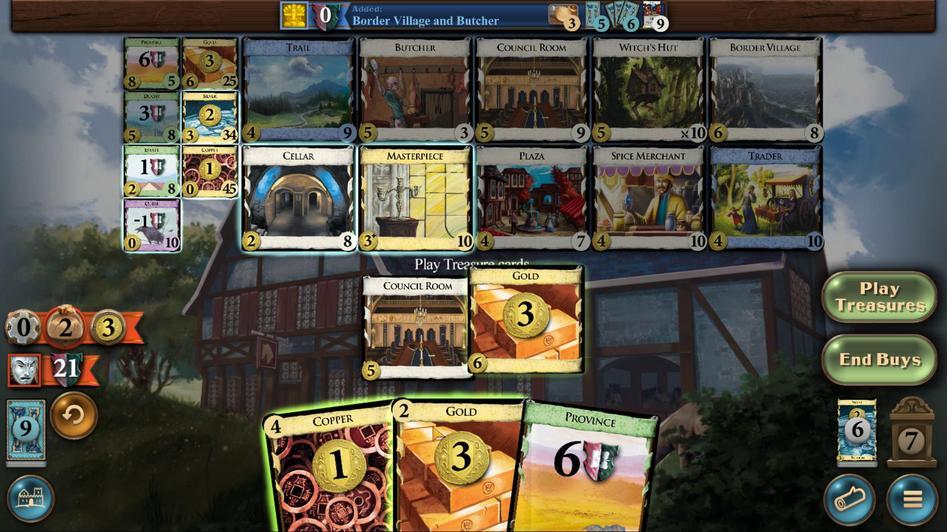 
Action: Mouse pressed left at (578, 343)
Screenshot: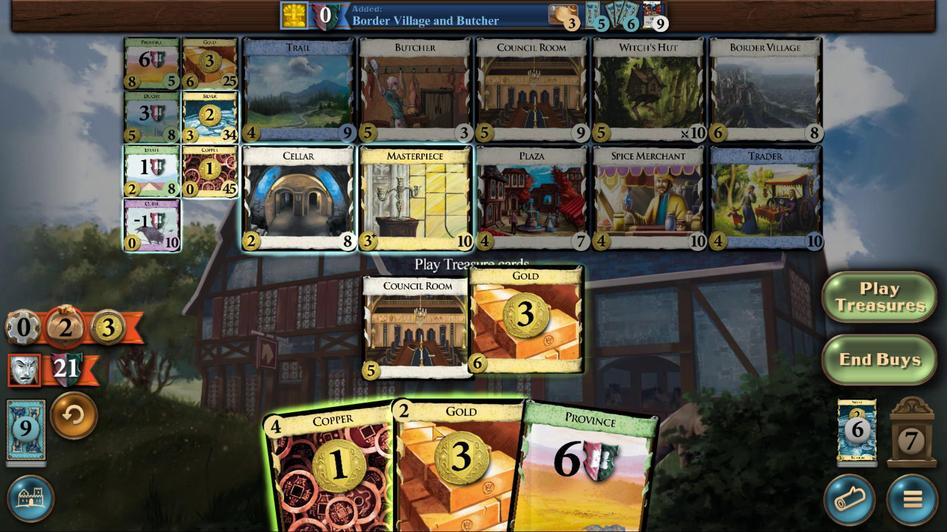 
Action: Mouse moved to (563, 343)
Screenshot: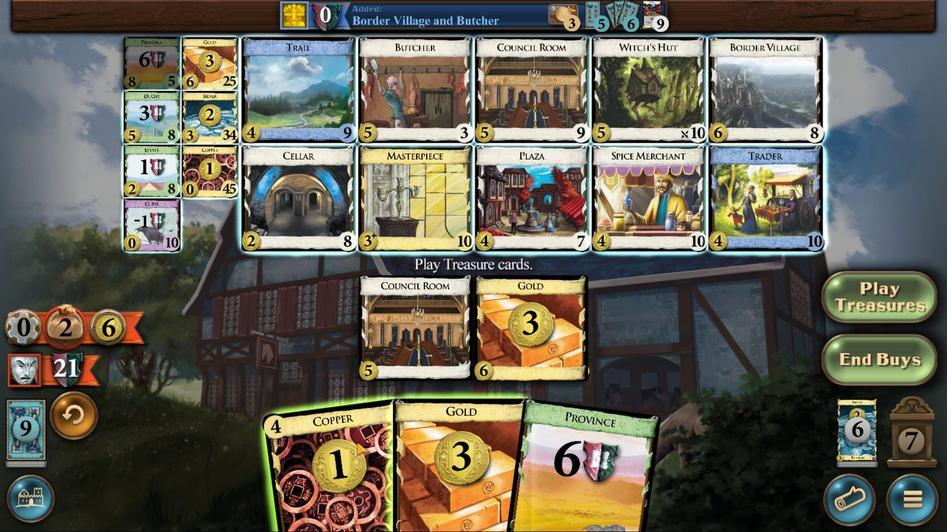 
Action: Mouse pressed left at (563, 343)
Screenshot: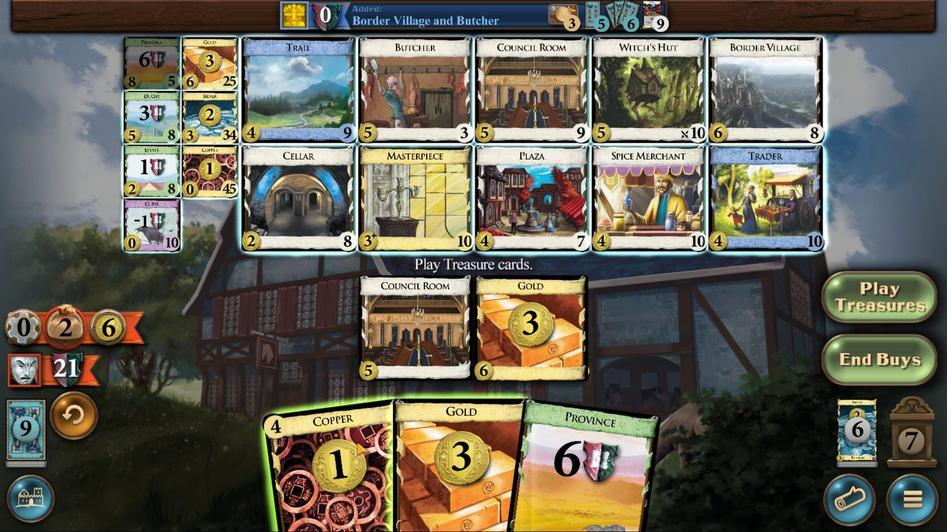 
Action: Mouse moved to (453, 345)
Screenshot: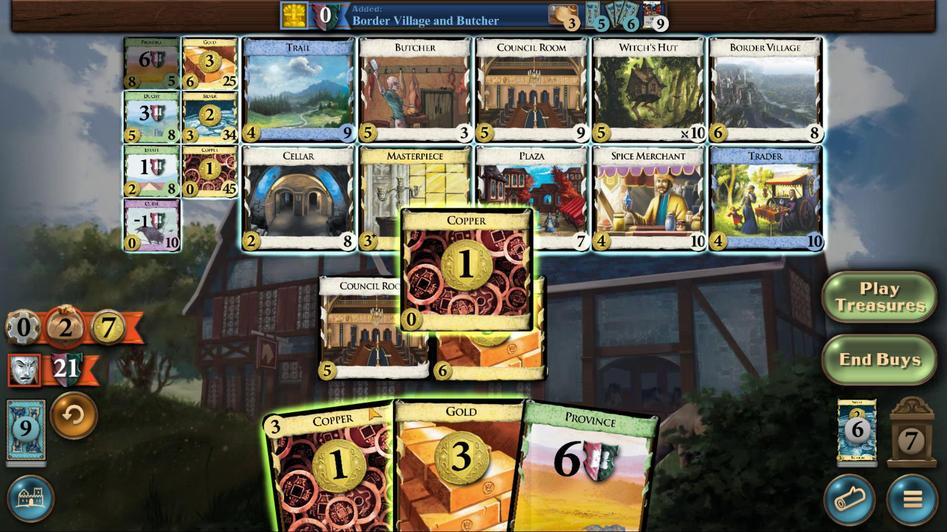 
Action: Mouse pressed left at (453, 345)
Screenshot: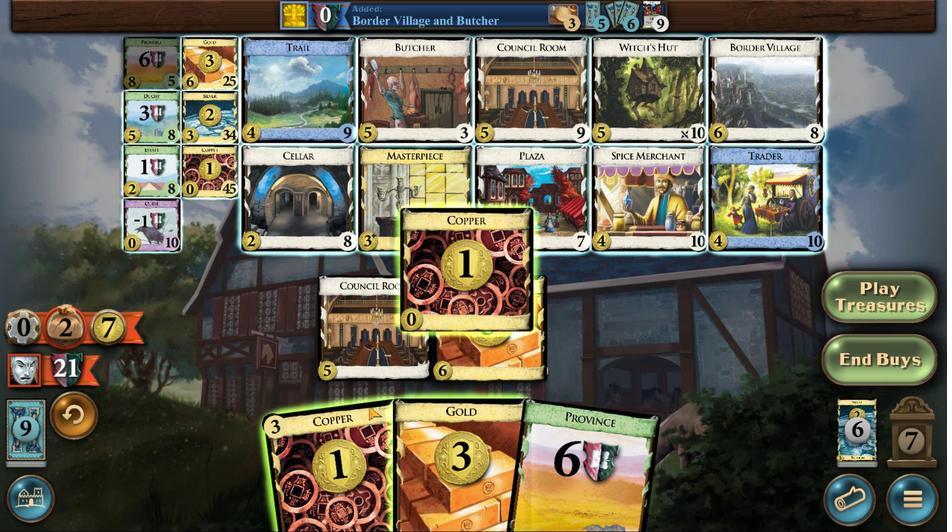 
Action: Mouse moved to (487, 342)
Screenshot: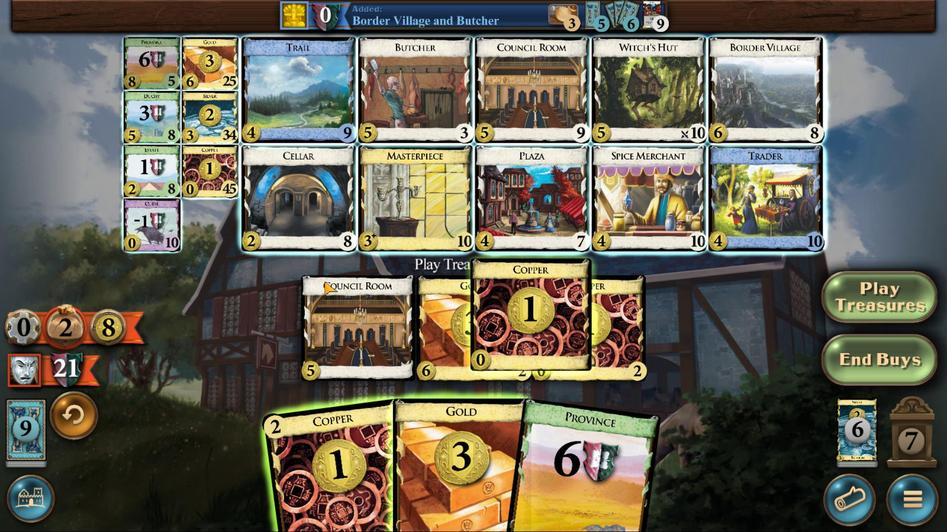 
Action: Mouse pressed left at (487, 342)
Screenshot: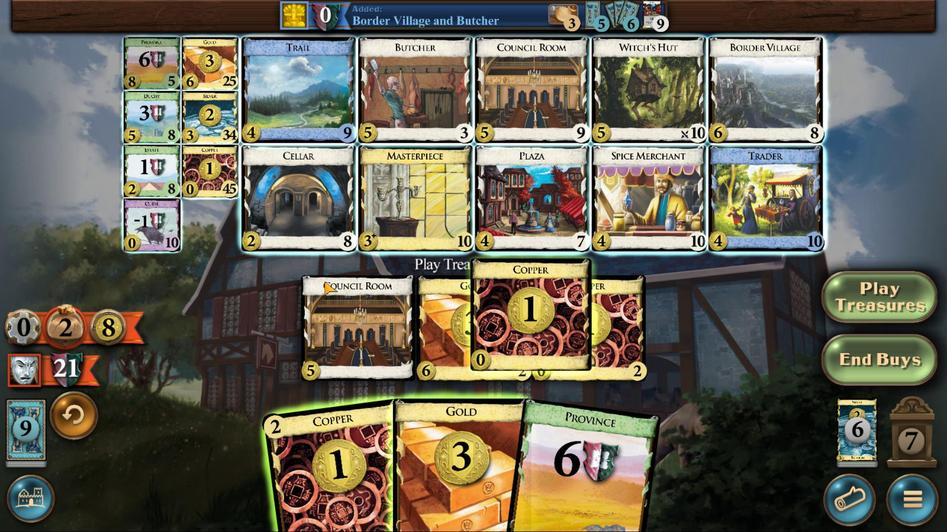 
Action: Mouse moved to (332, 297)
Screenshot: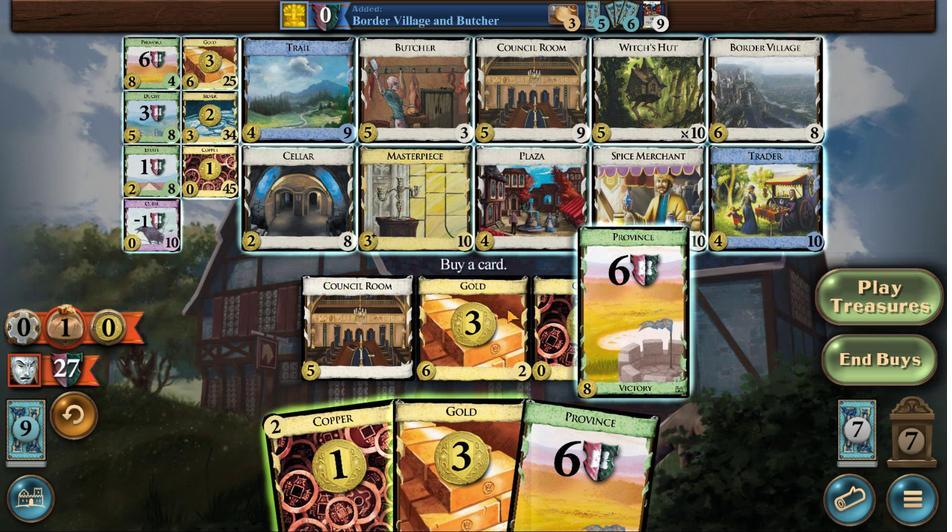 
Action: Mouse pressed left at (332, 297)
Screenshot: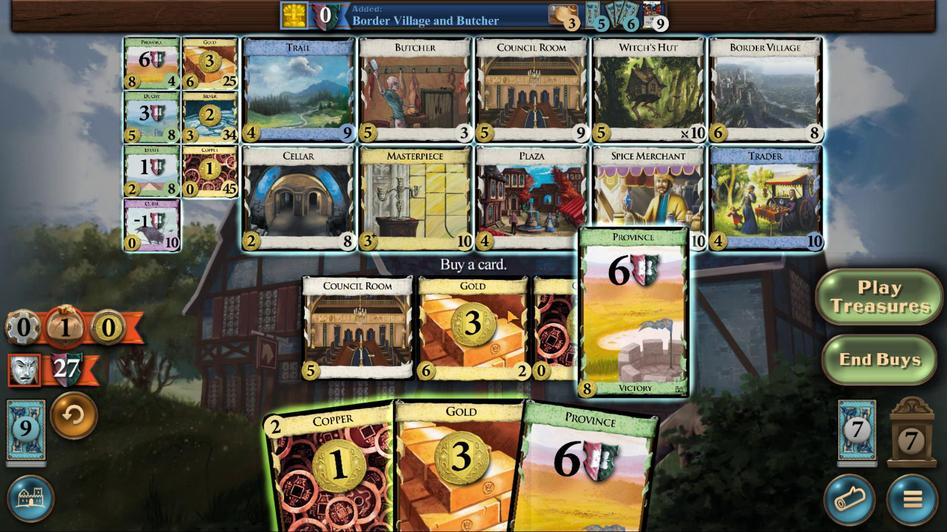 
Action: Mouse moved to (390, 309)
Screenshot: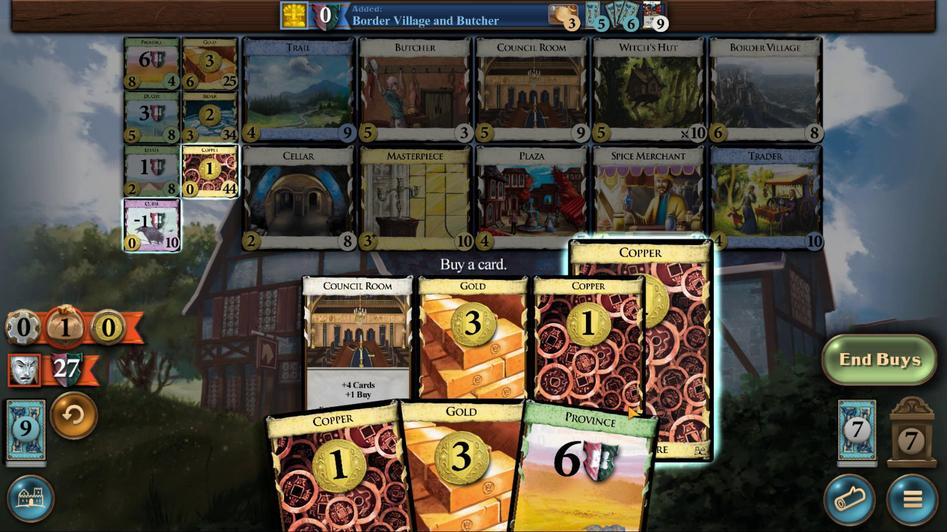 
Action: Mouse pressed left at (390, 309)
Screenshot: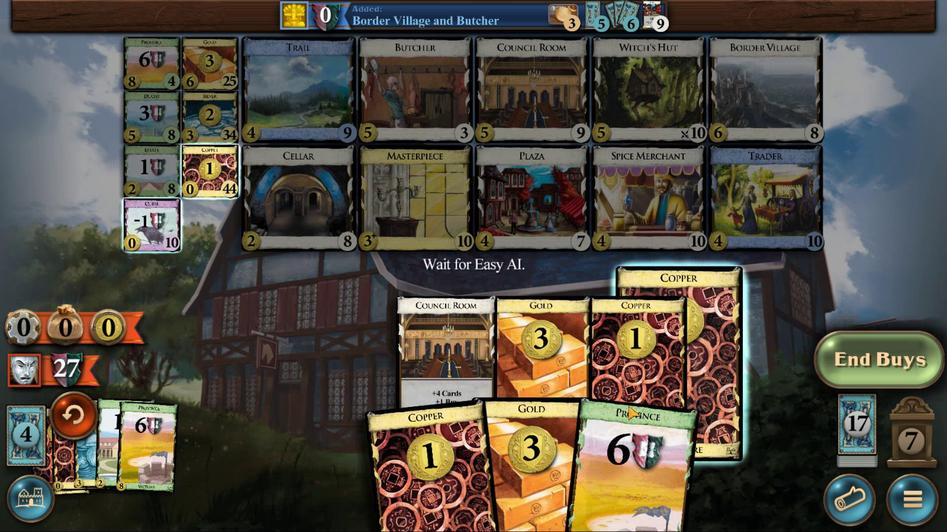 
Action: Mouse moved to (502, 344)
Screenshot: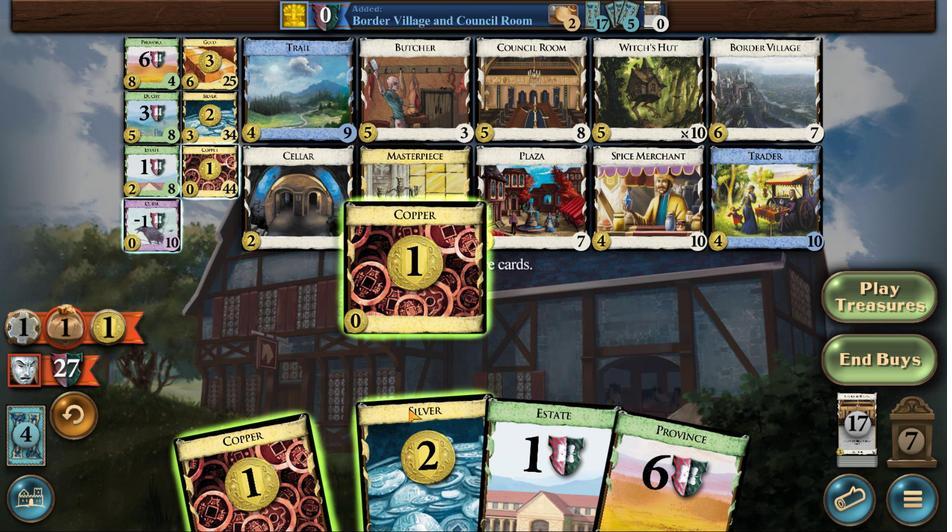 
Action: Mouse pressed left at (502, 344)
Screenshot: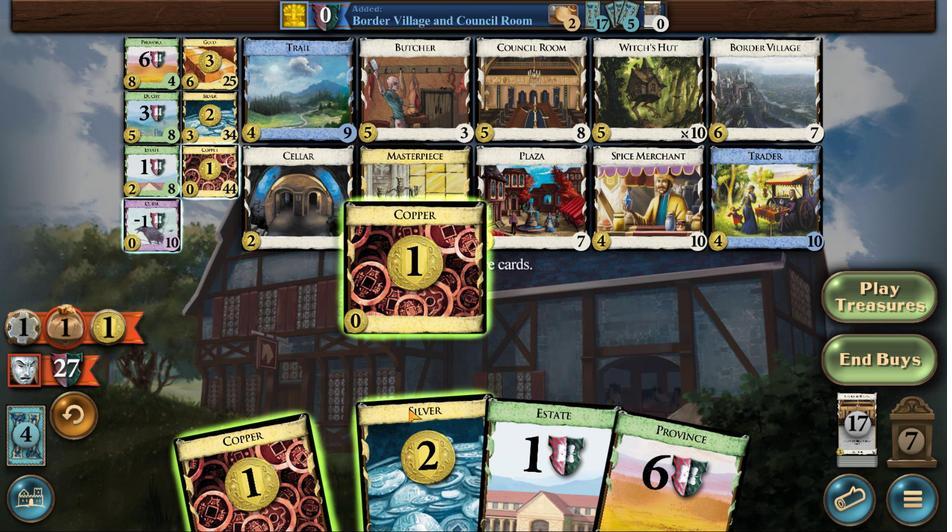 
Action: Mouse moved to (524, 343)
Screenshot: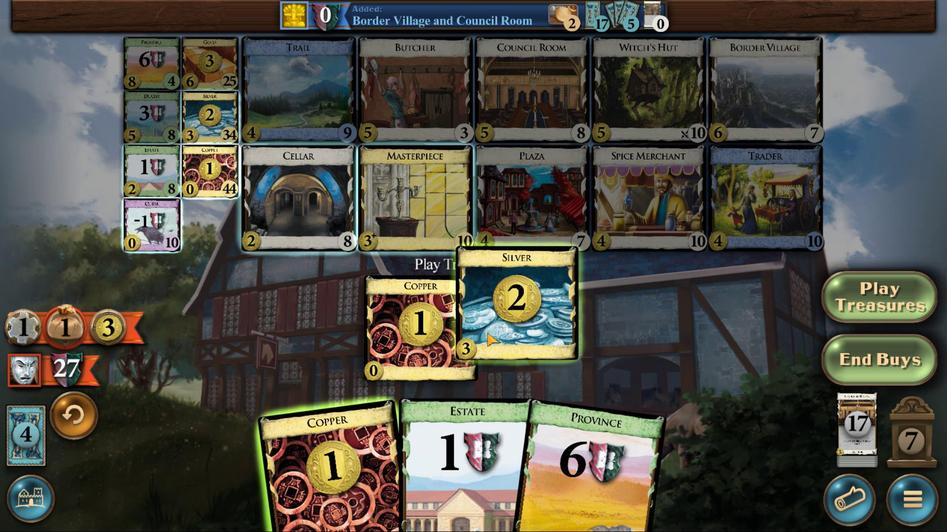 
Action: Mouse pressed left at (524, 343)
Screenshot: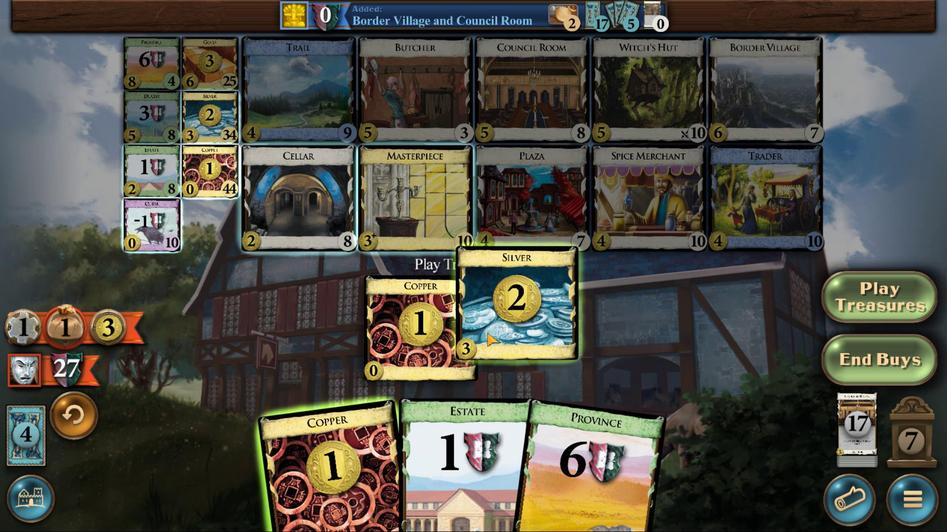 
Action: Mouse moved to (484, 343)
Screenshot: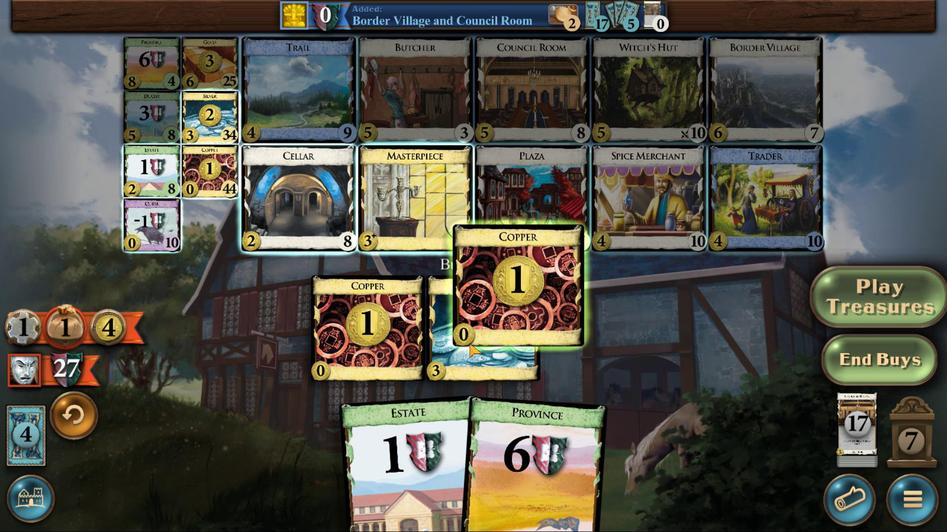 
Action: Mouse pressed left at (484, 343)
Screenshot: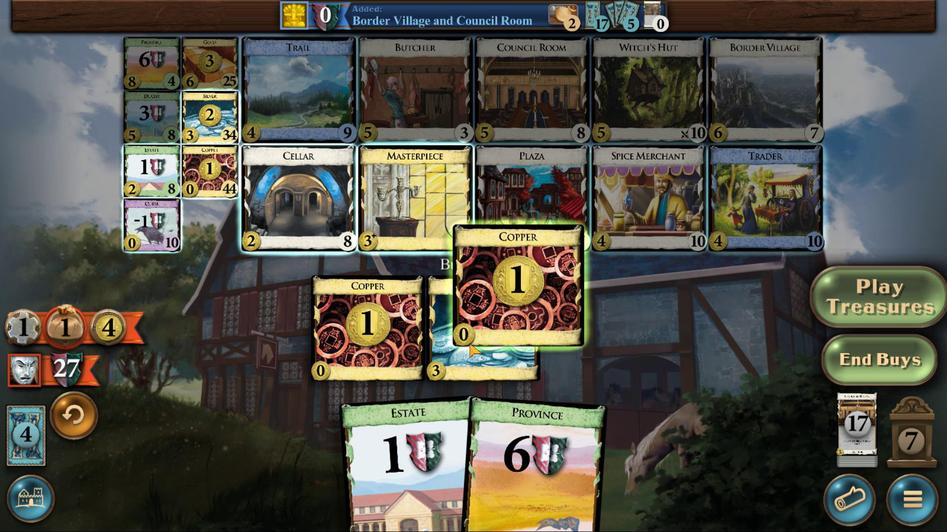 
Action: Mouse moved to (387, 304)
Screenshot: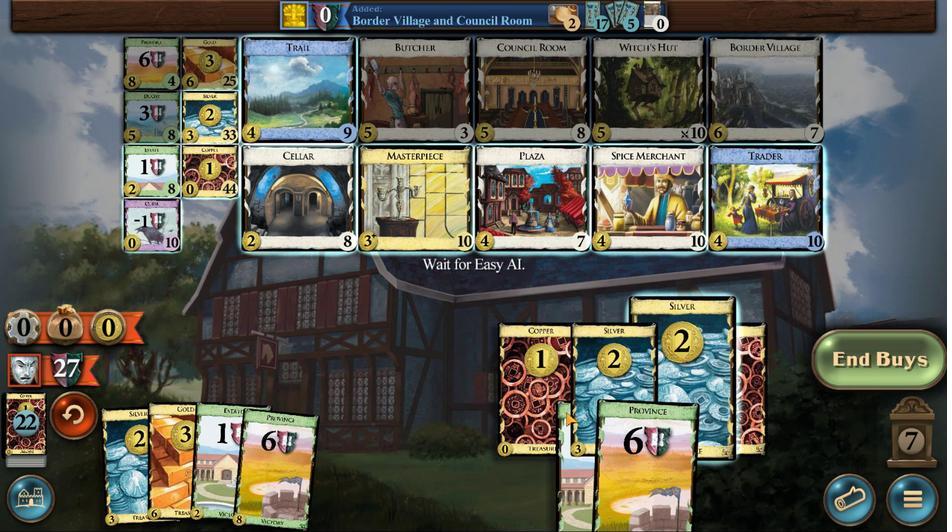 
Action: Mouse pressed left at (387, 304)
Screenshot: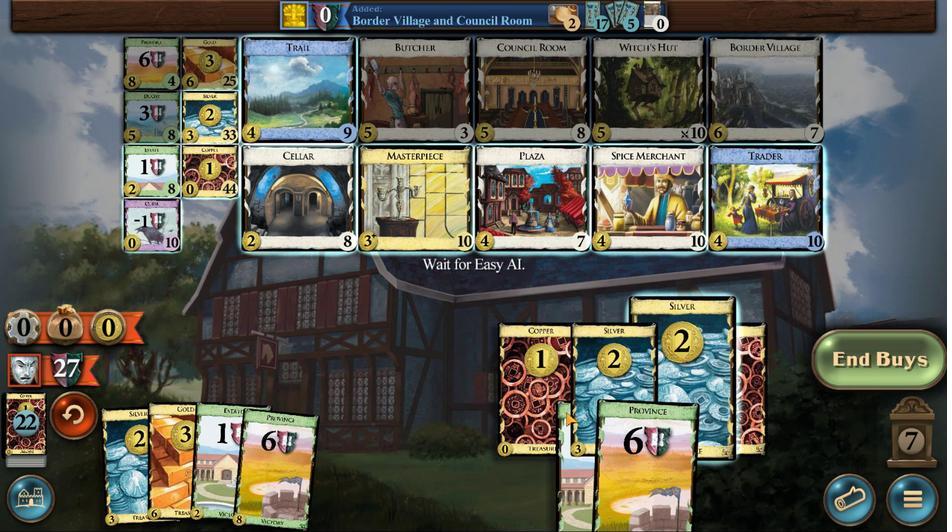 
Action: Mouse moved to (608, 344)
Screenshot: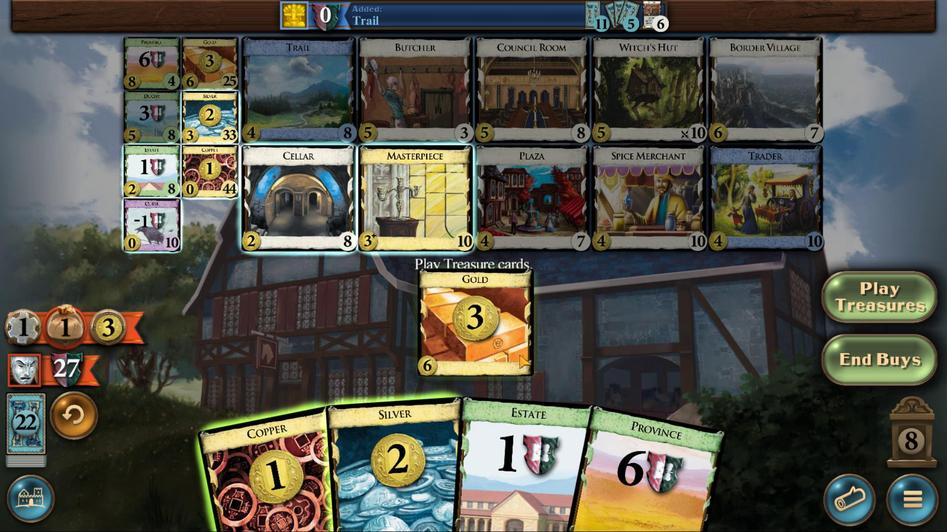
Action: Mouse pressed left at (608, 344)
Screenshot: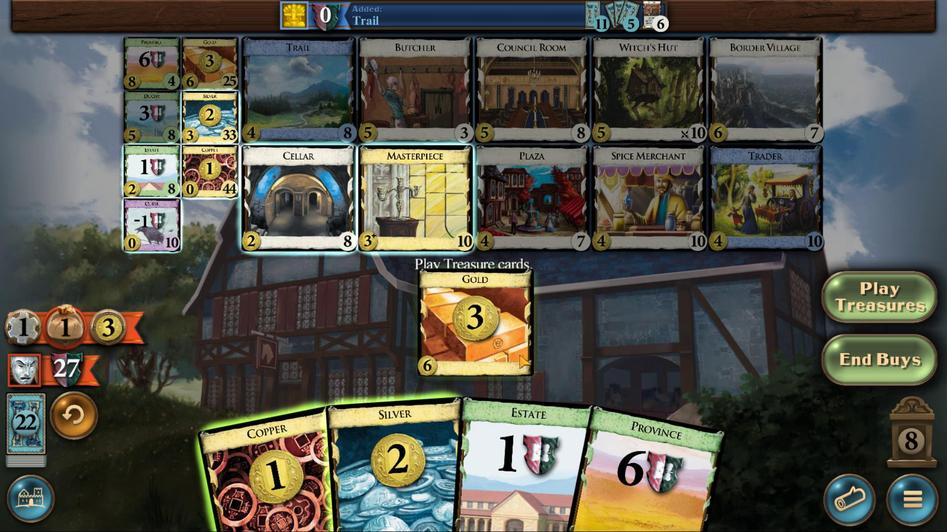 
Action: Mouse moved to (530, 341)
Screenshot: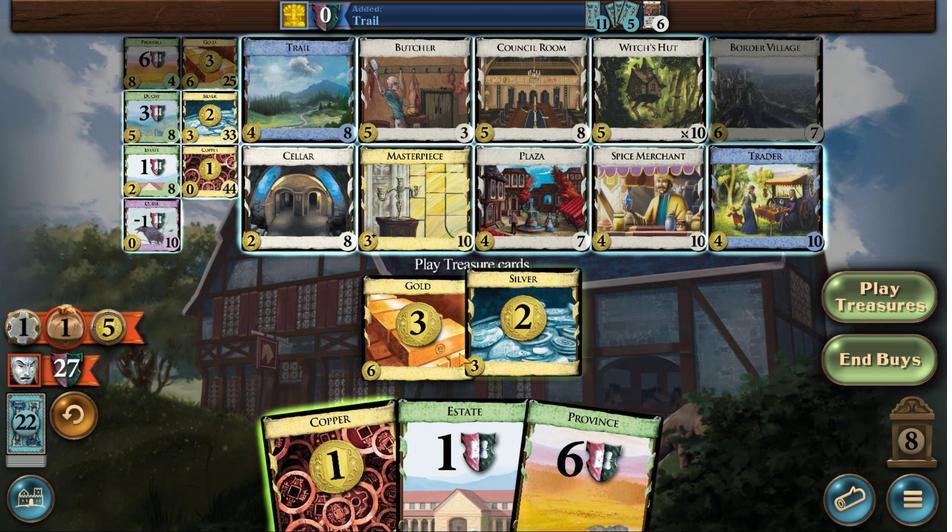 
Action: Mouse pressed left at (530, 341)
Screenshot: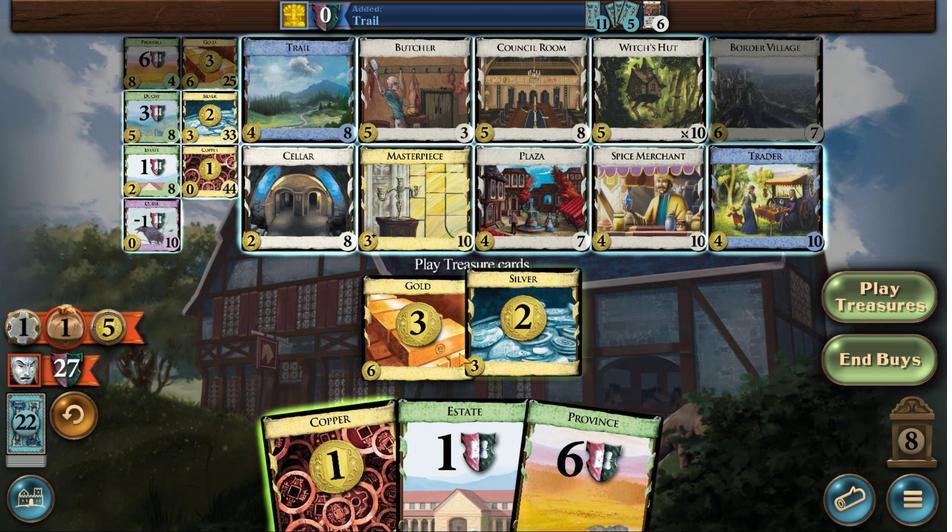 
Action: Mouse moved to (480, 342)
Screenshot: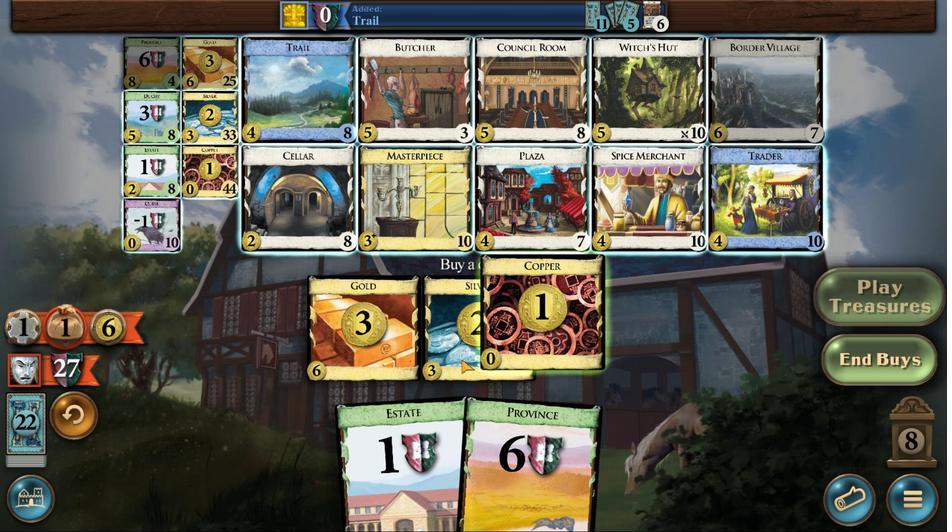 
Action: Mouse pressed left at (480, 342)
Screenshot: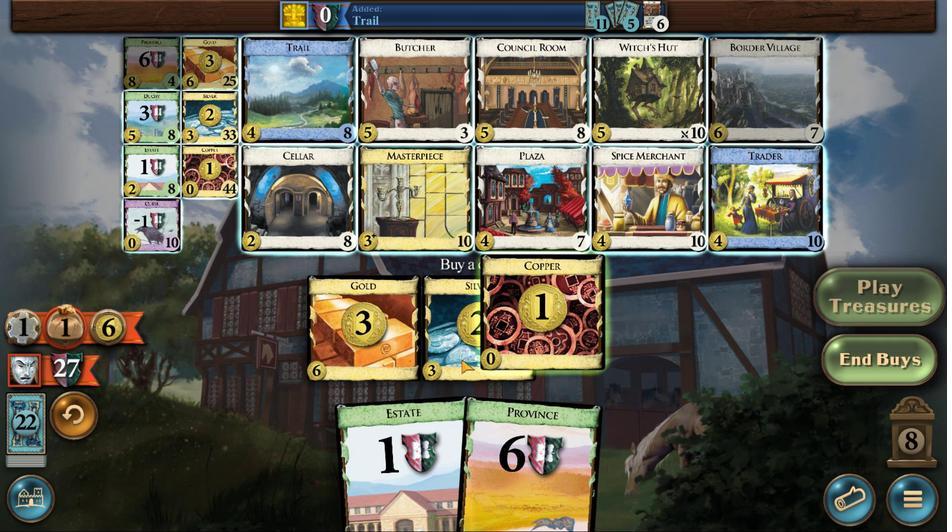 
Action: Mouse moved to (370, 298)
Screenshot: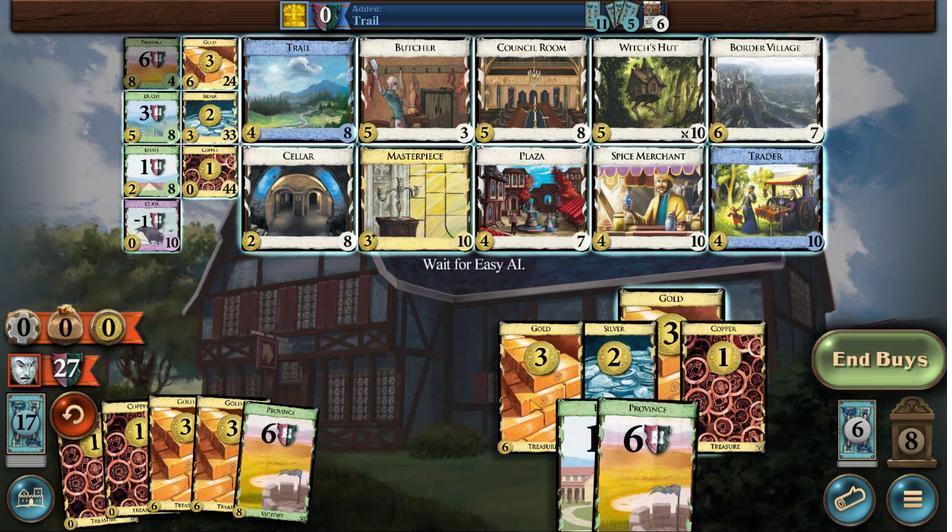
Action: Mouse pressed left at (370, 298)
Screenshot: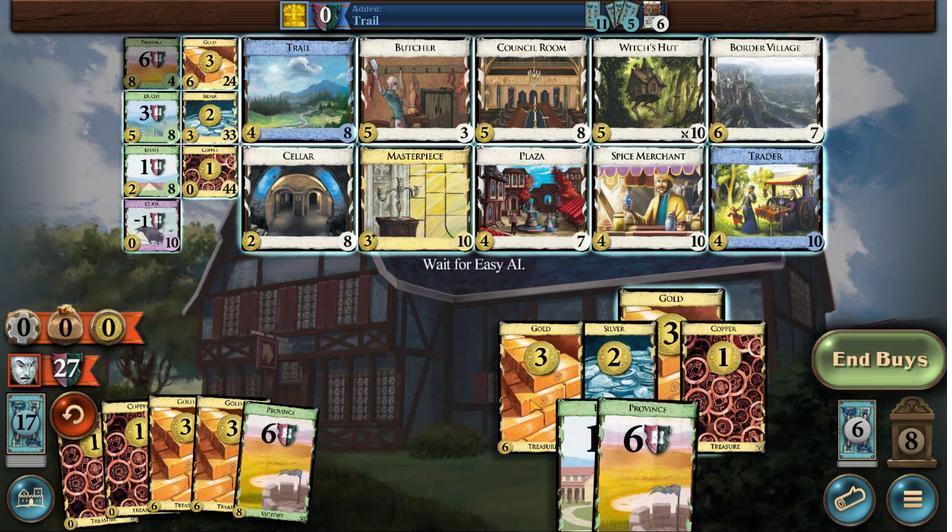 
Action: Mouse moved to (664, 340)
Screenshot: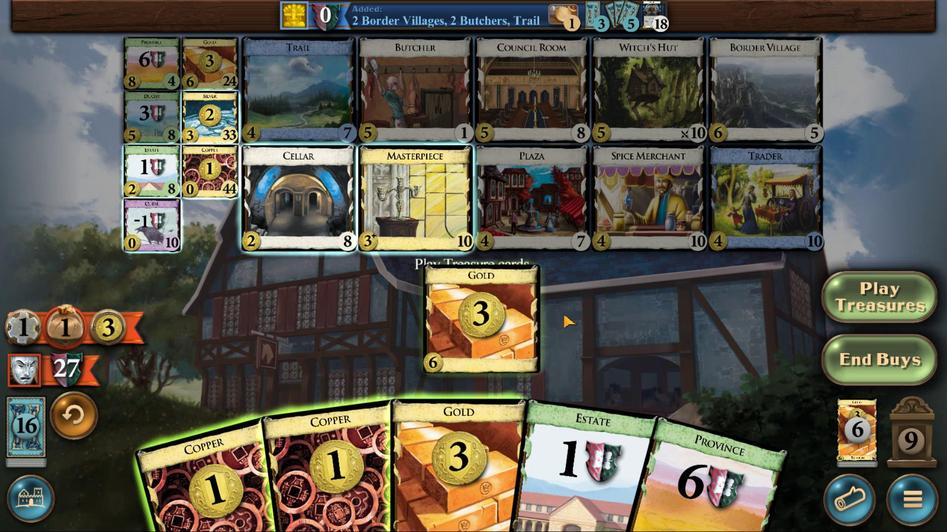 
Action: Mouse pressed left at (664, 340)
Screenshot: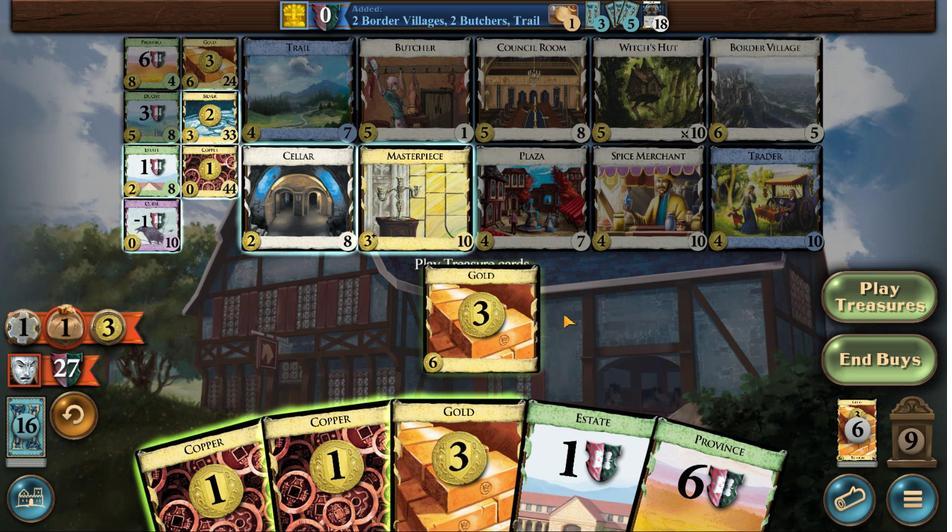 
Action: Mouse moved to (604, 340)
Screenshot: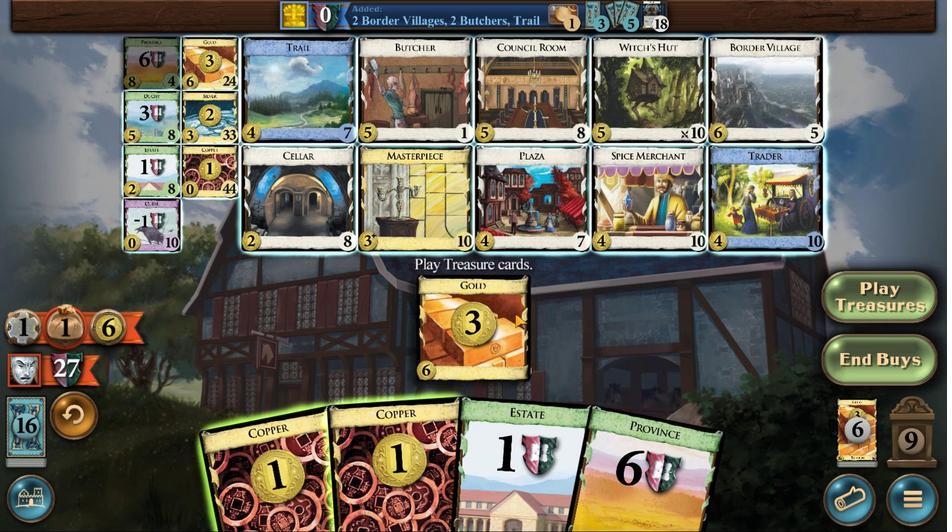 
Action: Mouse pressed left at (604, 340)
Screenshot: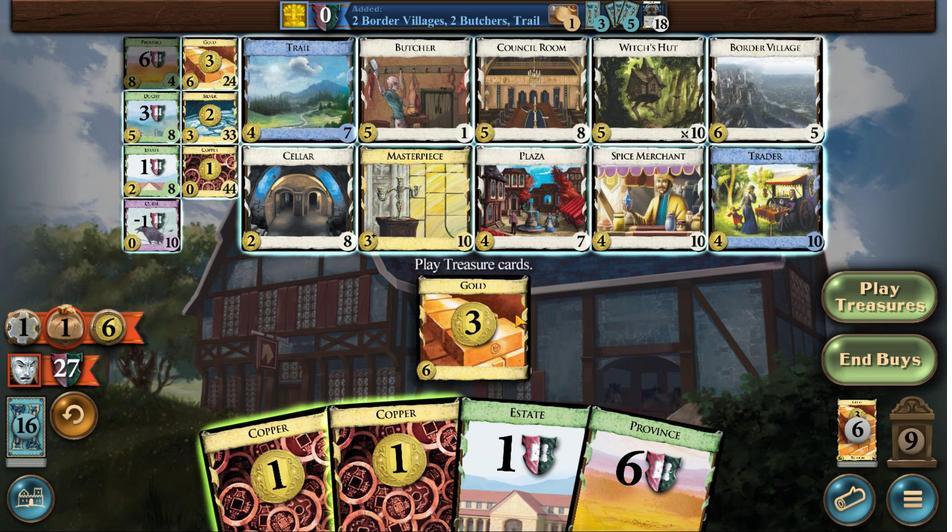 
Action: Mouse moved to (533, 341)
Screenshot: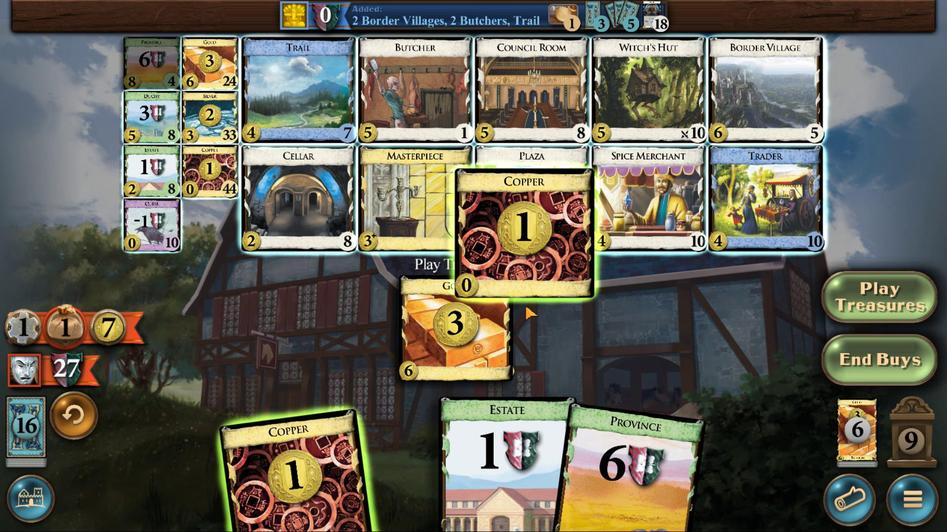 
Action: Mouse pressed left at (533, 341)
Screenshot: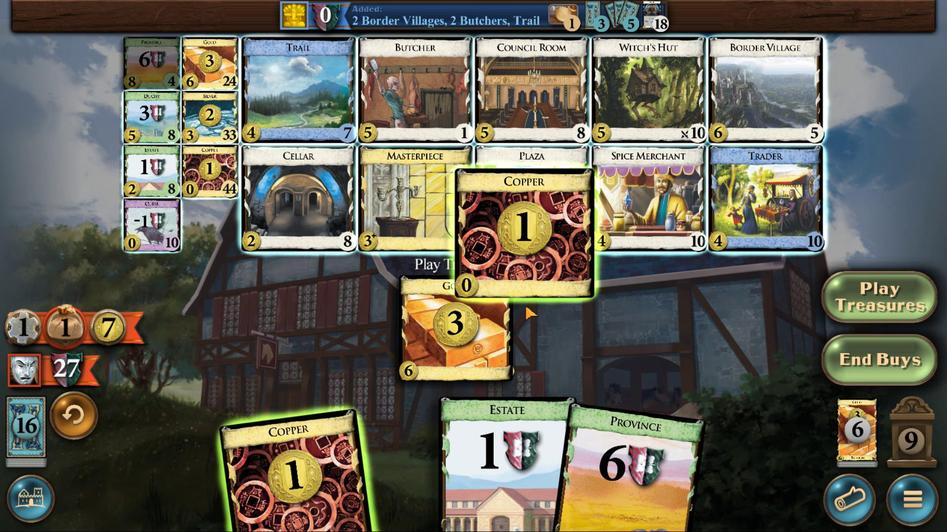 
Action: Mouse moved to (486, 343)
Screenshot: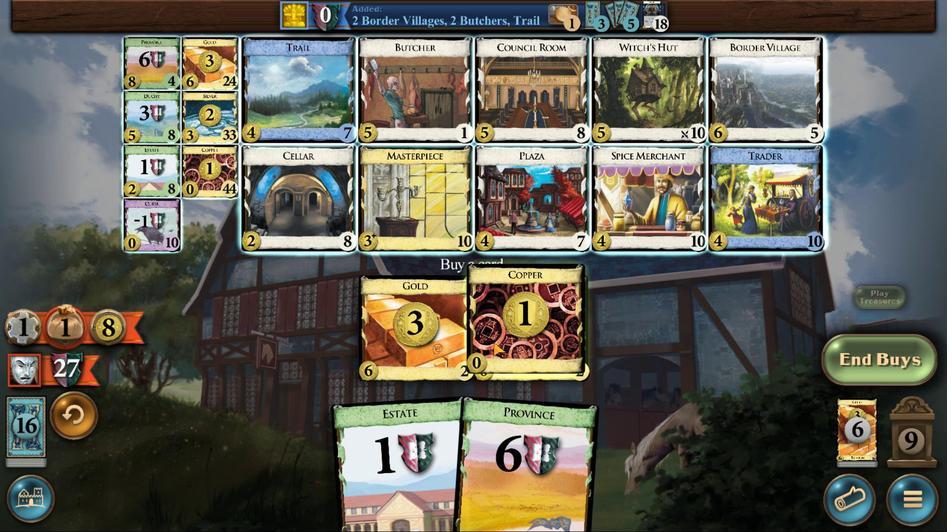 
Action: Mouse pressed left at (486, 343)
Screenshot: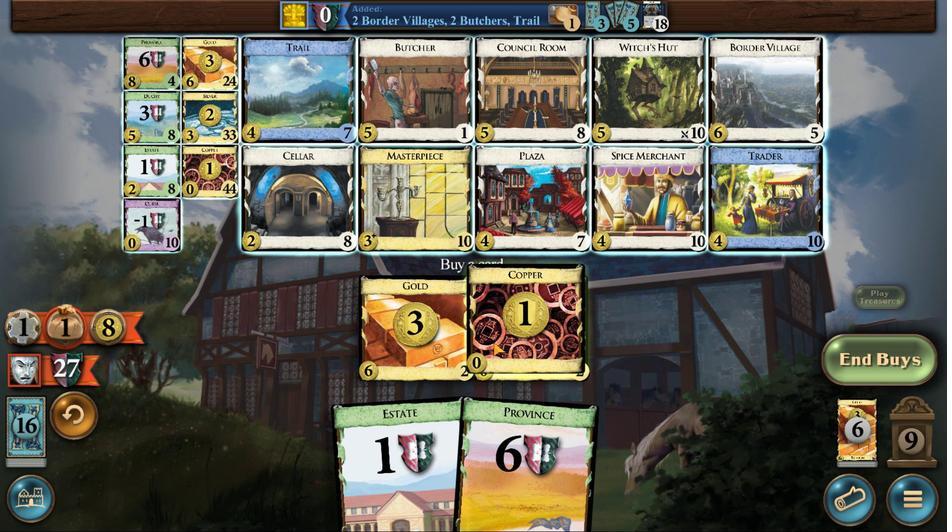 
Action: Mouse moved to (337, 295)
Screenshot: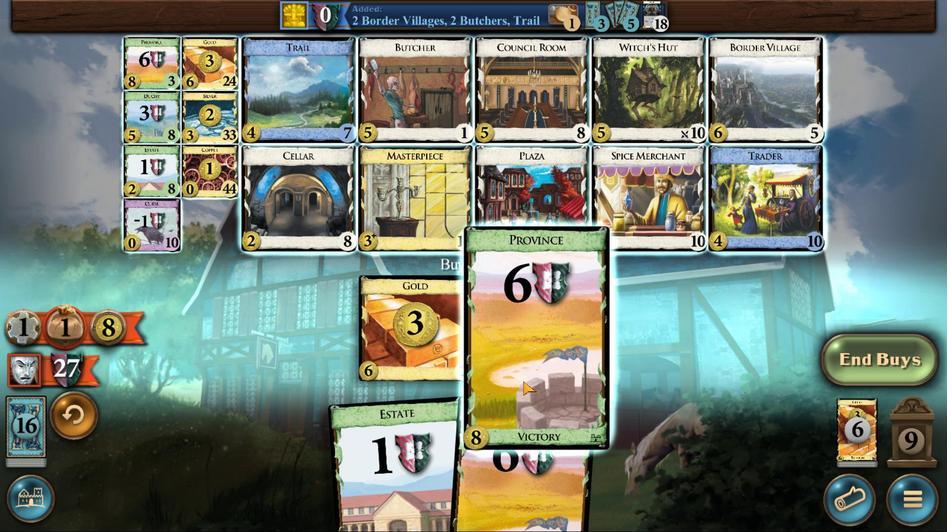 
Action: Mouse pressed left at (337, 295)
Screenshot: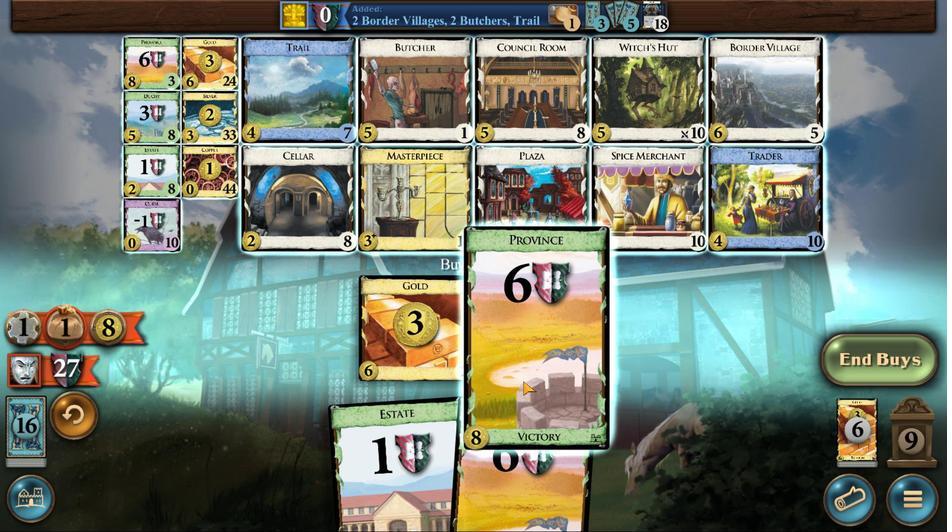 
Action: Mouse moved to (682, 343)
Screenshot: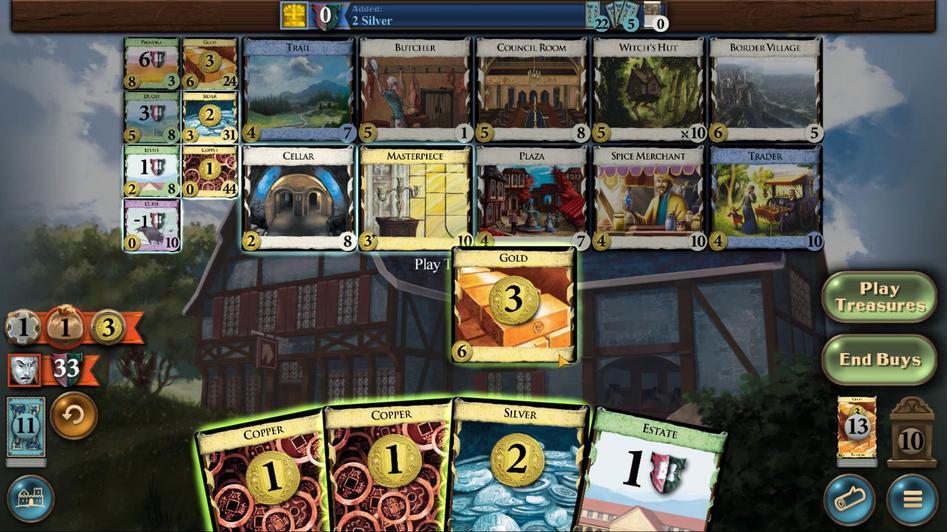 
Action: Mouse pressed left at (682, 343)
Screenshot: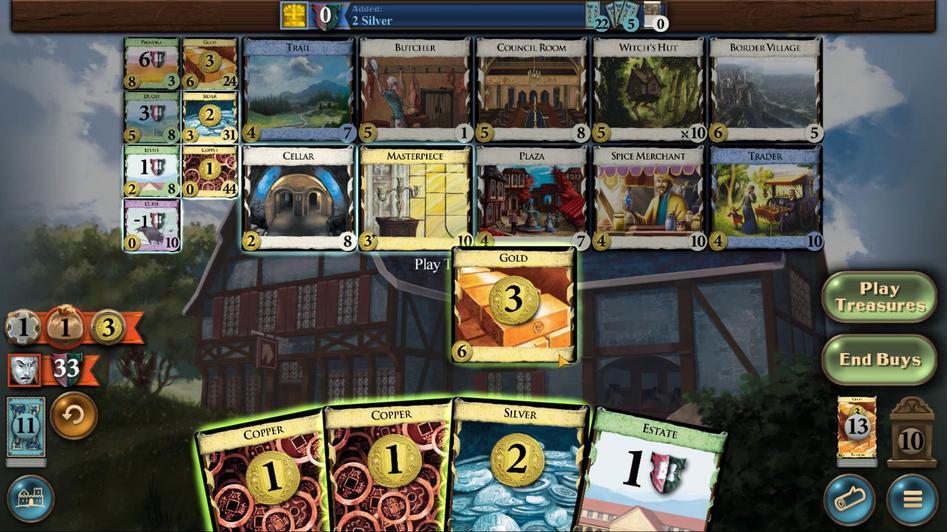 
Action: Mouse moved to (628, 340)
Screenshot: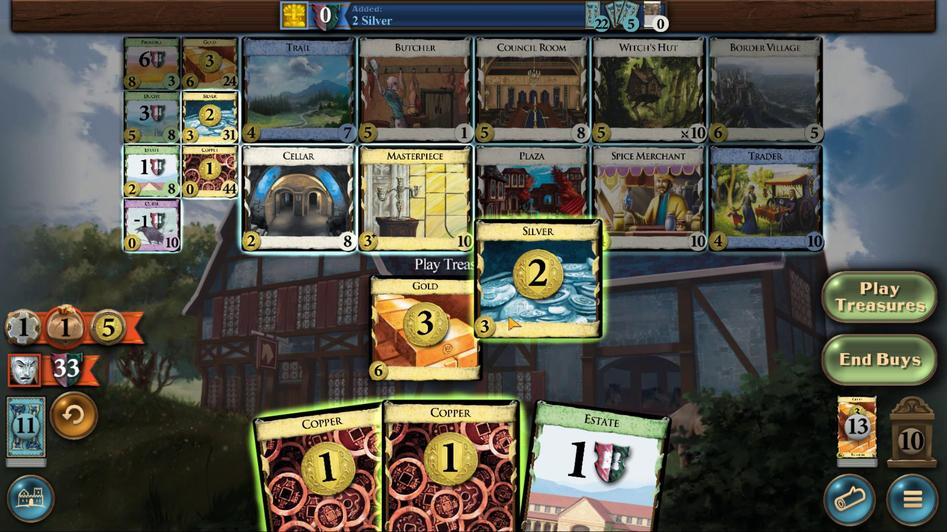 
Action: Mouse pressed left at (628, 340)
Screenshot: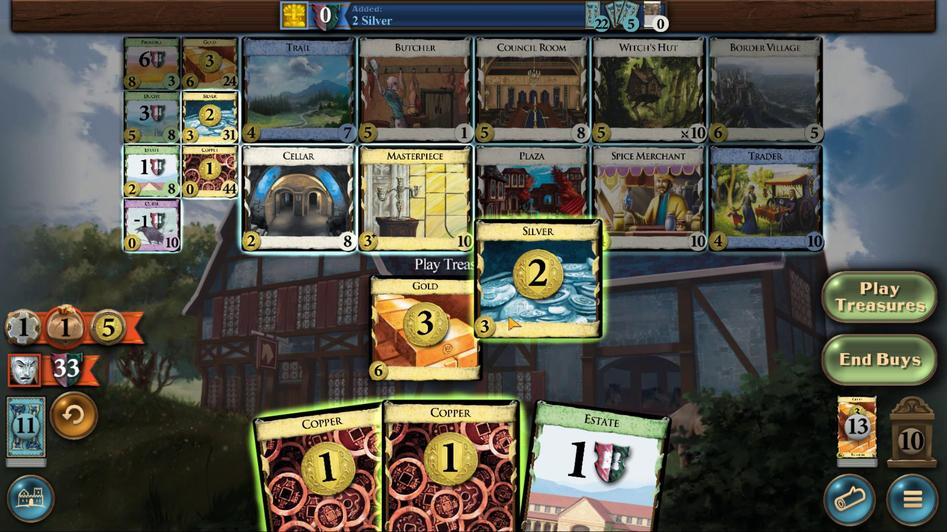 
Action: Mouse moved to (597, 342)
Screenshot: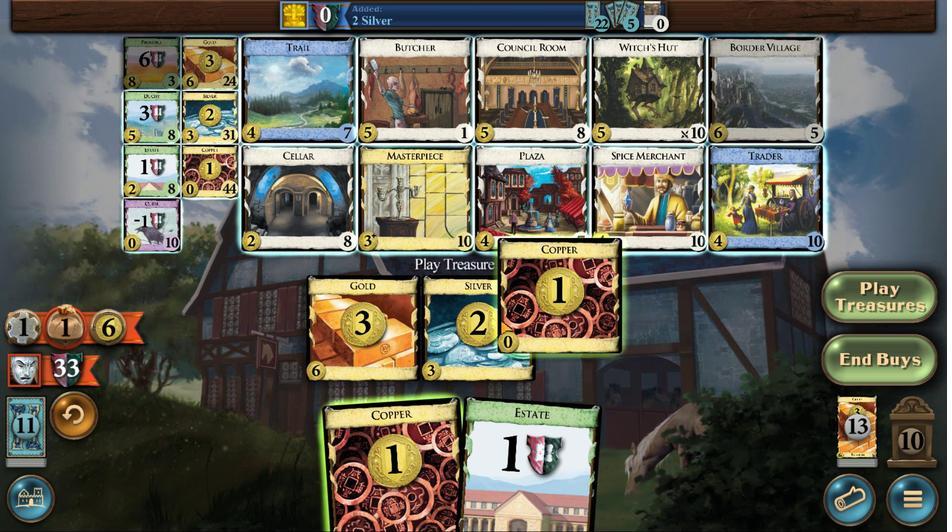 
Action: Mouse pressed left at (597, 342)
Screenshot: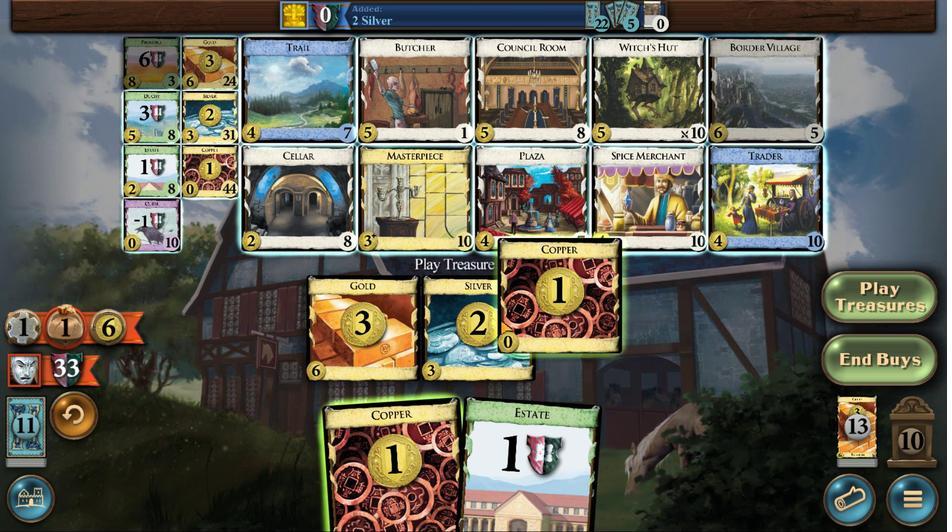 
Action: Mouse moved to (533, 341)
Screenshot: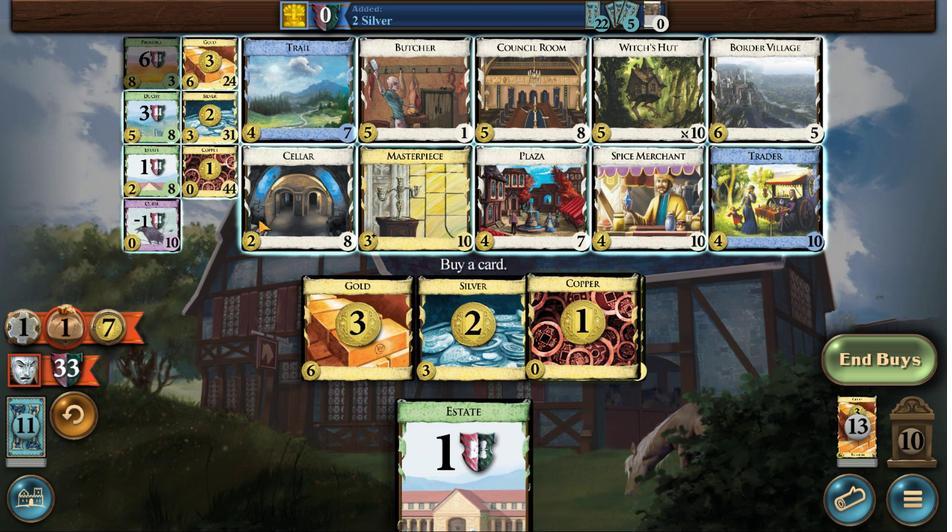 
Action: Mouse pressed left at (533, 341)
Screenshot: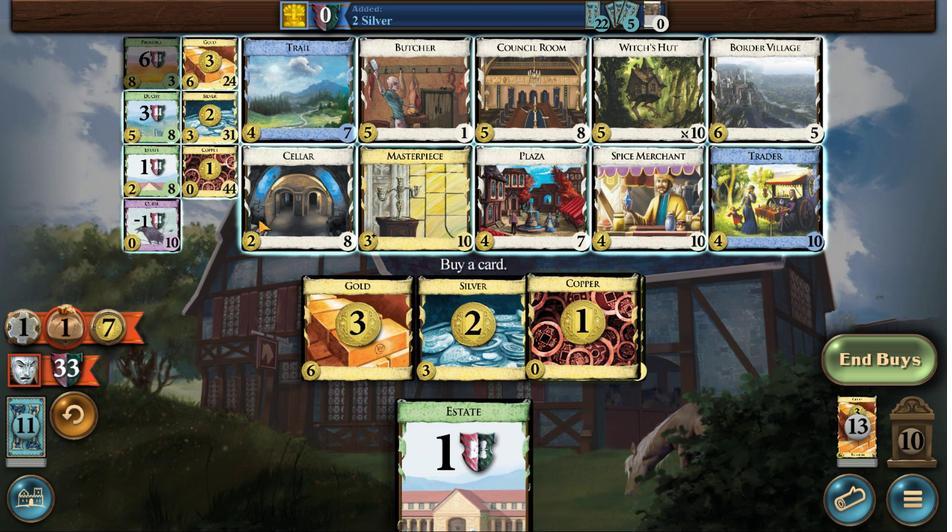 
Action: Mouse moved to (378, 298)
Screenshot: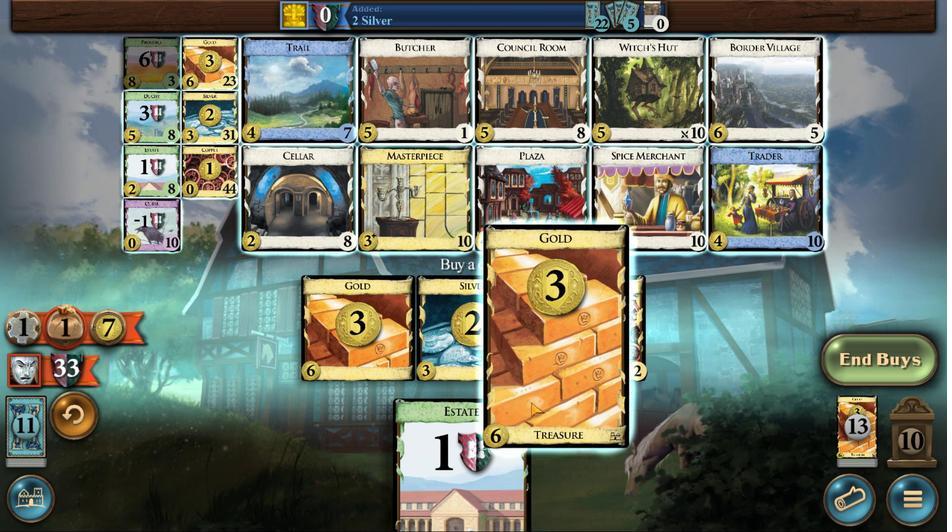 
Action: Mouse pressed left at (378, 298)
Screenshot: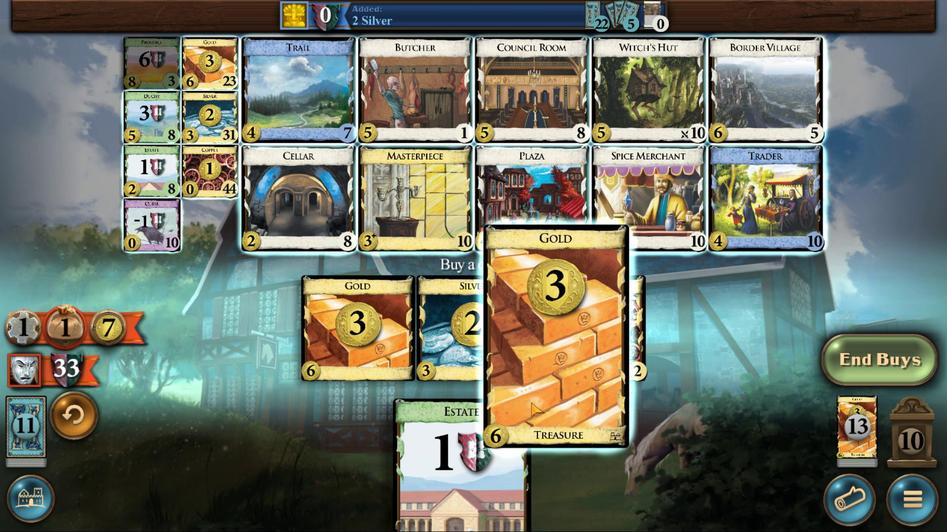 
Action: Mouse moved to (474, 340)
Screenshot: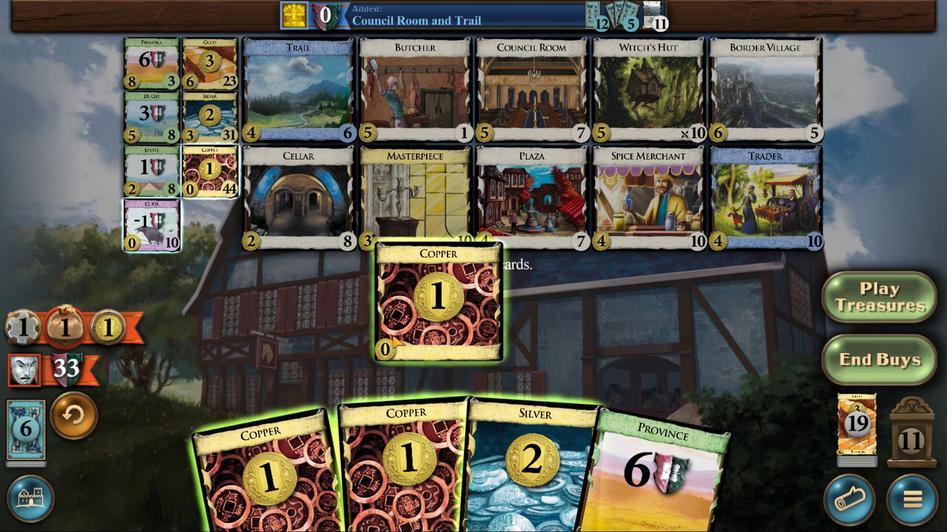 
Action: Mouse pressed left at (474, 340)
Screenshot: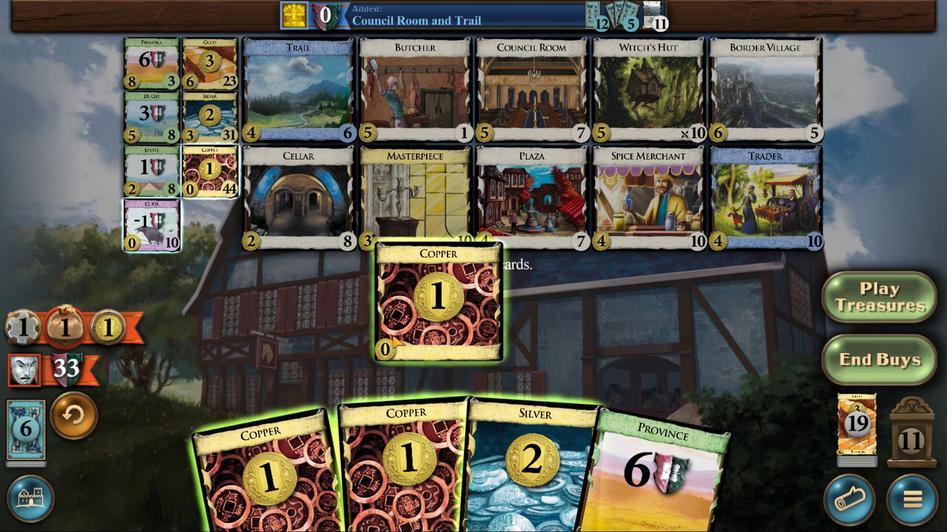 
Action: Mouse moved to (631, 343)
Screenshot: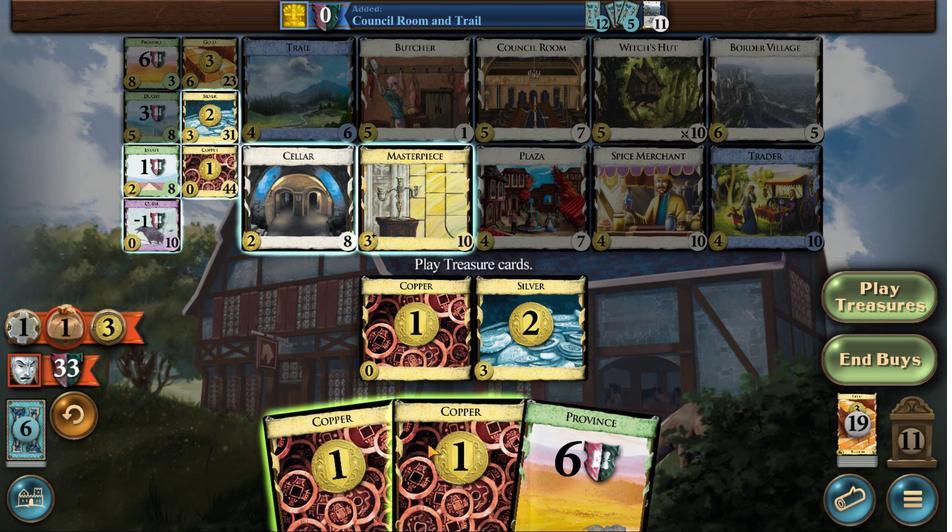 
Action: Mouse pressed left at (631, 343)
Screenshot: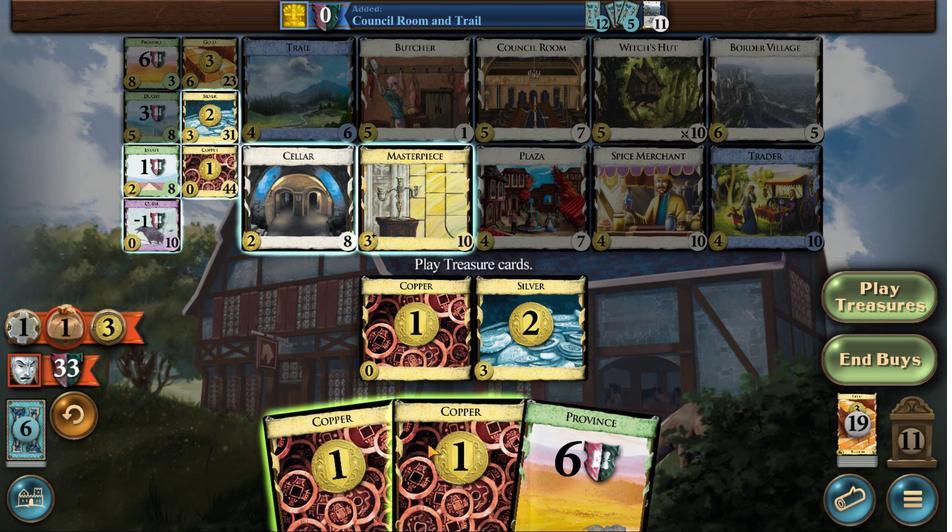 
Action: Mouse moved to (574, 340)
Screenshot: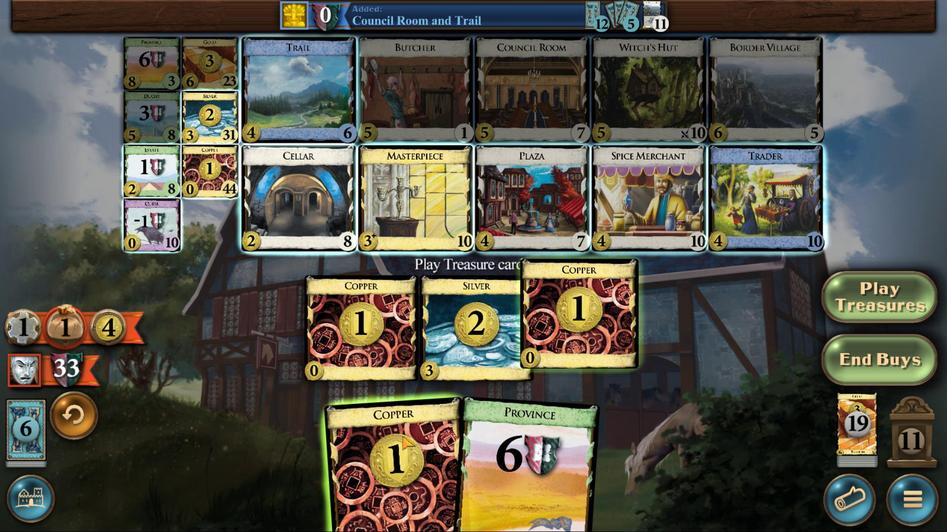 
Action: Mouse pressed left at (572, 341)
Screenshot: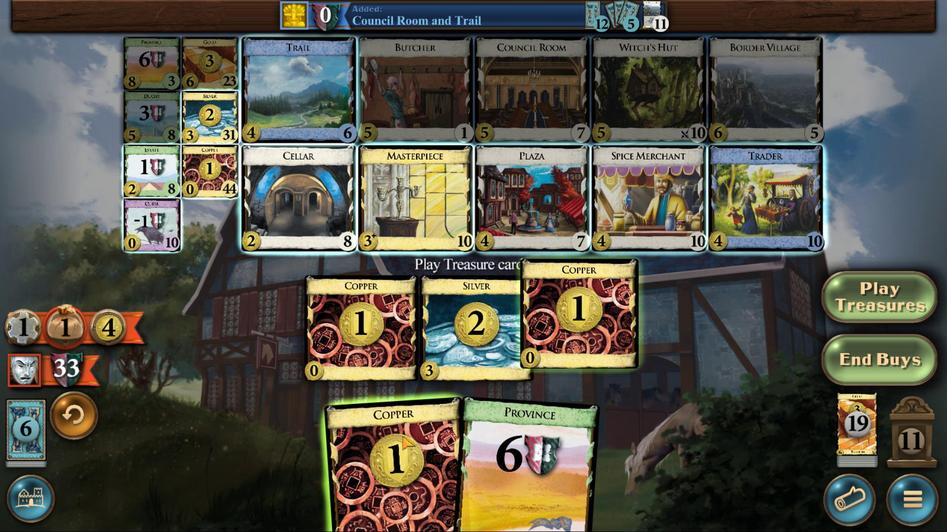 
Action: Mouse moved to (535, 342)
Screenshot: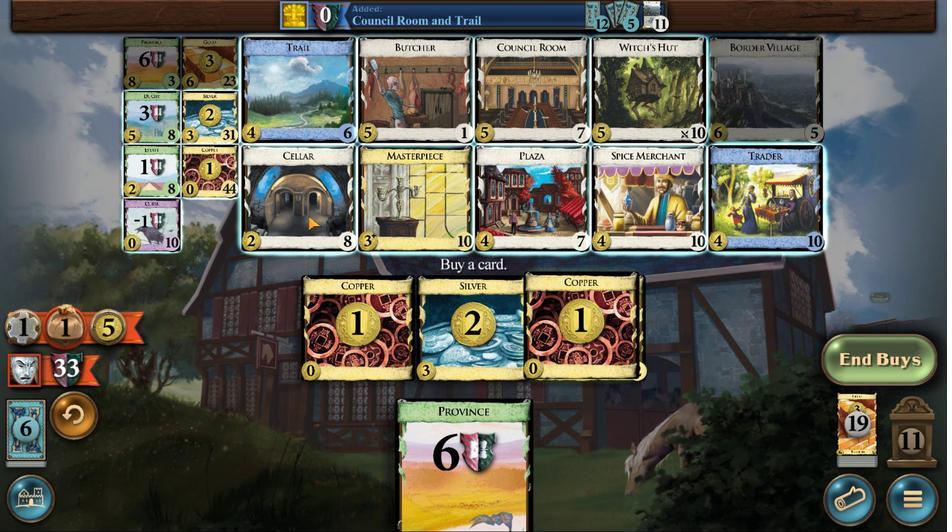 
Action: Mouse pressed left at (535, 342)
Screenshot: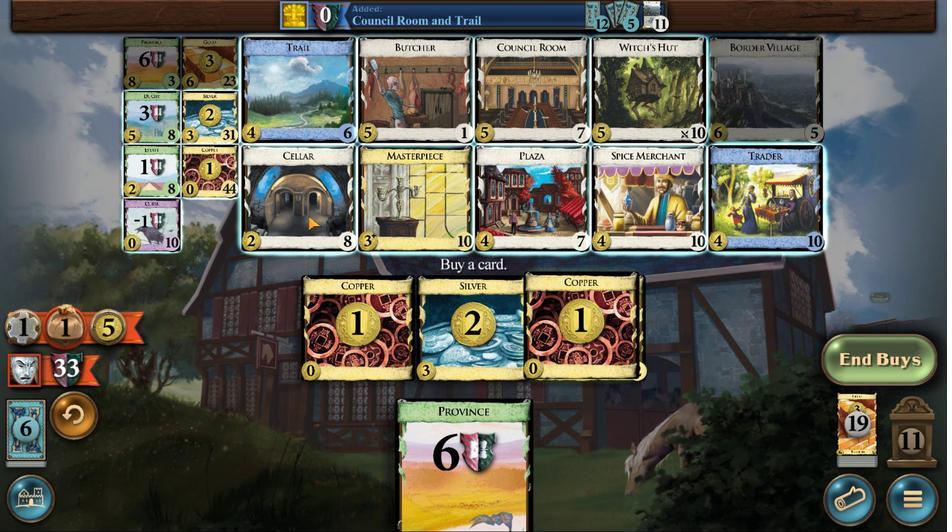 
Action: Mouse moved to (330, 302)
Screenshot: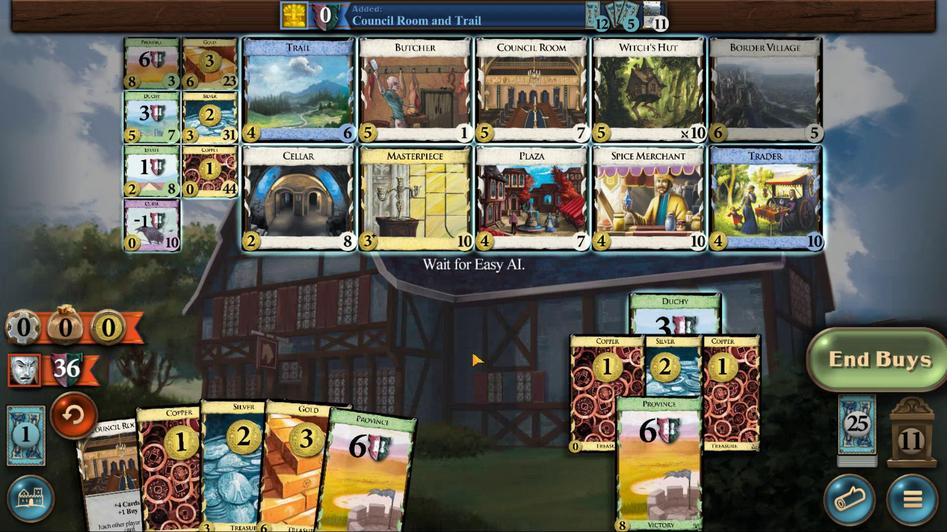 
Action: Mouse pressed left at (330, 302)
Screenshot: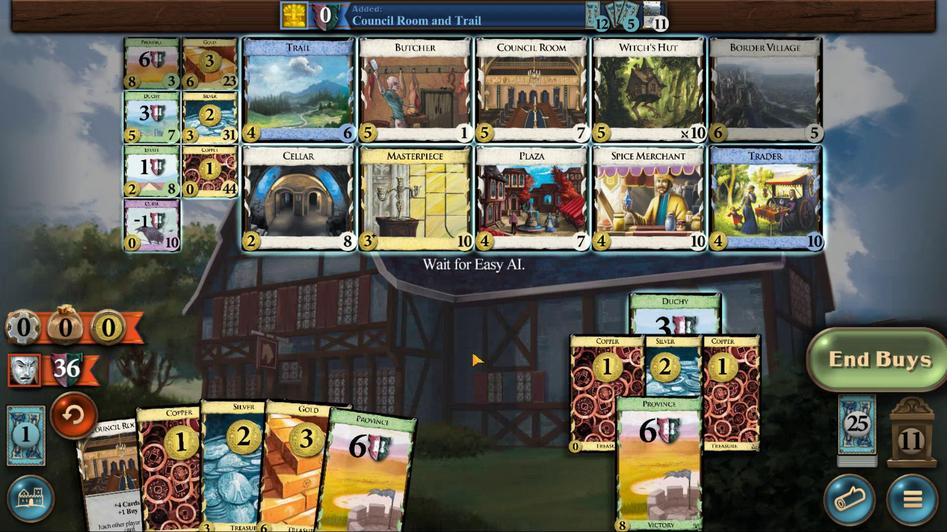 
Action: Mouse moved to (381, 343)
Screenshot: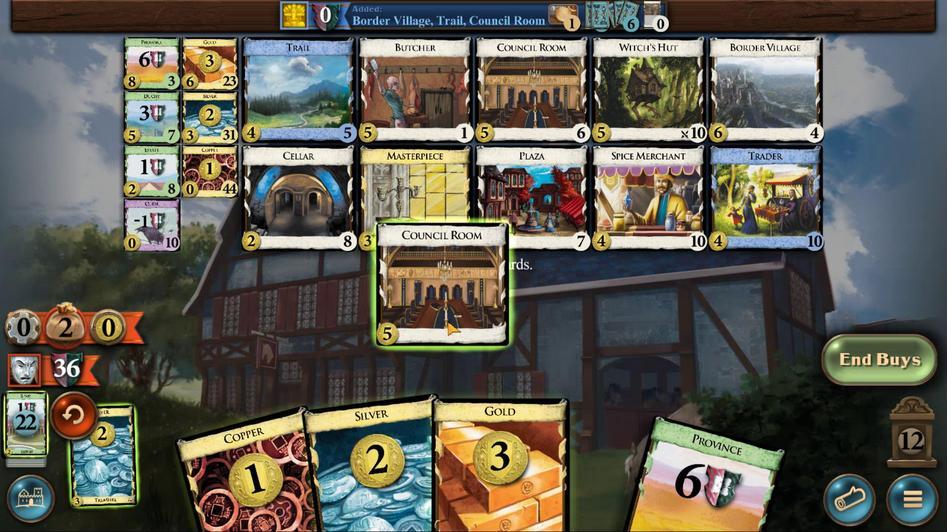 
Action: Mouse pressed left at (381, 343)
Screenshot: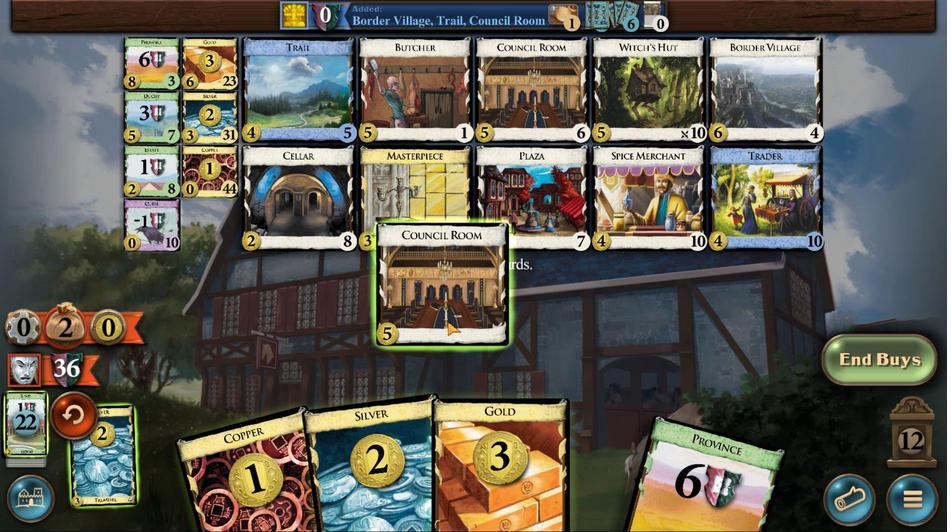 
Action: Mouse moved to (582, 340)
Screenshot: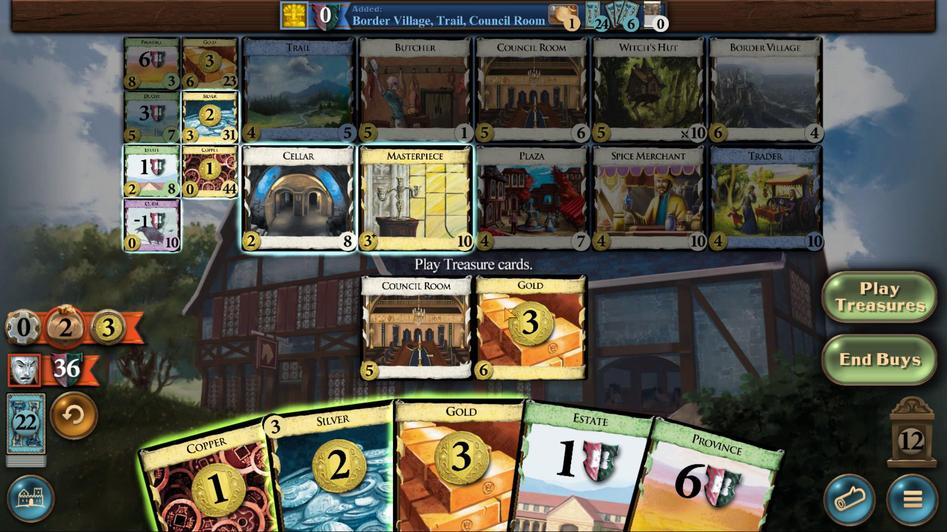 
Action: Mouse pressed left at (582, 340)
Screenshot: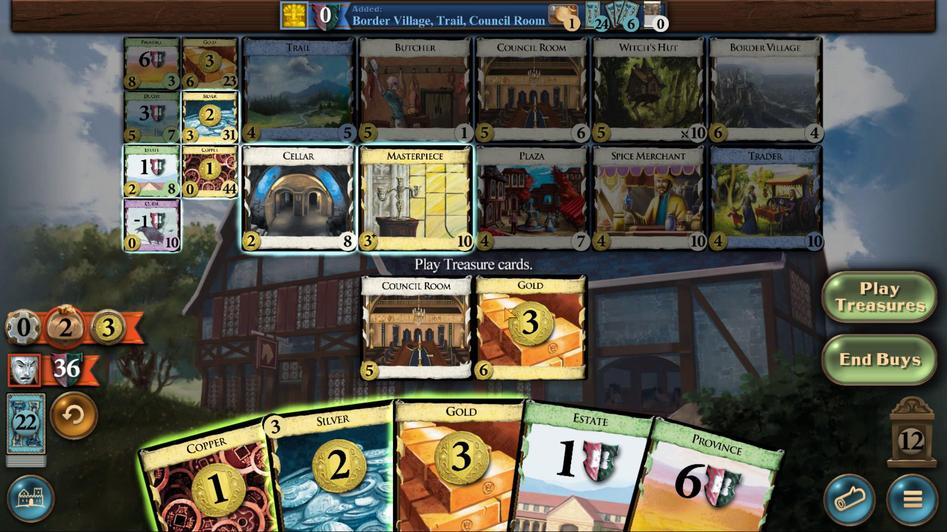 
Action: Mouse moved to (571, 343)
Screenshot: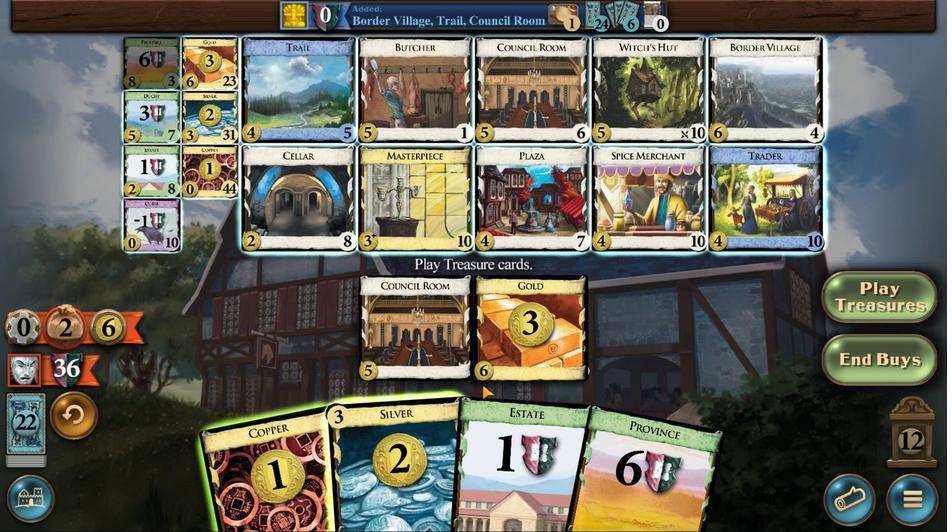 
Action: Mouse pressed left at (571, 343)
Screenshot: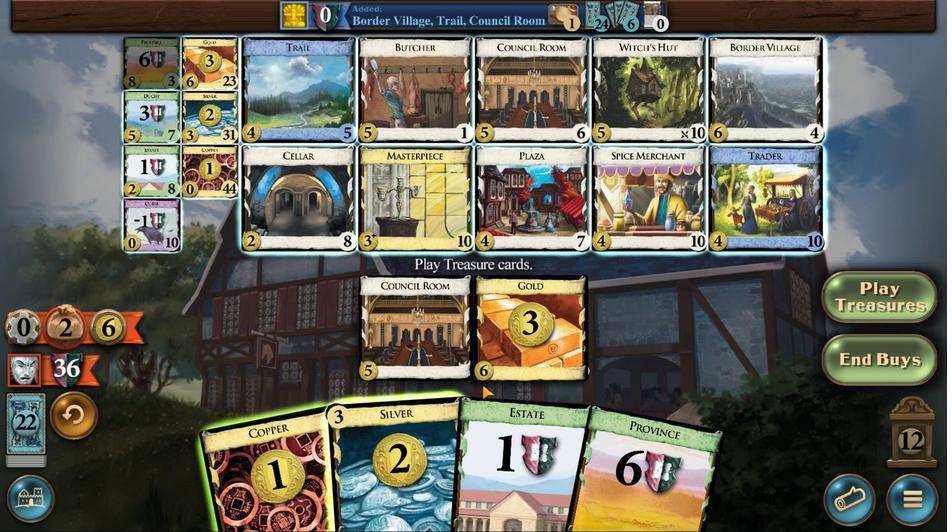 
Action: Mouse moved to (567, 340)
Screenshot: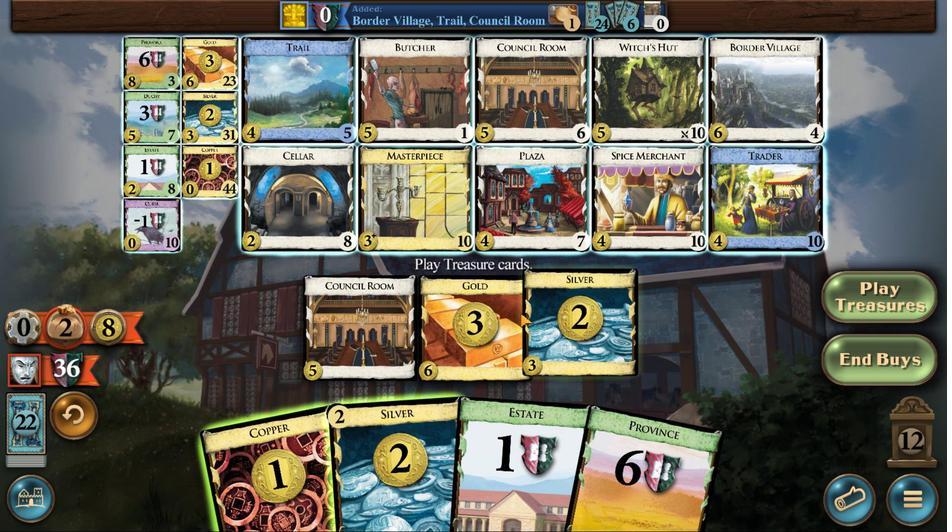 
Action: Mouse pressed left at (567, 340)
Screenshot: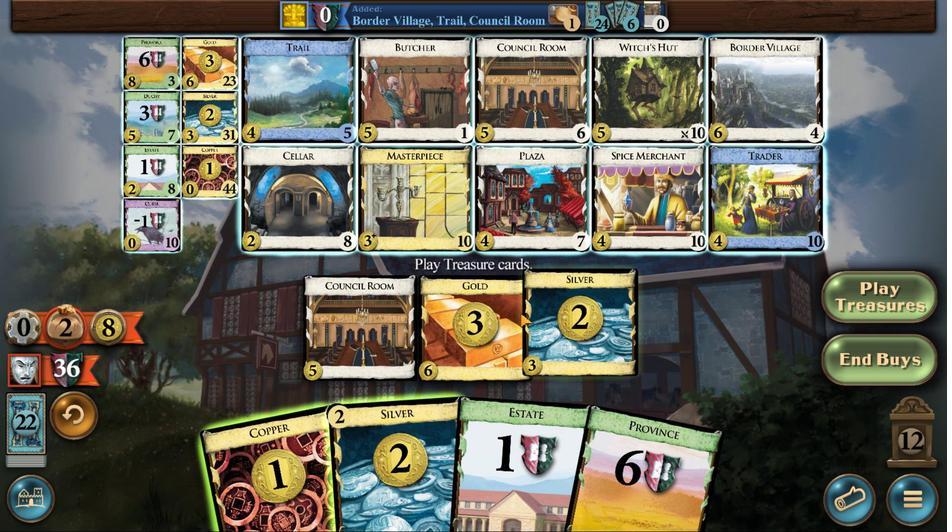 
Action: Mouse moved to (430, 342)
Screenshot: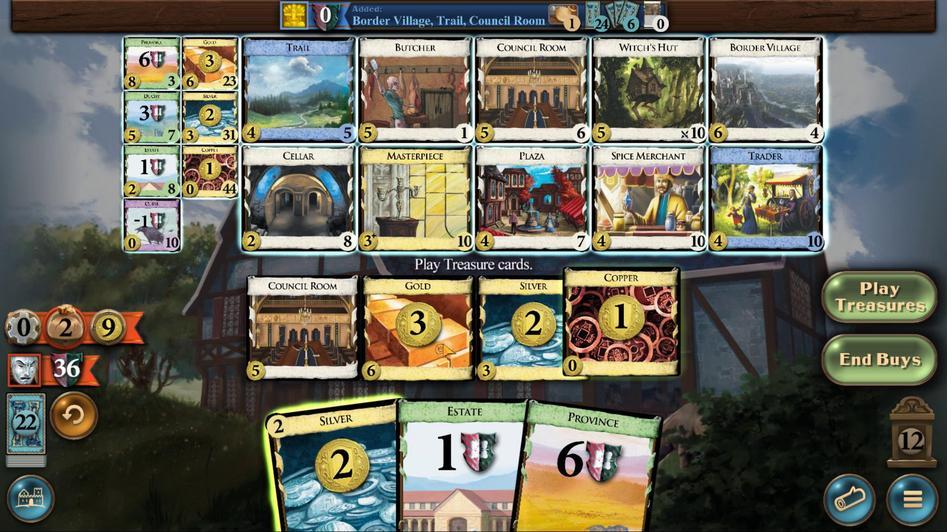 
Action: Mouse pressed left at (430, 342)
Screenshot: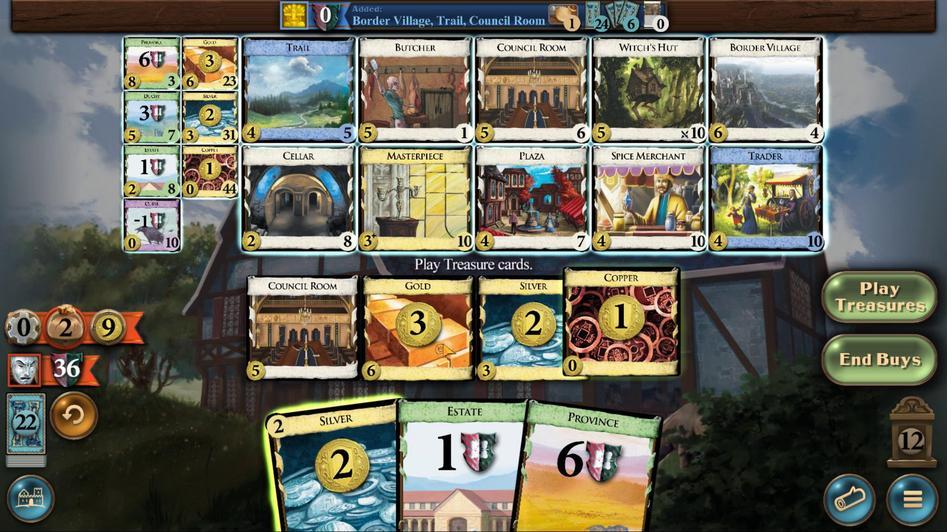 
Action: Mouse moved to (501, 341)
Screenshot: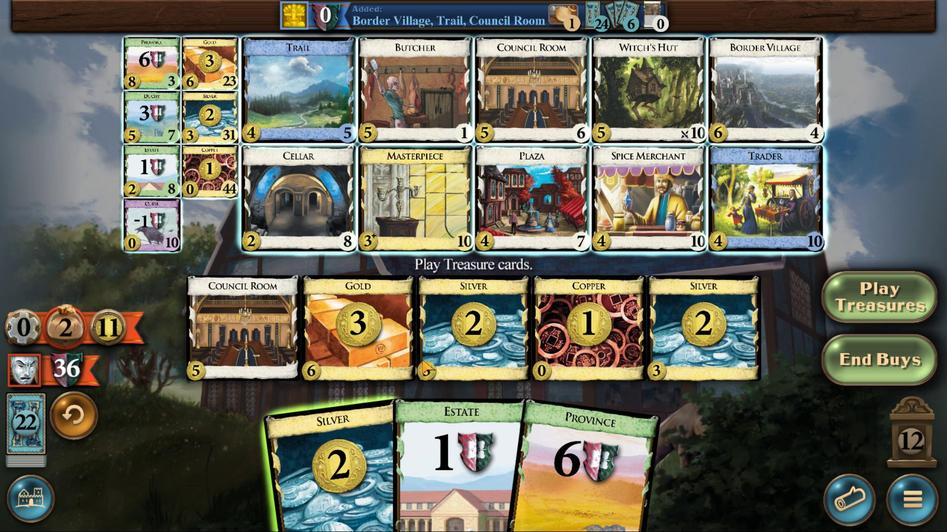
Action: Mouse pressed left at (501, 341)
Screenshot: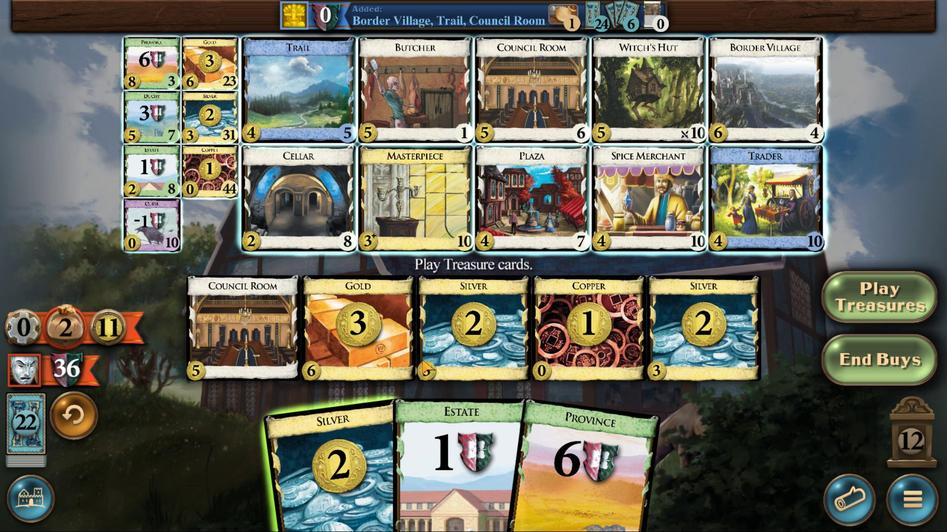 
Action: Mouse moved to (497, 340)
Screenshot: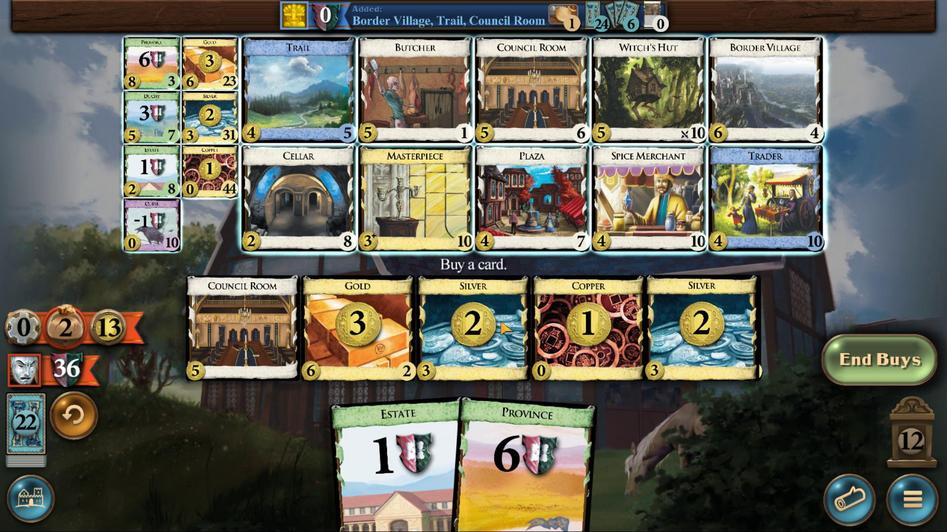 
Action: Mouse pressed left at (497, 340)
Screenshot: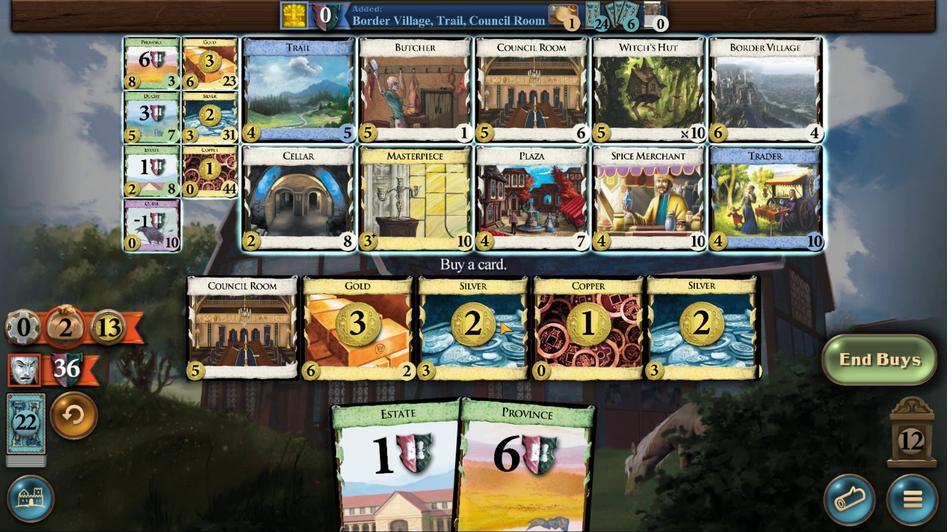 
Action: Mouse moved to (340, 297)
Screenshot: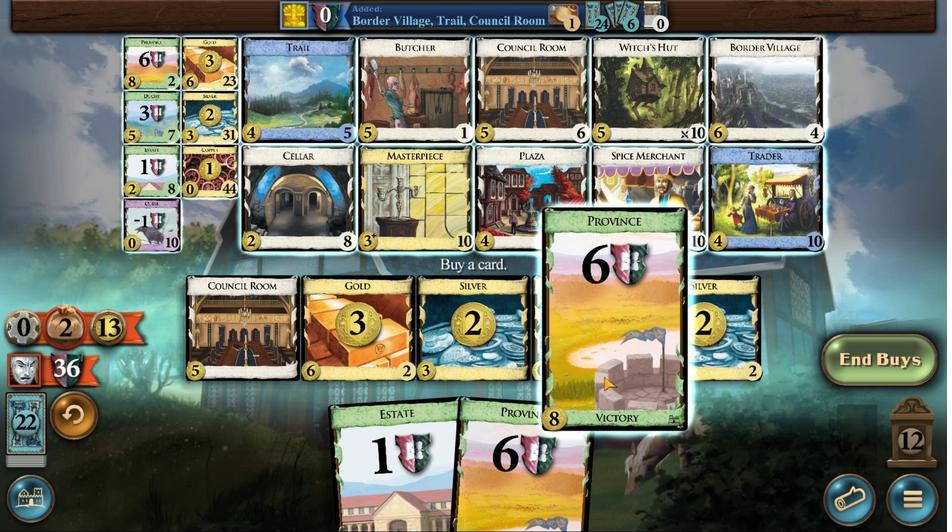 
Action: Mouse pressed left at (340, 297)
Screenshot: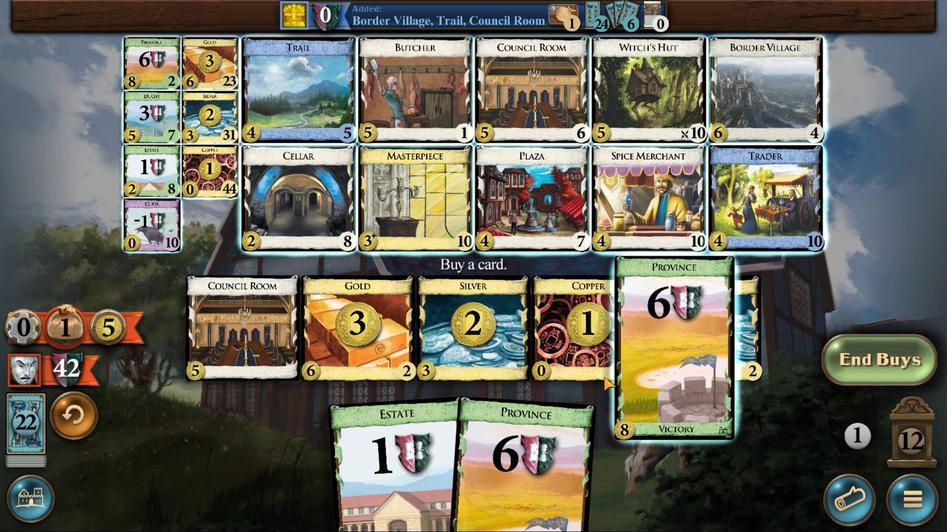 
Action: Mouse moved to (316, 303)
Screenshot: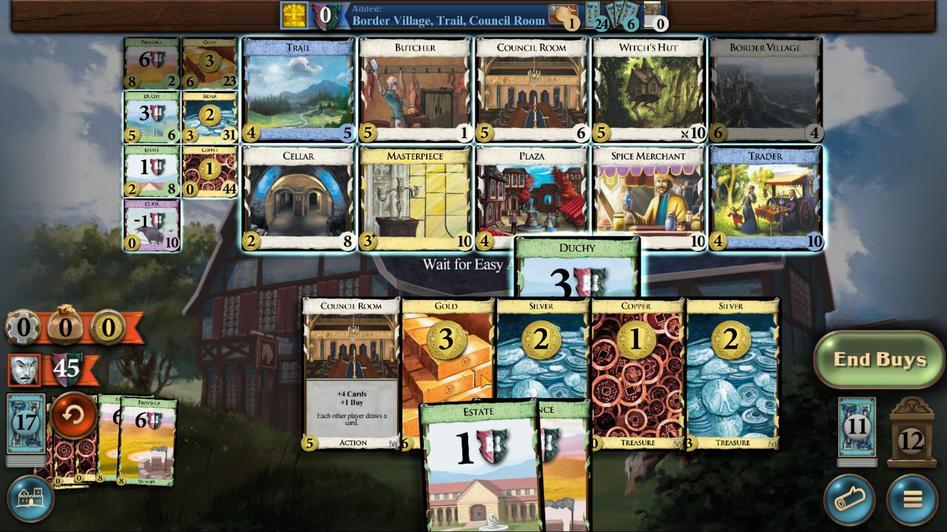 
Action: Mouse pressed left at (316, 303)
Screenshot: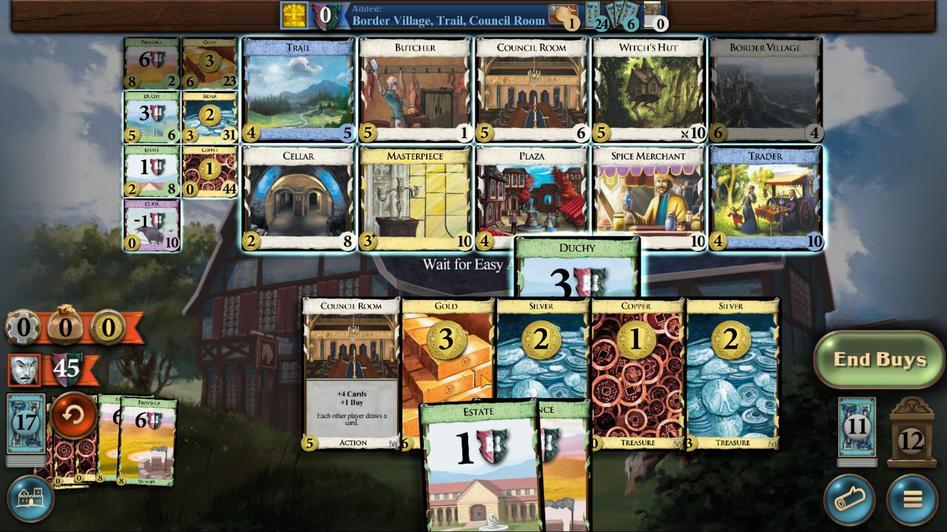 
Action: Mouse moved to (499, 340)
Screenshot: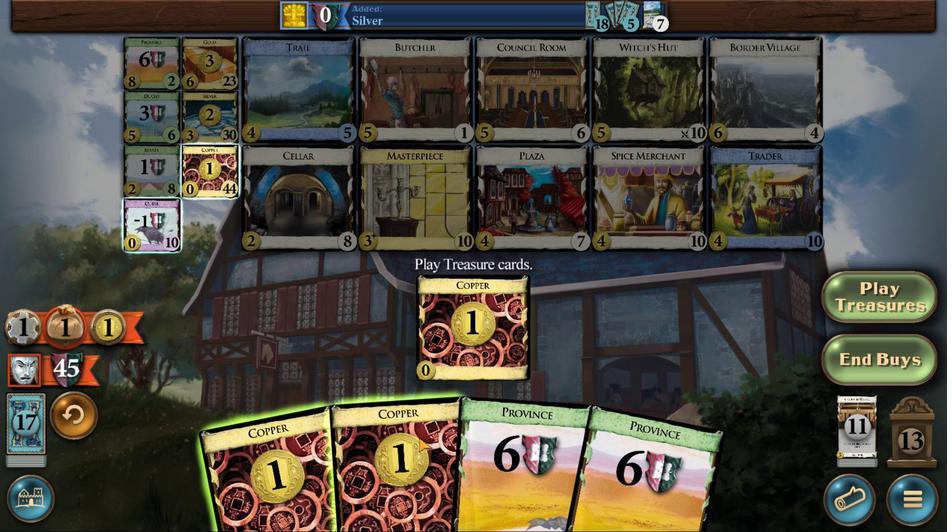 
Action: Mouse pressed left at (499, 340)
Screenshot: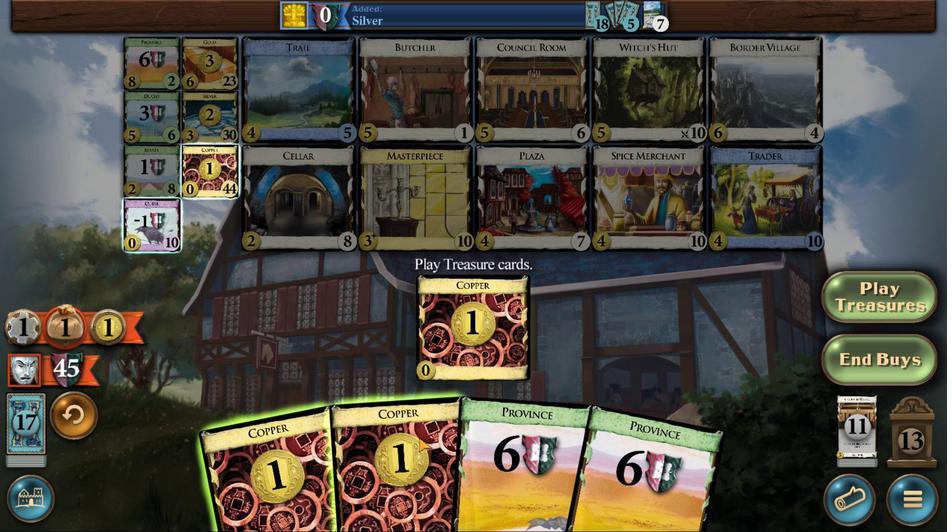 
Action: Mouse moved to (557, 342)
Screenshot: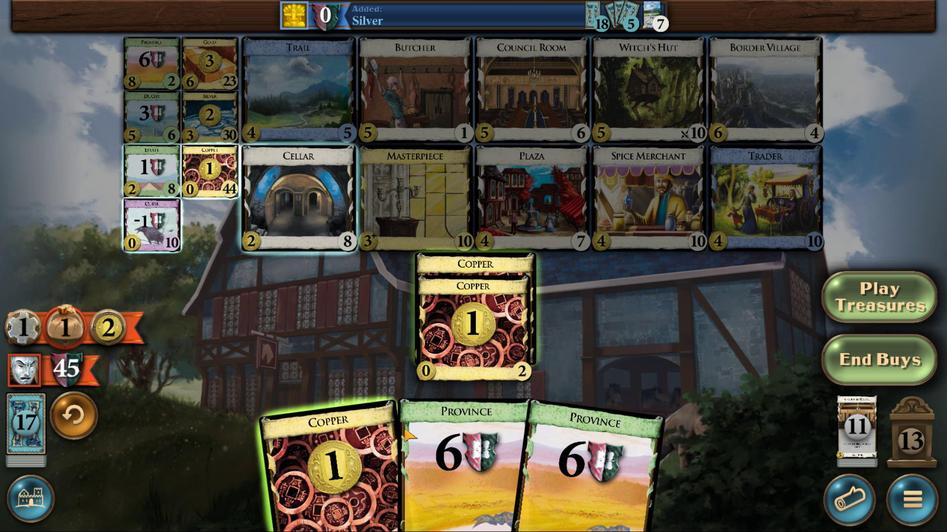 
Action: Mouse pressed left at (557, 342)
Screenshot: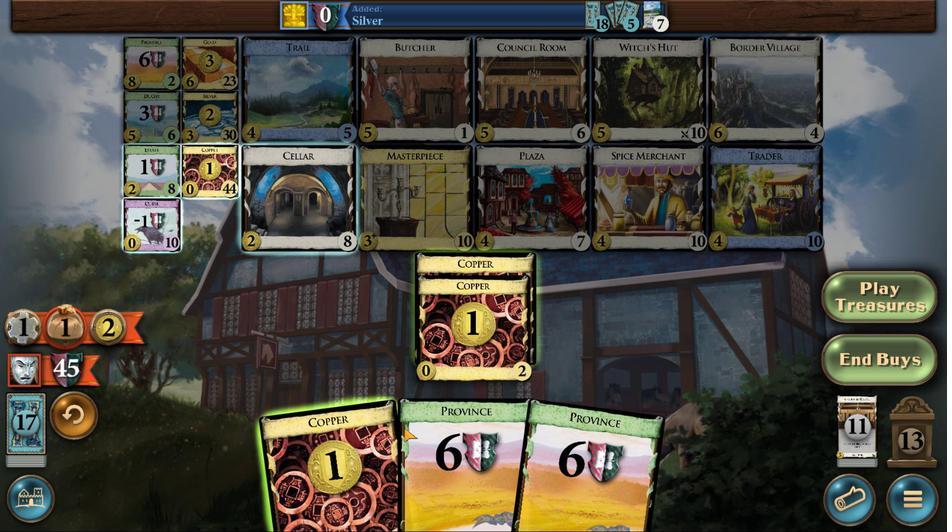 
Action: Mouse moved to (517, 341)
Screenshot: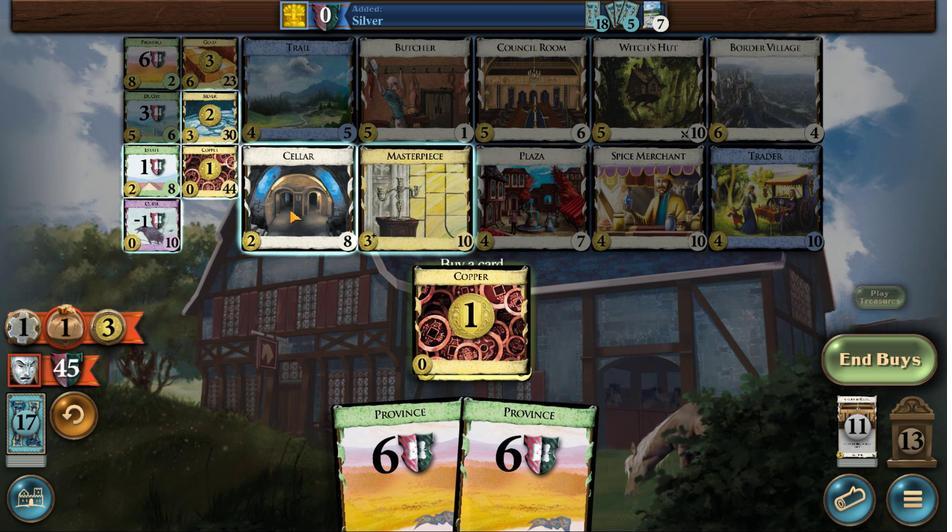 
Action: Mouse pressed left at (517, 342)
Screenshot: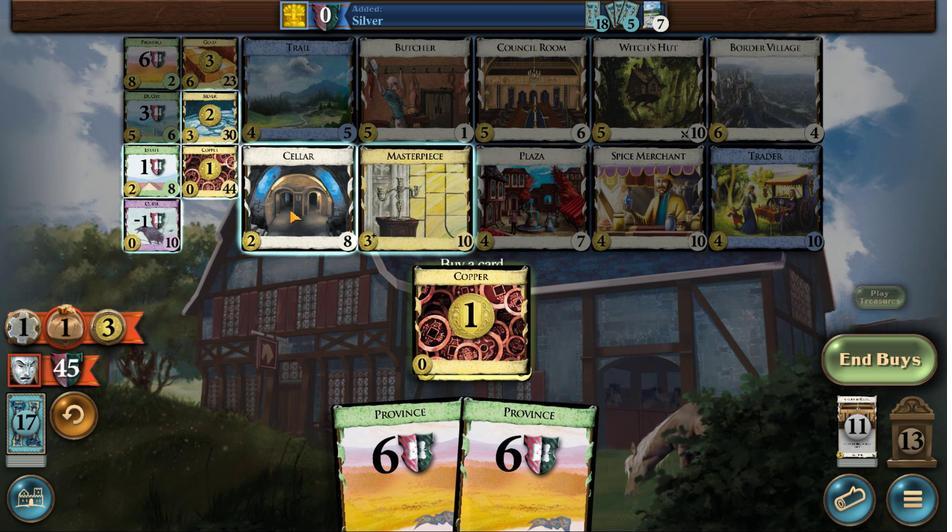 
Action: Mouse moved to (368, 302)
Screenshot: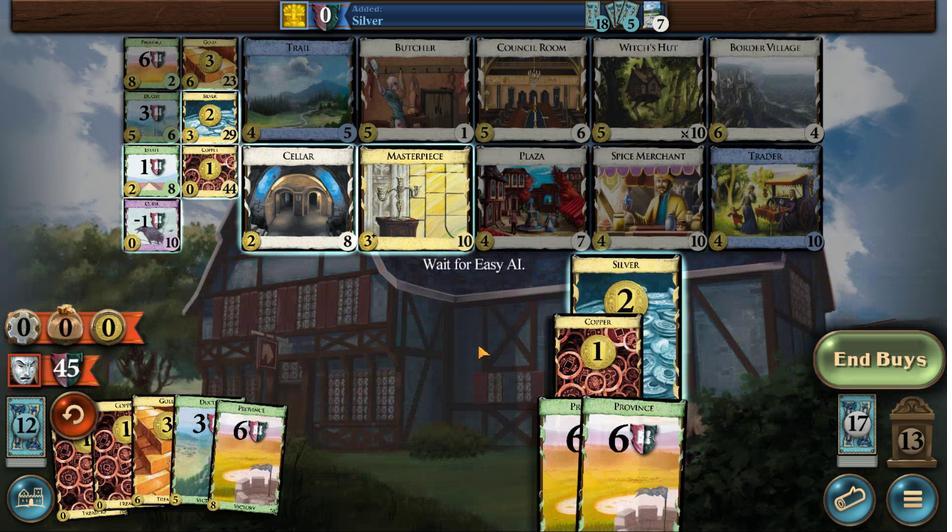 
Action: Mouse pressed left at (368, 302)
Screenshot: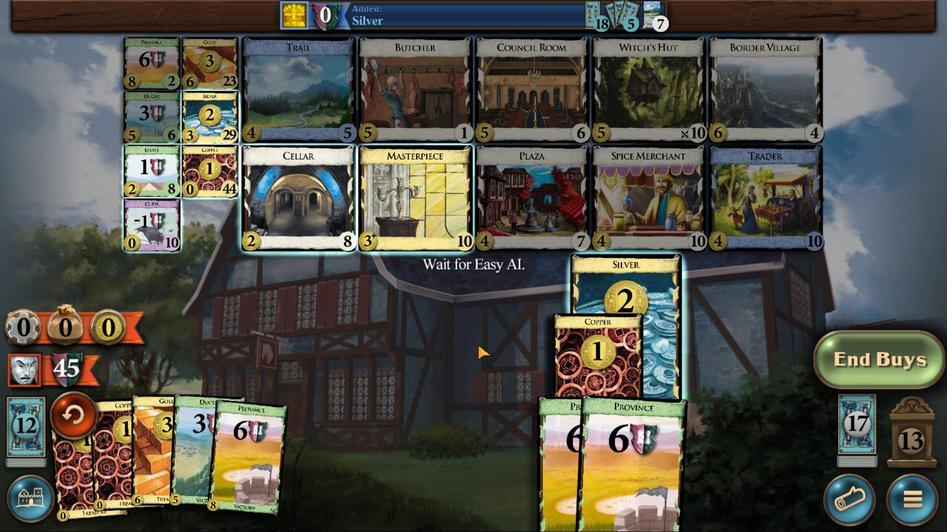 
Action: Mouse moved to (565, 347)
Screenshot: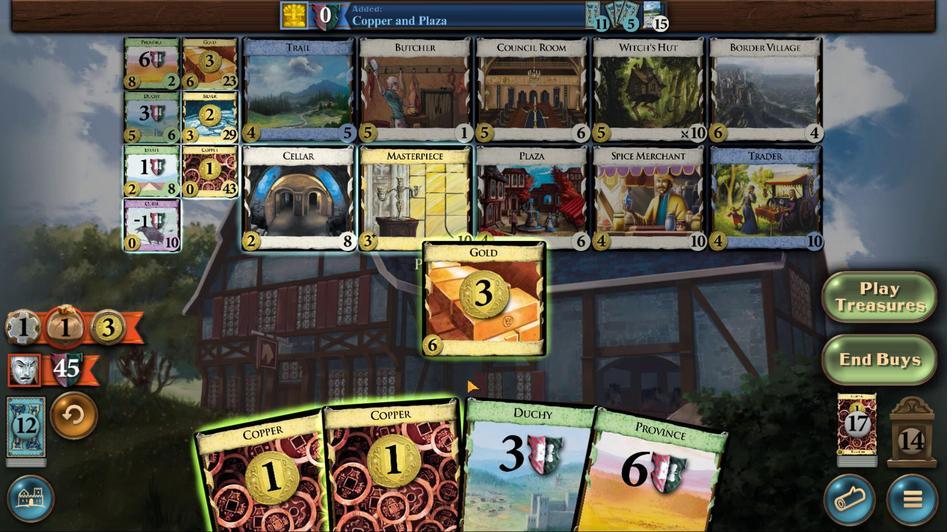 
Action: Mouse pressed left at (565, 347)
Screenshot: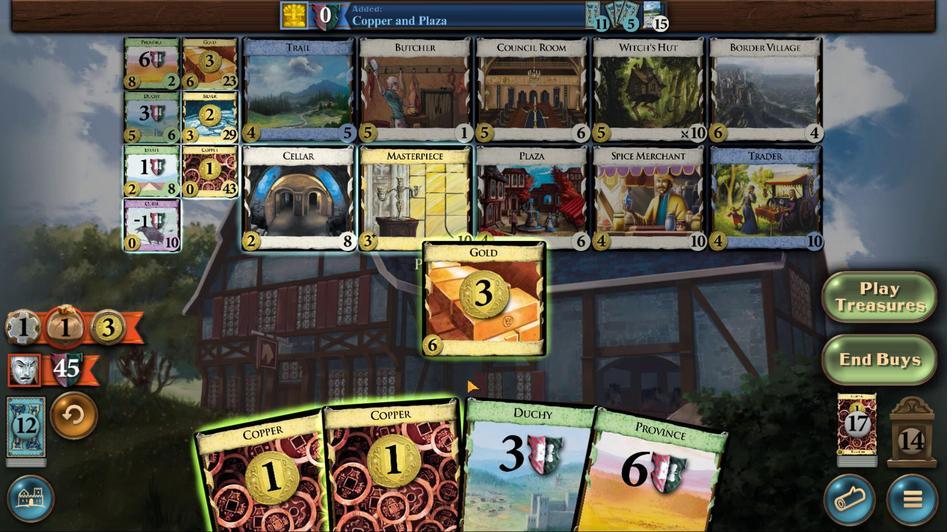 
Action: Mouse moved to (539, 346)
Screenshot: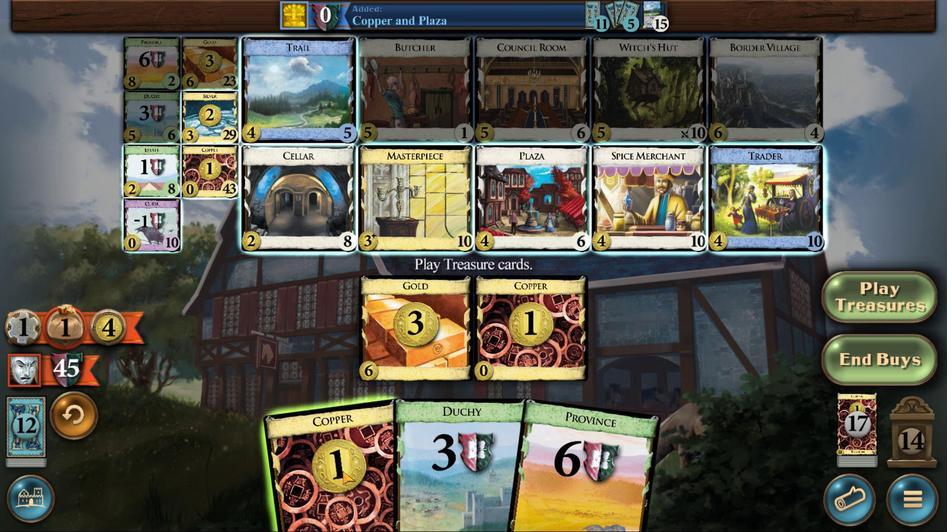 
Action: Mouse pressed left at (539, 346)
Screenshot: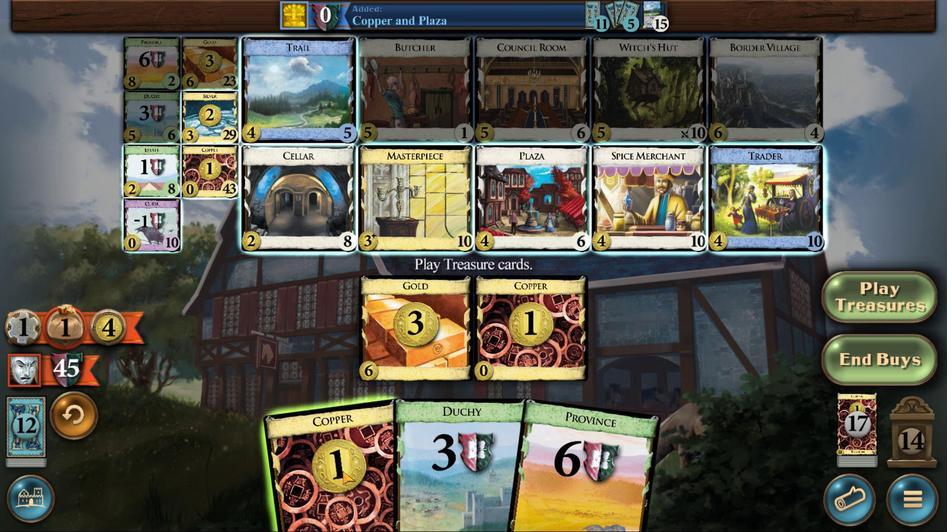 
Action: Mouse moved to (494, 344)
Screenshot: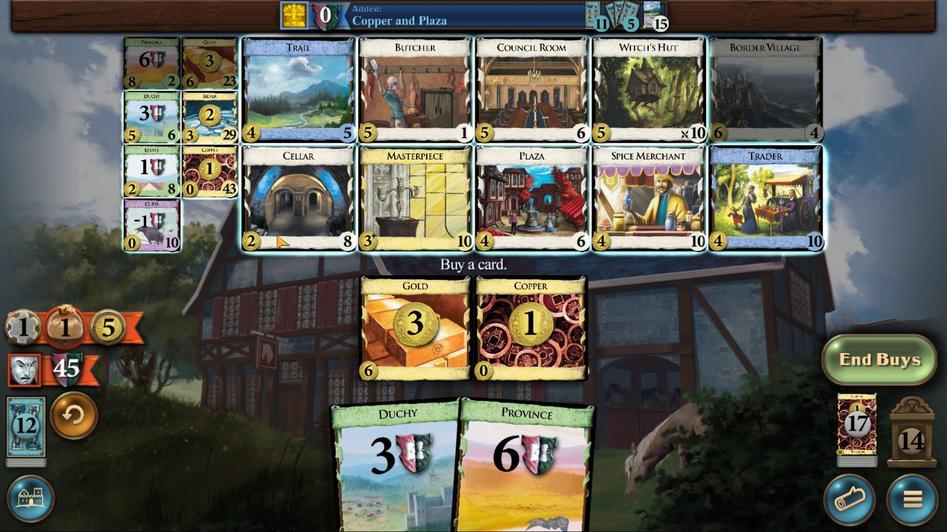 
Action: Mouse pressed left at (494, 344)
Screenshot: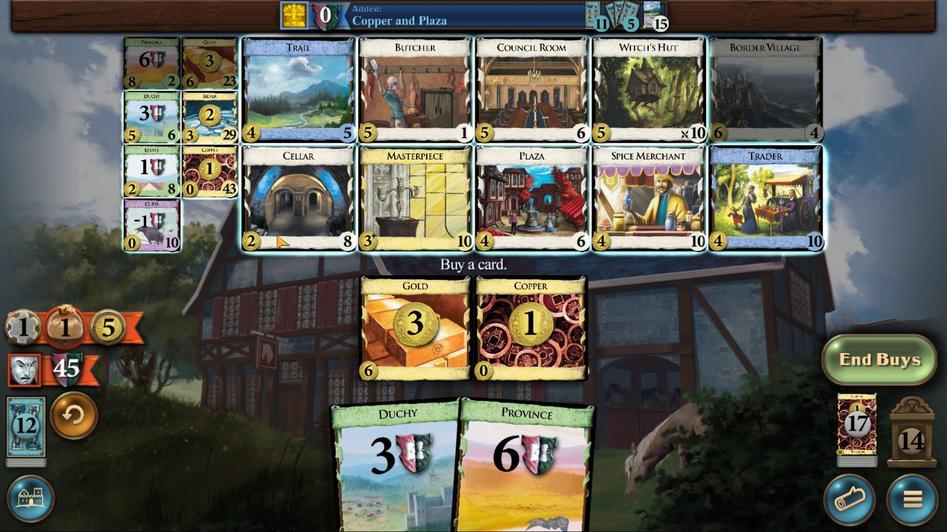 
Action: Mouse moved to (327, 303)
Screenshot: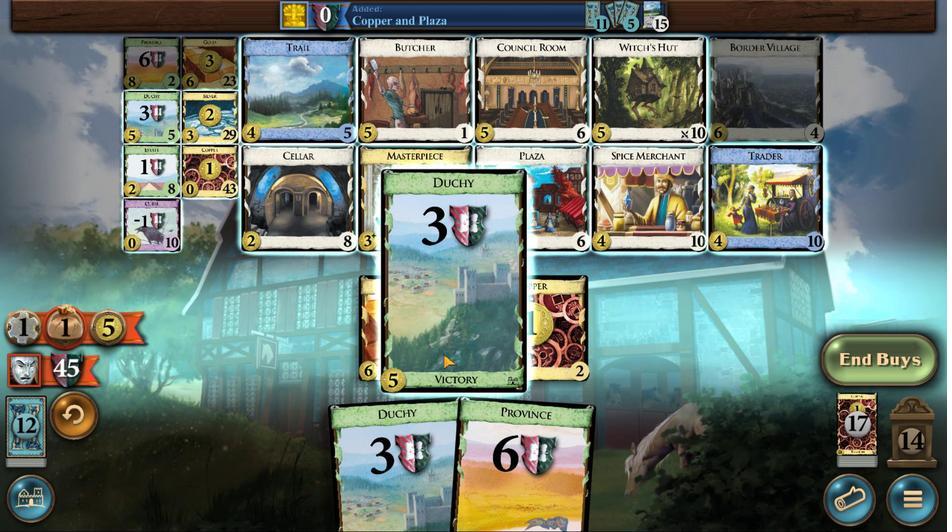 
Action: Mouse pressed left at (327, 303)
Screenshot: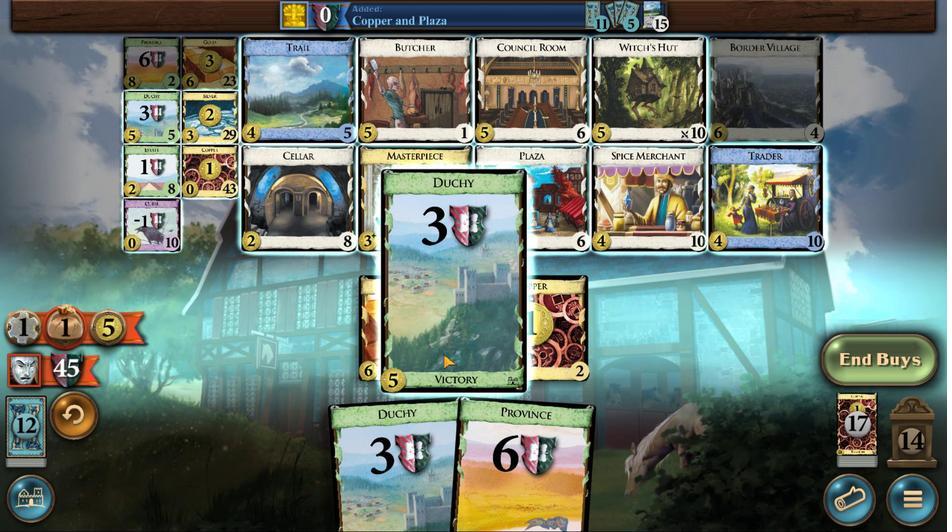 
Action: Mouse moved to (534, 340)
Screenshot: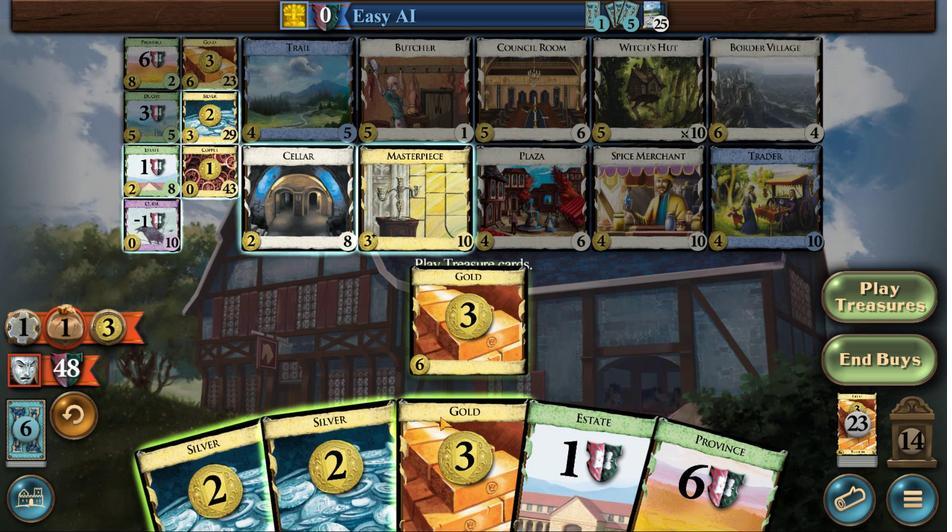 
Action: Mouse pressed left at (534, 340)
Screenshot: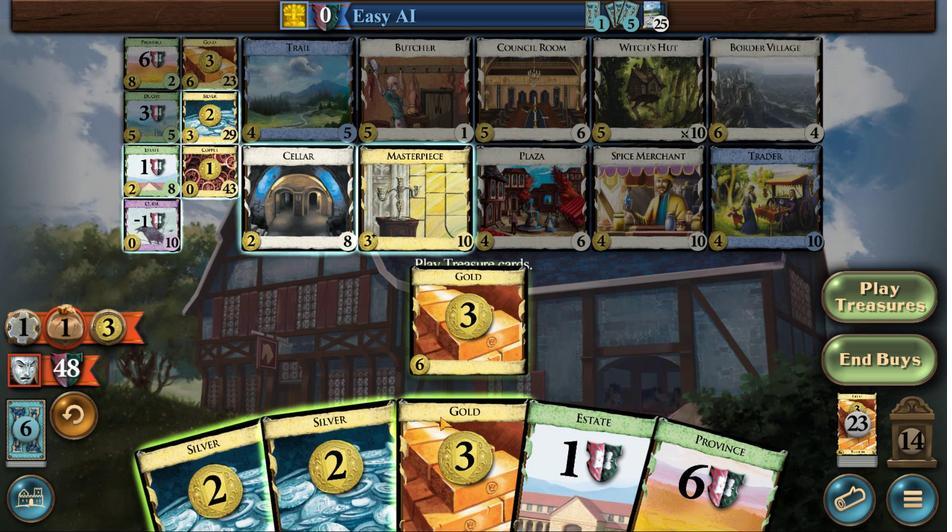 
Action: Mouse moved to (580, 338)
Screenshot: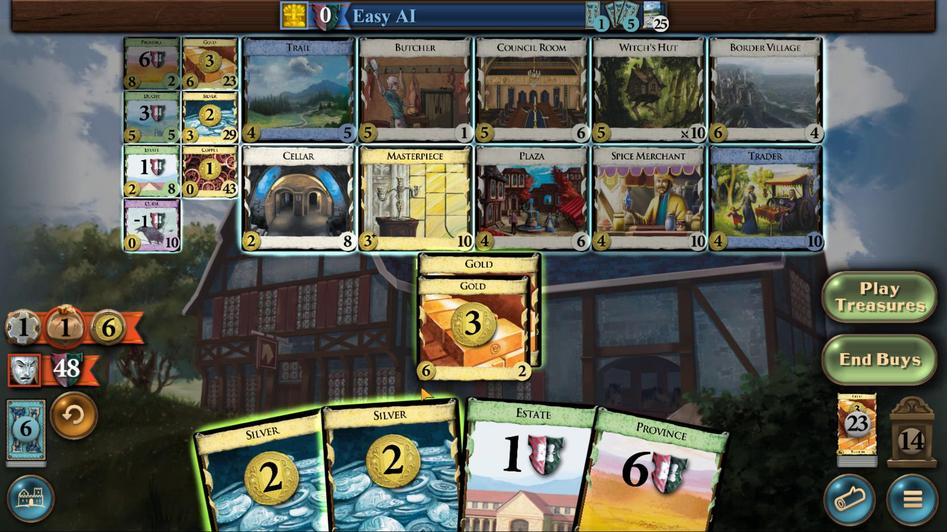 
Action: Mouse pressed left at (580, 338)
Screenshot: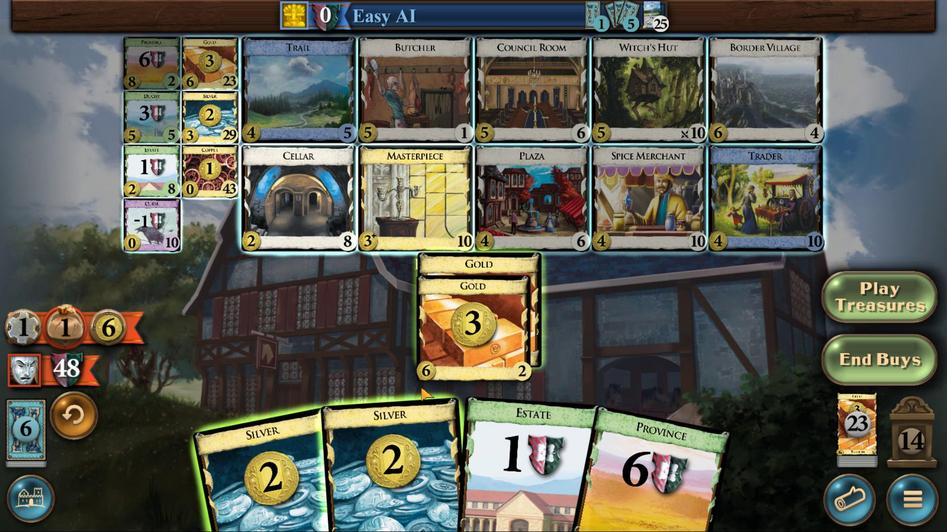
Action: Mouse moved to (546, 339)
Screenshot: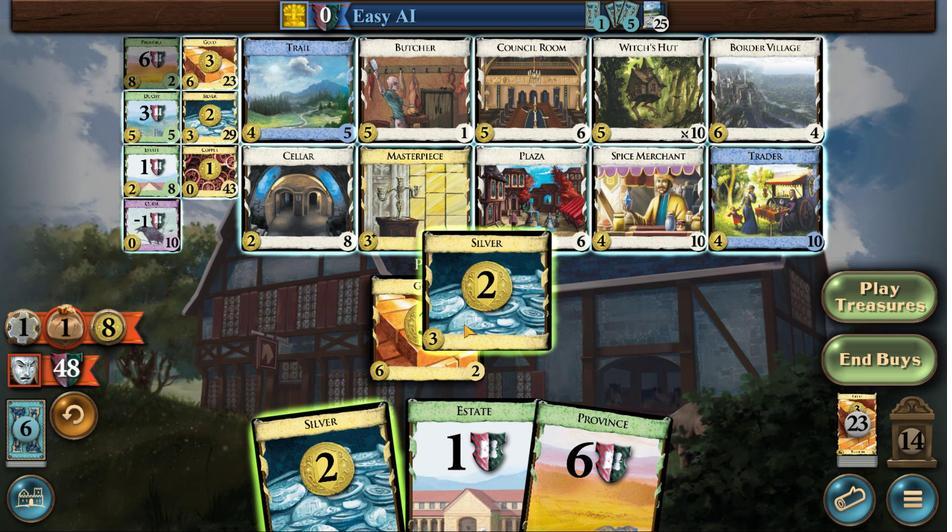 
Action: Mouse pressed left at (546, 339)
Screenshot: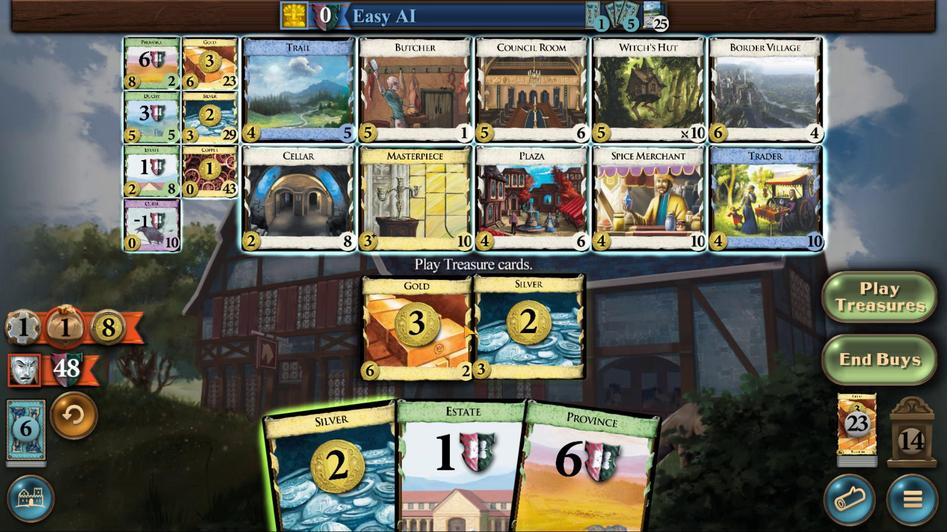 
Action: Mouse moved to (502, 339)
Screenshot: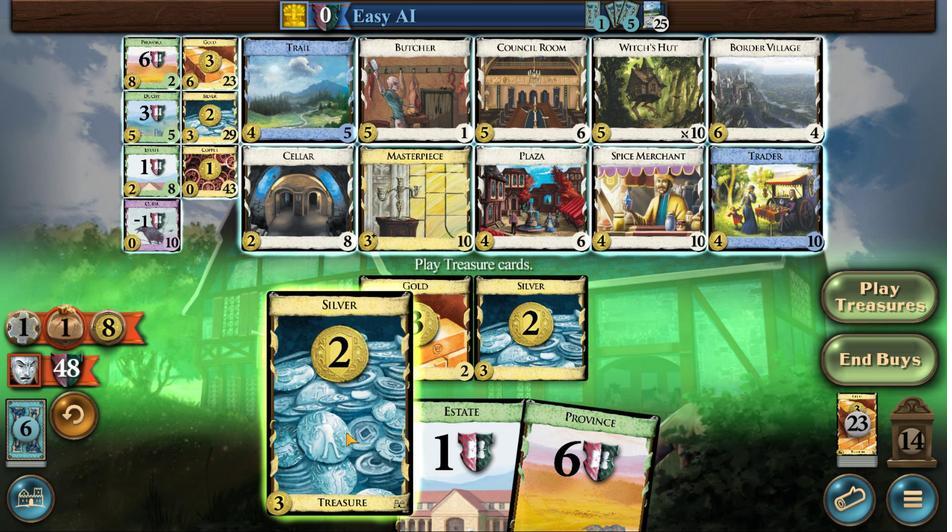 
Action: Mouse pressed left at (502, 339)
Screenshot: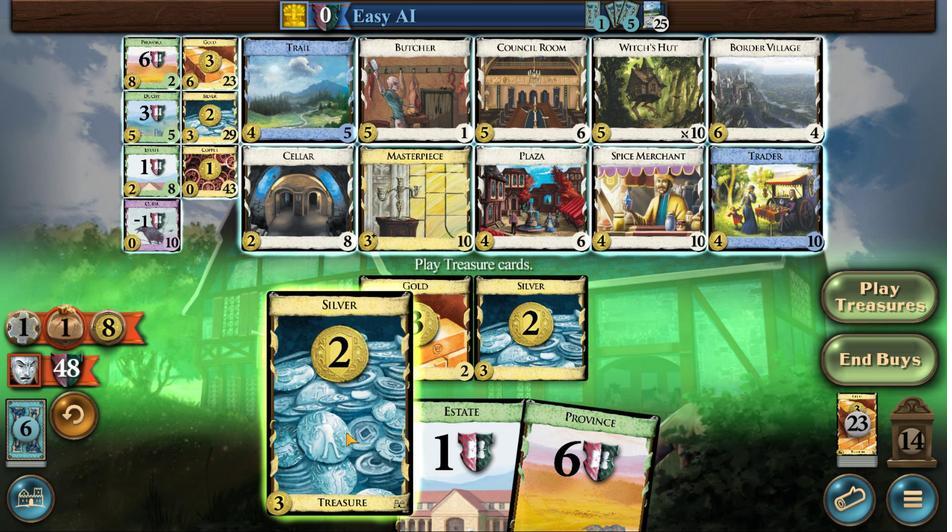 
Action: Mouse moved to (324, 295)
Screenshot: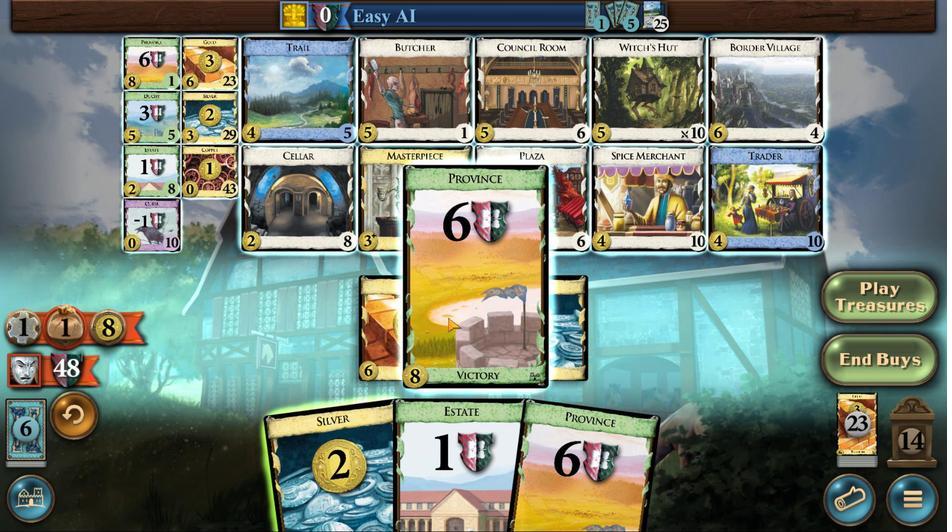 
Action: Mouse pressed left at (324, 295)
Screenshot: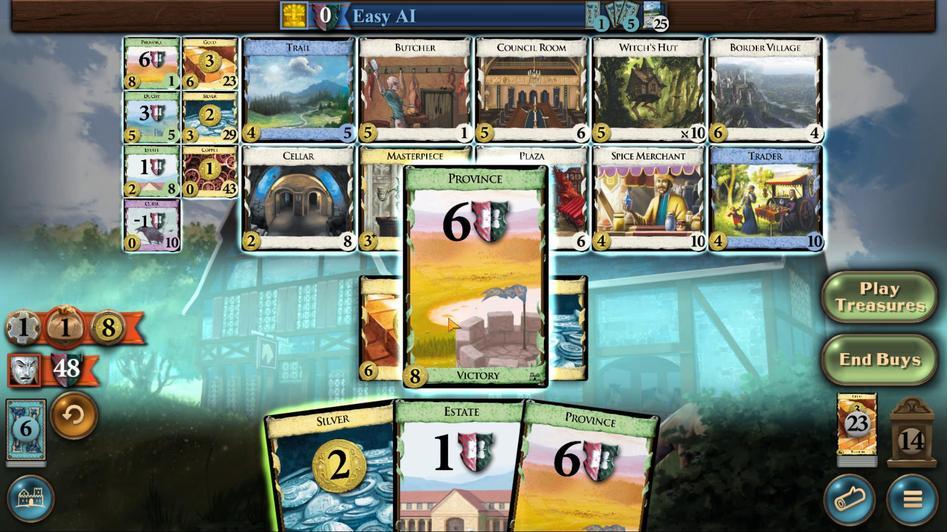 
Action: Mouse moved to (669, 341)
Screenshot: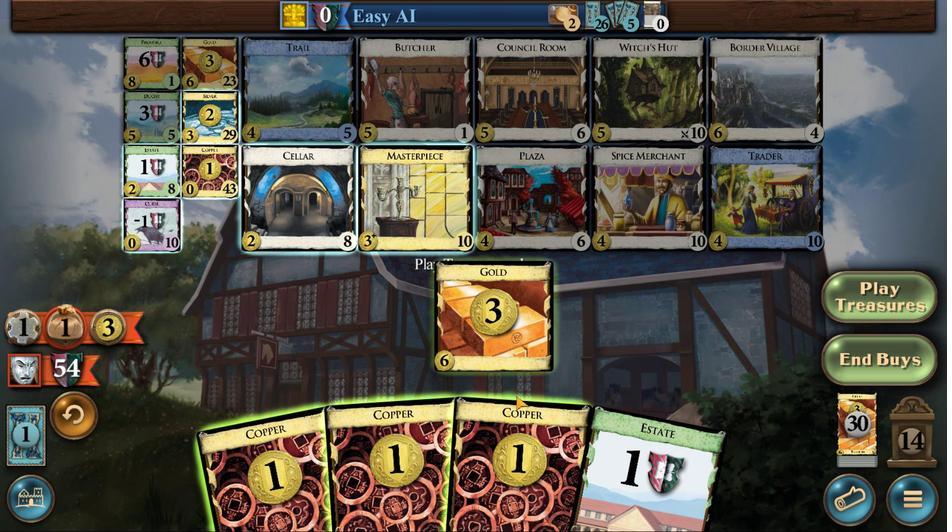
Action: Mouse pressed left at (669, 341)
Screenshot: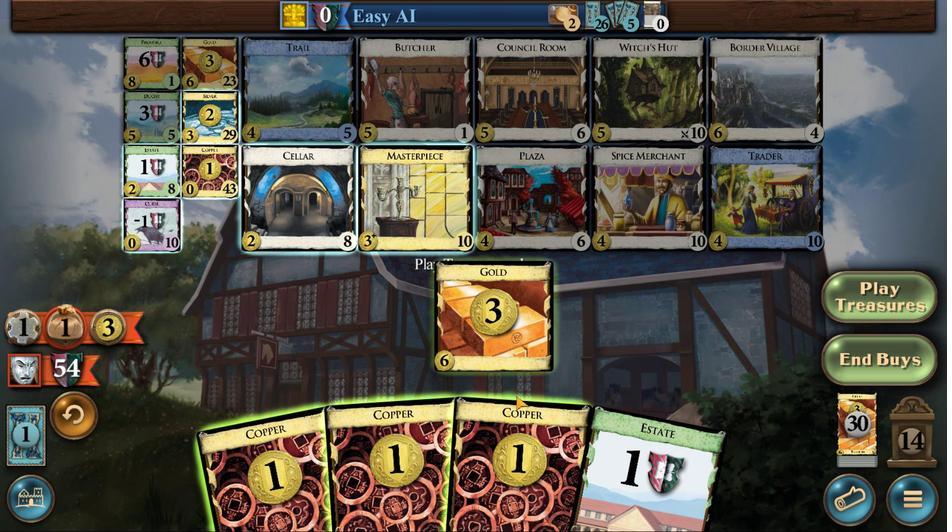 
Action: Mouse moved to (653, 341)
Screenshot: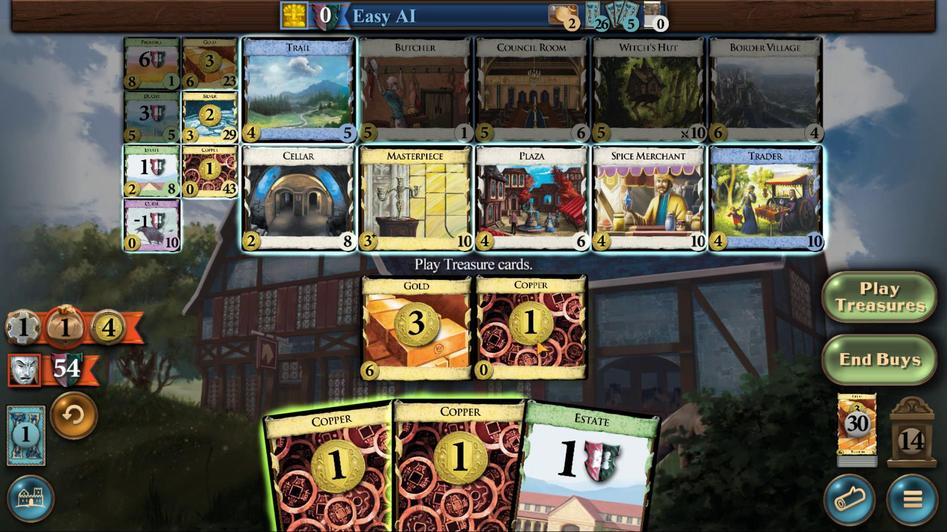 
Action: Mouse pressed left at (653, 341)
Screenshot: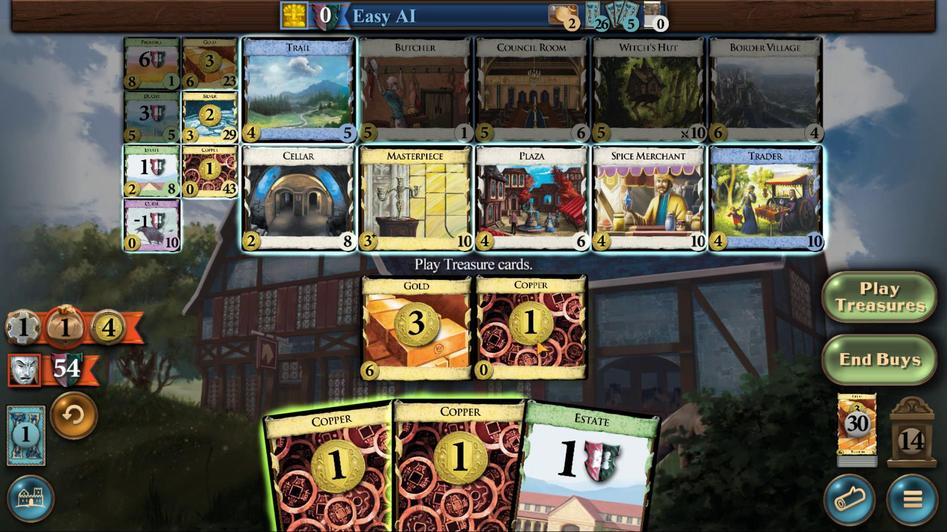 
Action: Mouse moved to (604, 338)
Screenshot: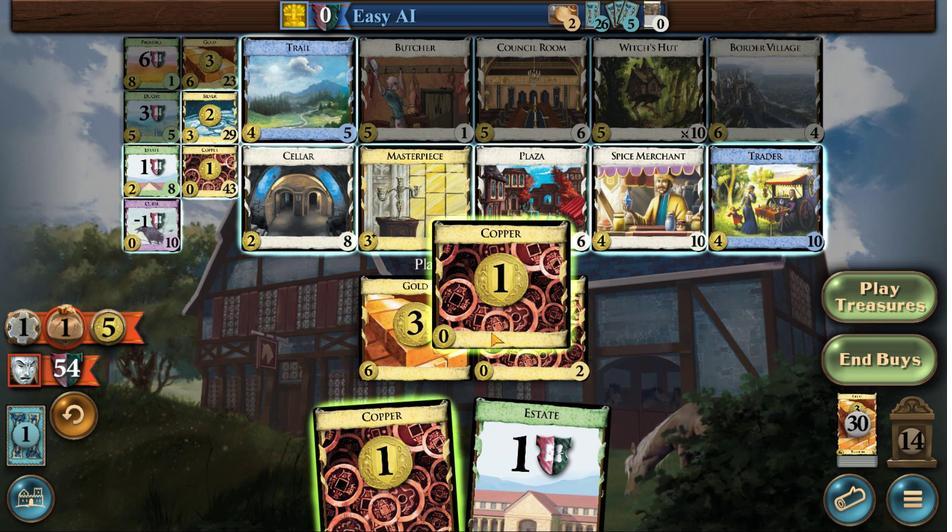 
Action: Mouse pressed left at (604, 338)
Screenshot: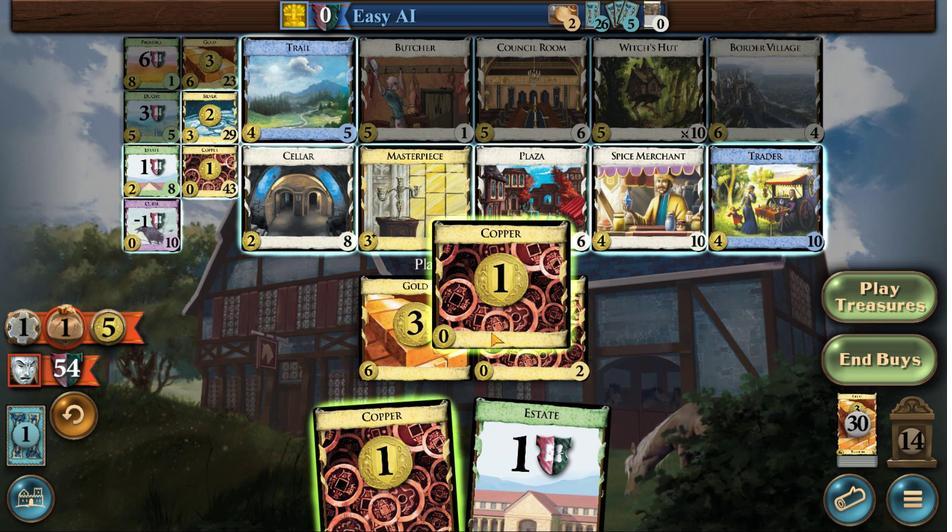 
Action: Mouse moved to (569, 339)
Screenshot: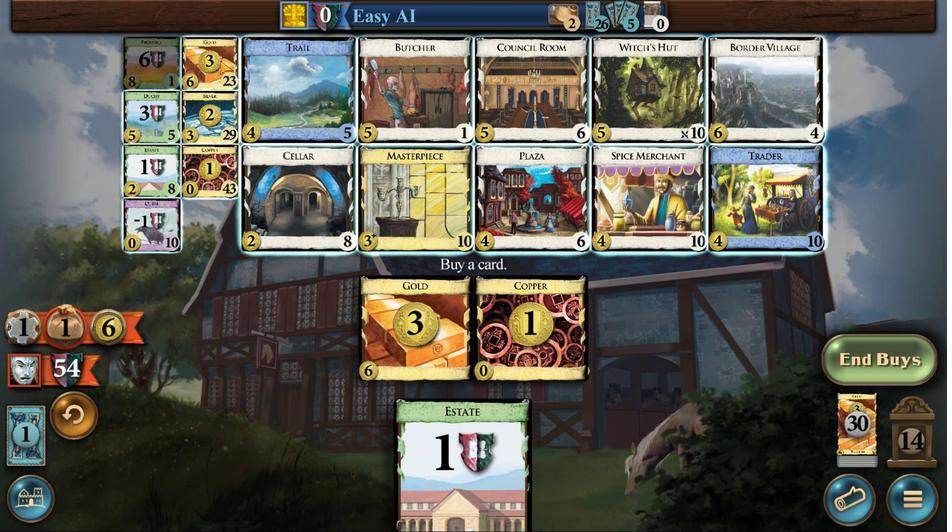 
Action: Mouse pressed left at (569, 339)
Screenshot: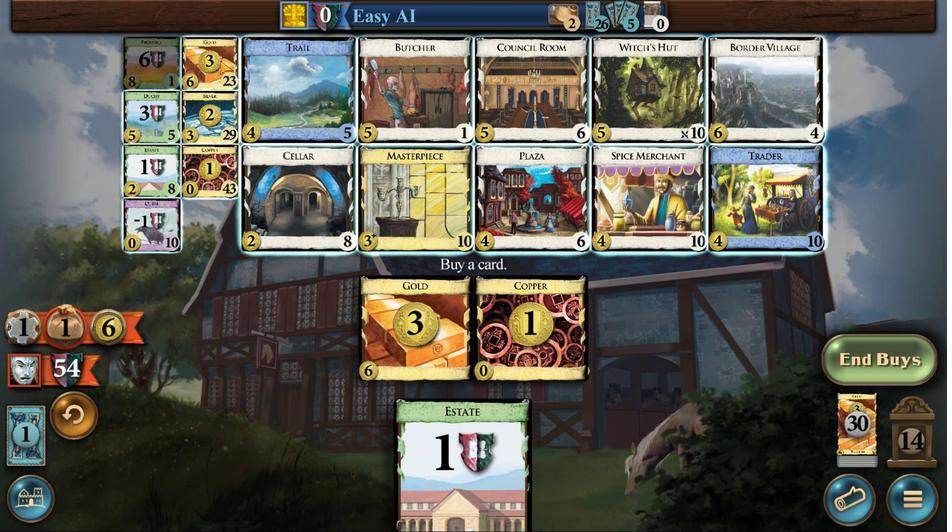 
Action: Mouse moved to (380, 296)
Screenshot: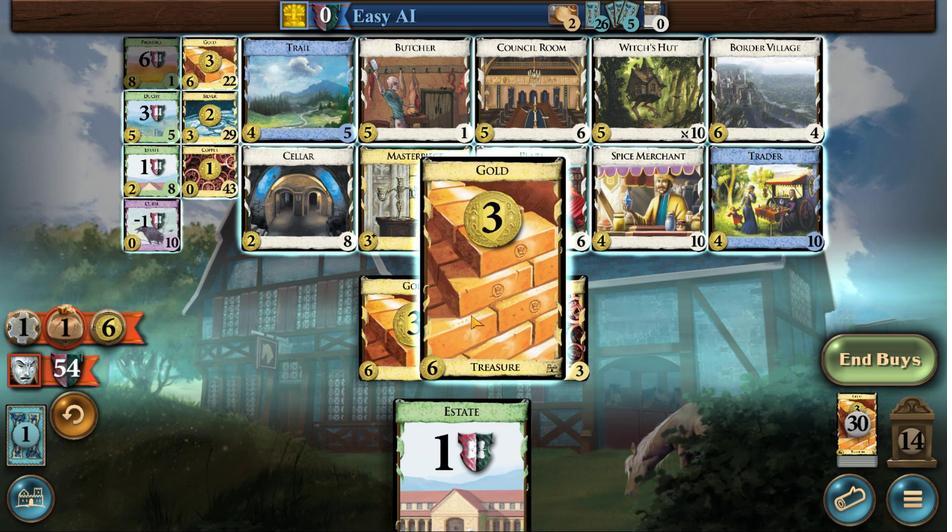 
Action: Mouse pressed left at (380, 296)
